 Task: Measure the displacement between Philadelphia and Valley Forge National Historical Park.
Action: Mouse moved to (200, 73)
Screenshot: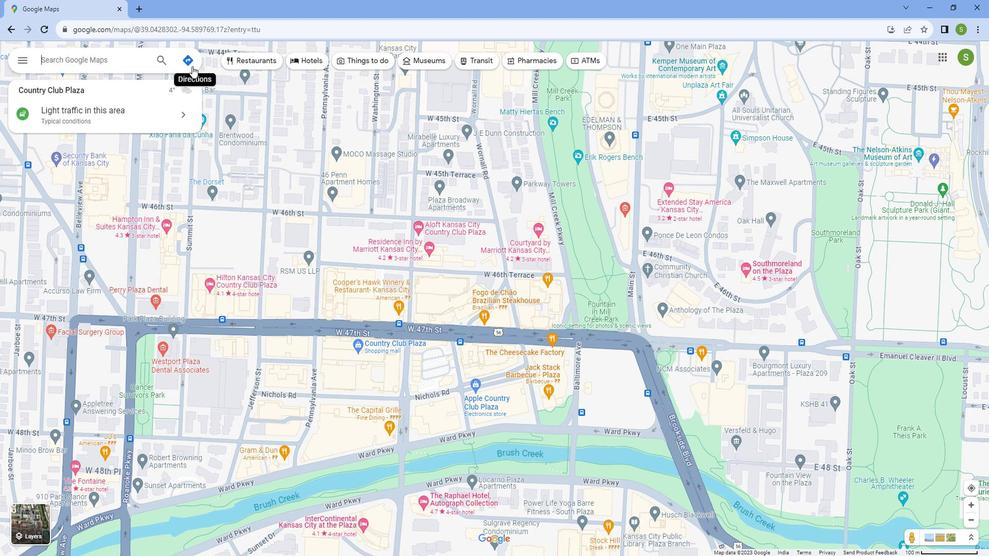 
Action: Mouse pressed left at (200, 73)
Screenshot: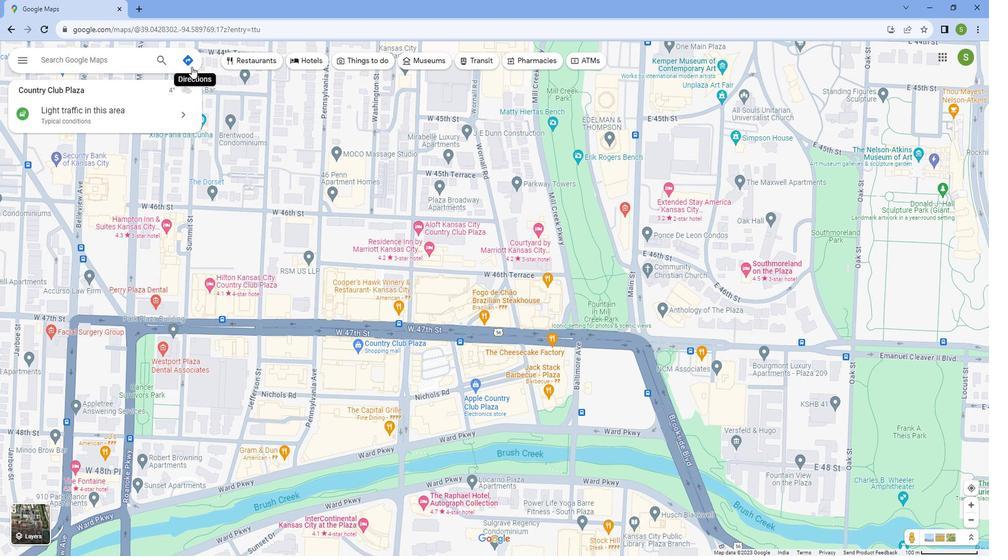 
Action: Mouse moved to (107, 97)
Screenshot: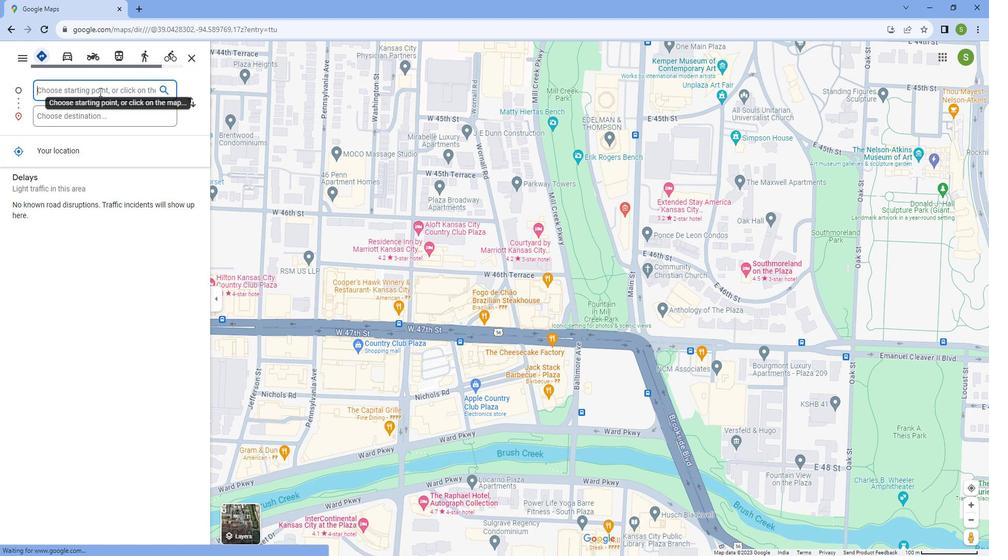 
Action: Mouse pressed left at (107, 97)
Screenshot: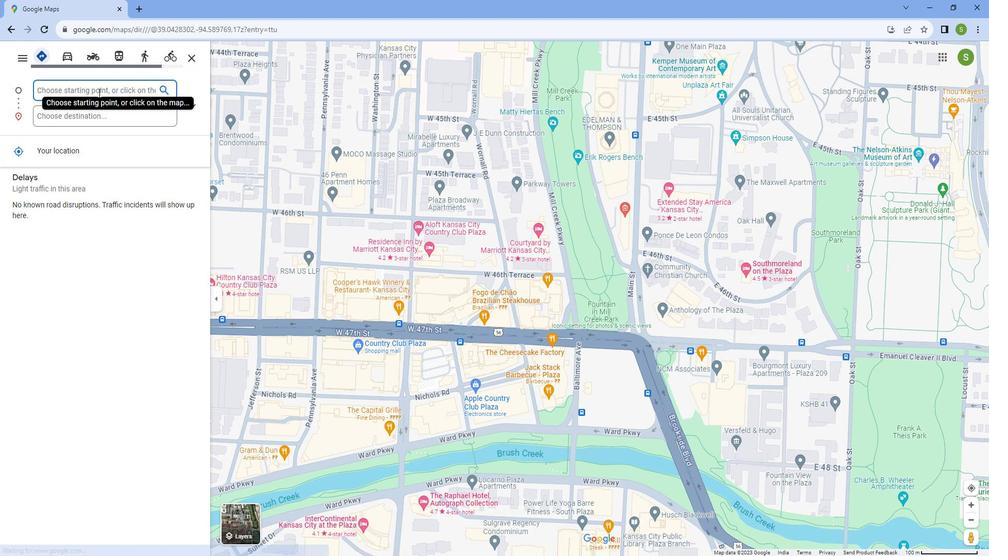 
Action: Key pressed <Key.caps_lock>P<Key.caps_lock>hiladelphuia<Key.backspace><Key.backspace><Key.backspace>ia
Screenshot: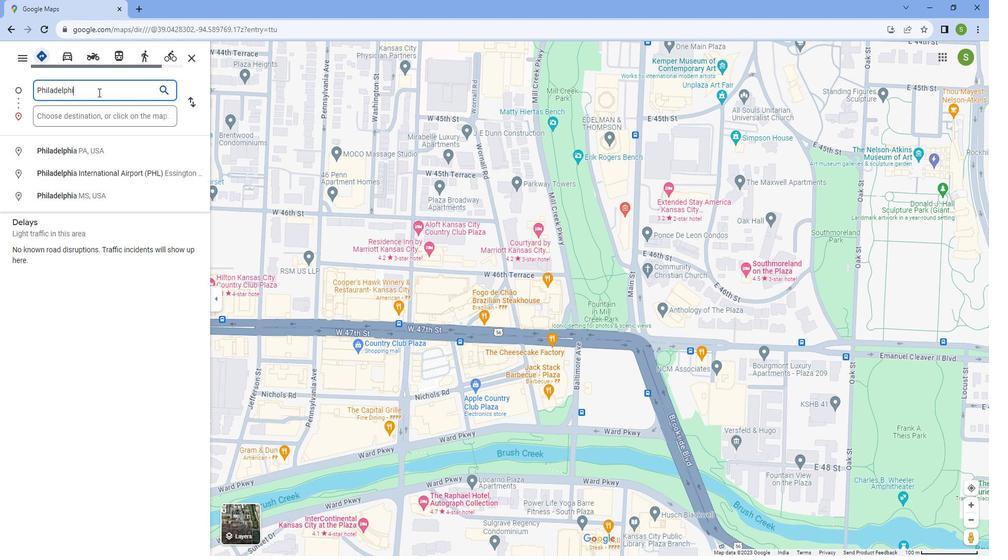 
Action: Mouse moved to (95, 159)
Screenshot: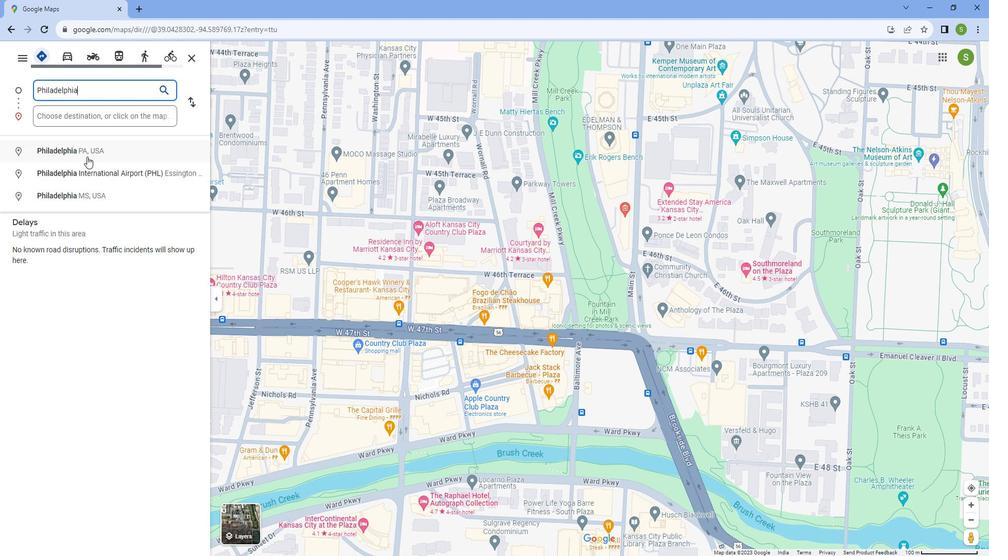 
Action: Mouse pressed left at (95, 159)
Screenshot: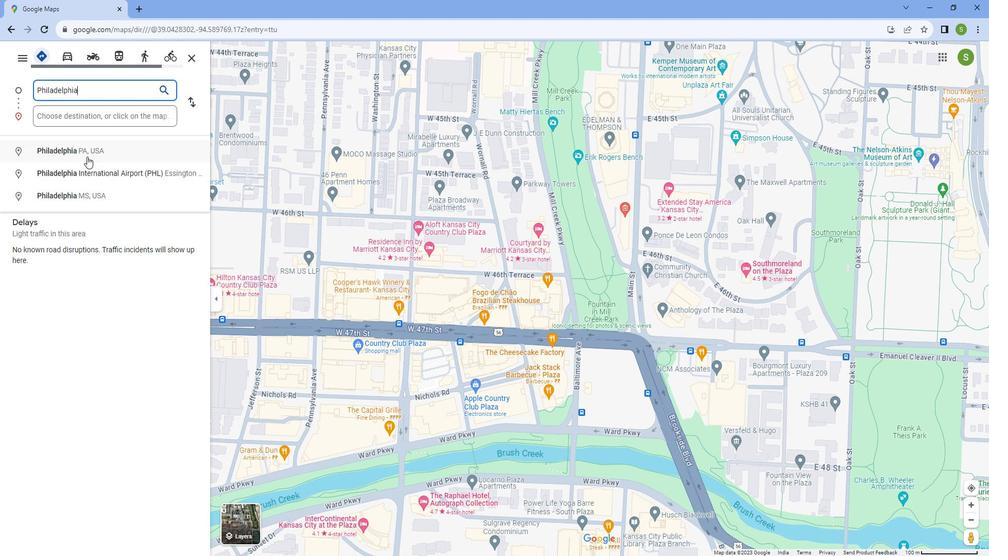 
Action: Mouse moved to (109, 111)
Screenshot: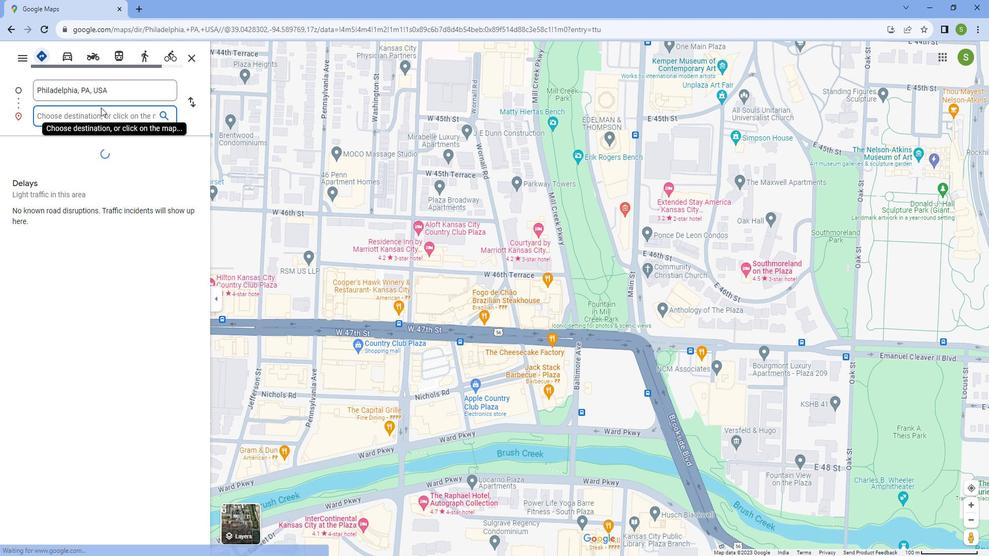 
Action: Mouse pressed left at (109, 111)
Screenshot: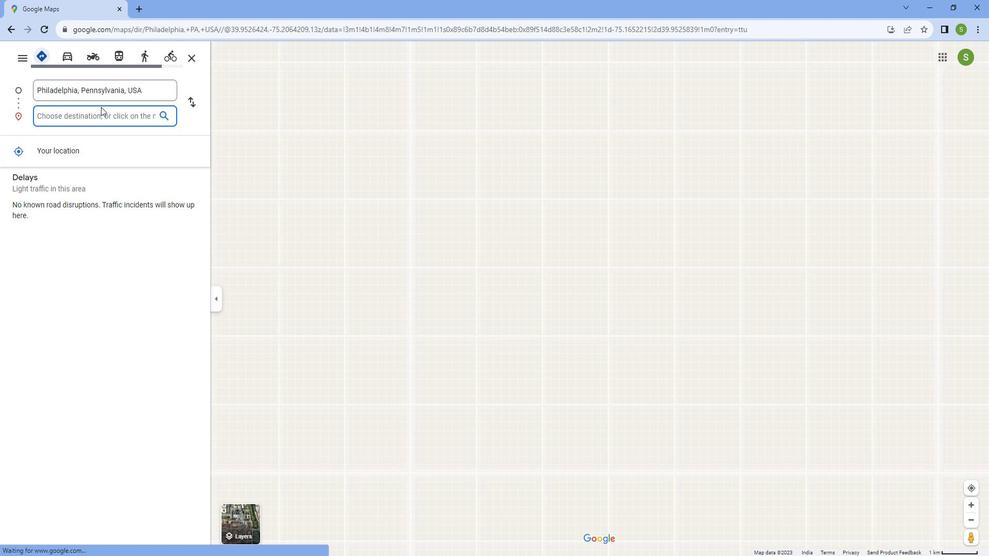 
Action: Key pressed <Key.caps_lock>V<Key.caps_lock>alley<Key.space><Key.caps_lock>F<Key.caps_lock>orge<Key.space><Key.caps_lock>N<Key.caps_lock>ational<Key.space><Key.caps_lock>H<Key.caps_lock>istorical<Key.space><Key.caps_lock>P<Key.caps_lock>ark
Screenshot: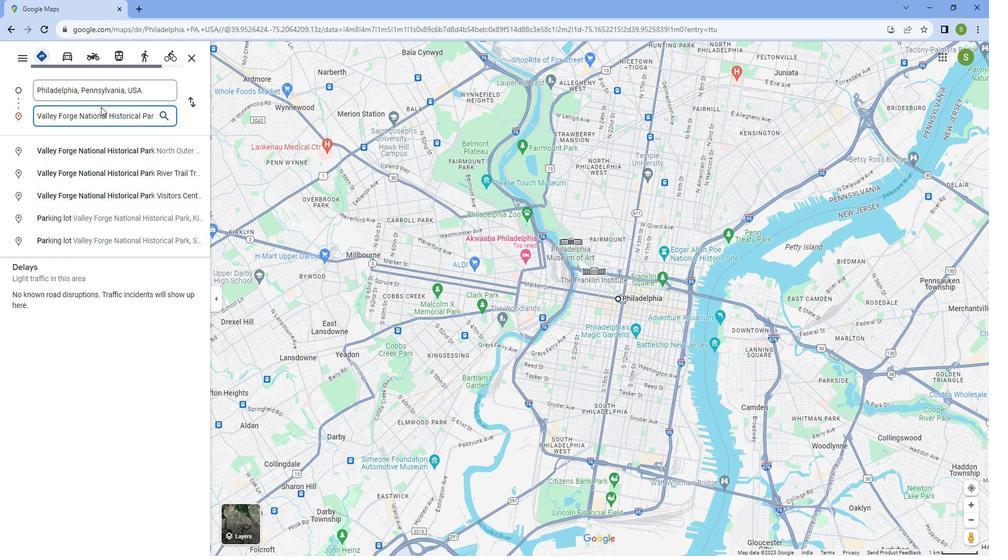 
Action: Mouse moved to (102, 161)
Screenshot: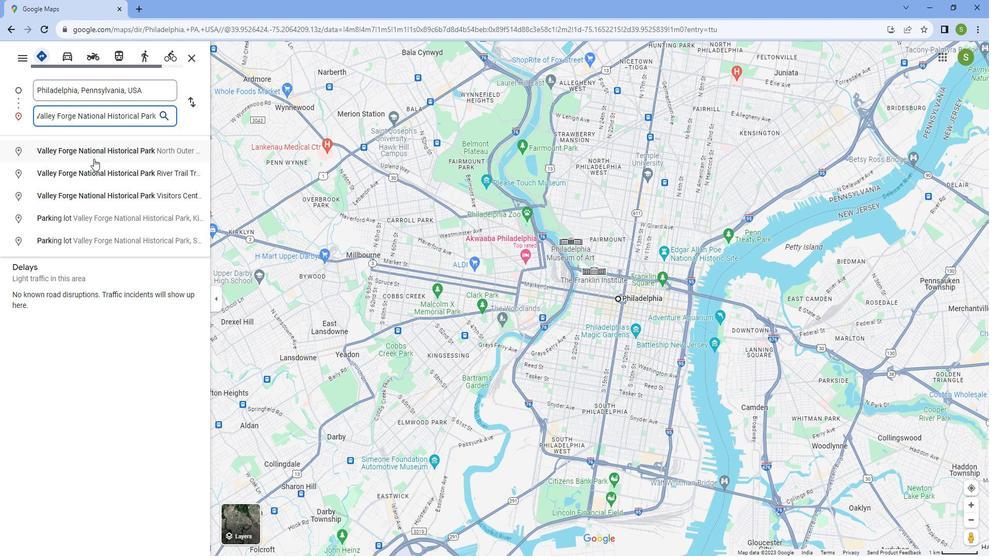 
Action: Mouse pressed left at (102, 161)
Screenshot: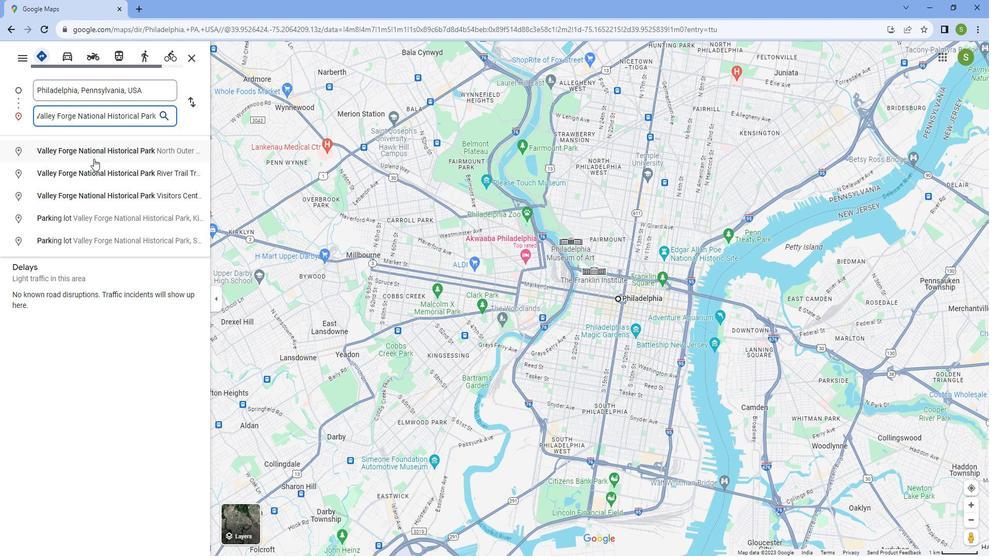 
Action: Mouse moved to (888, 275)
Screenshot: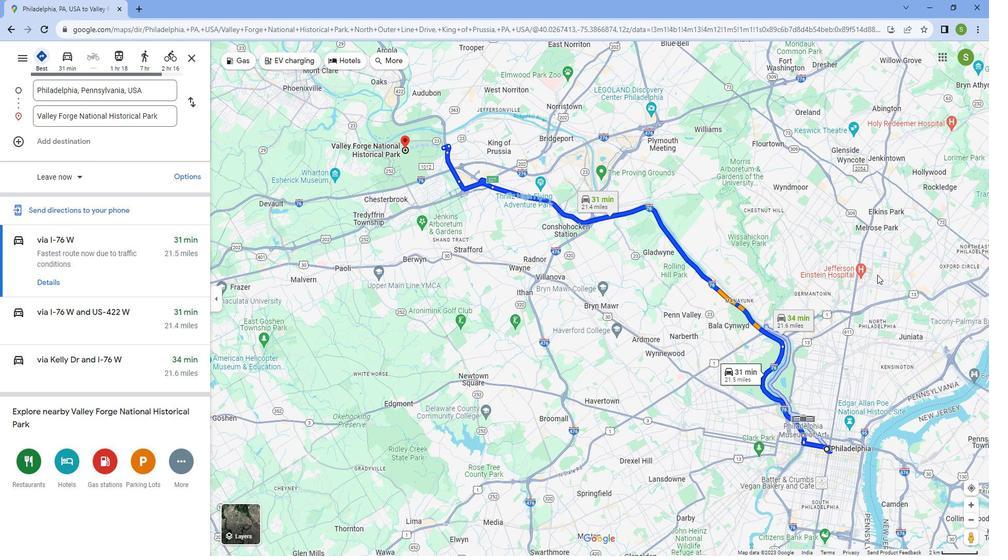 
Action: Mouse scrolled (888, 275) with delta (0, 0)
Screenshot: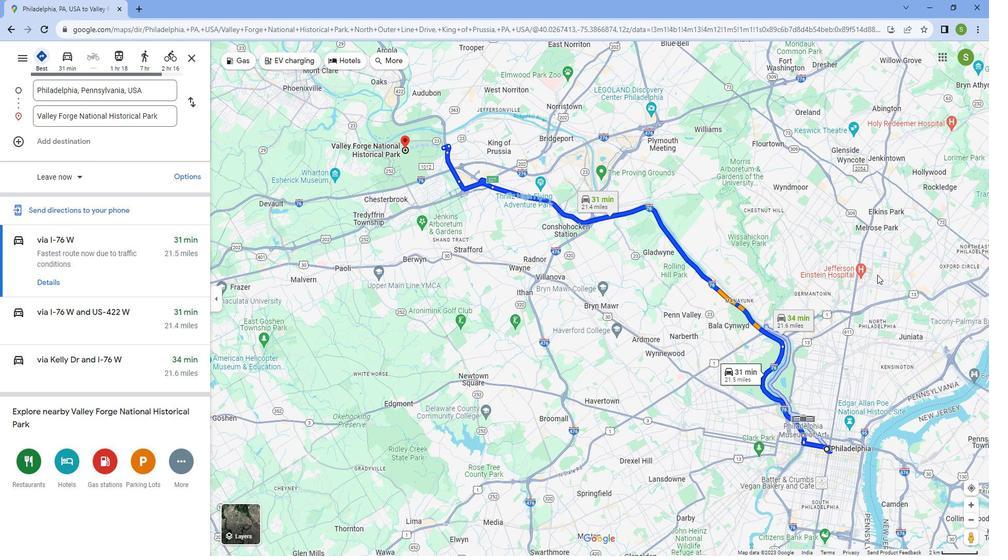 
Action: Mouse moved to (903, 298)
Screenshot: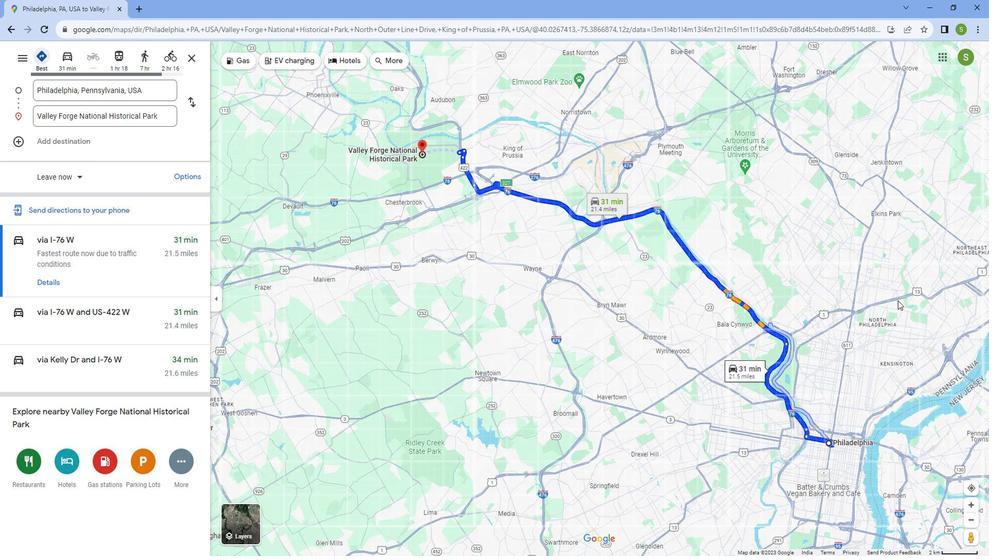
Action: Mouse scrolled (903, 299) with delta (0, 0)
Screenshot: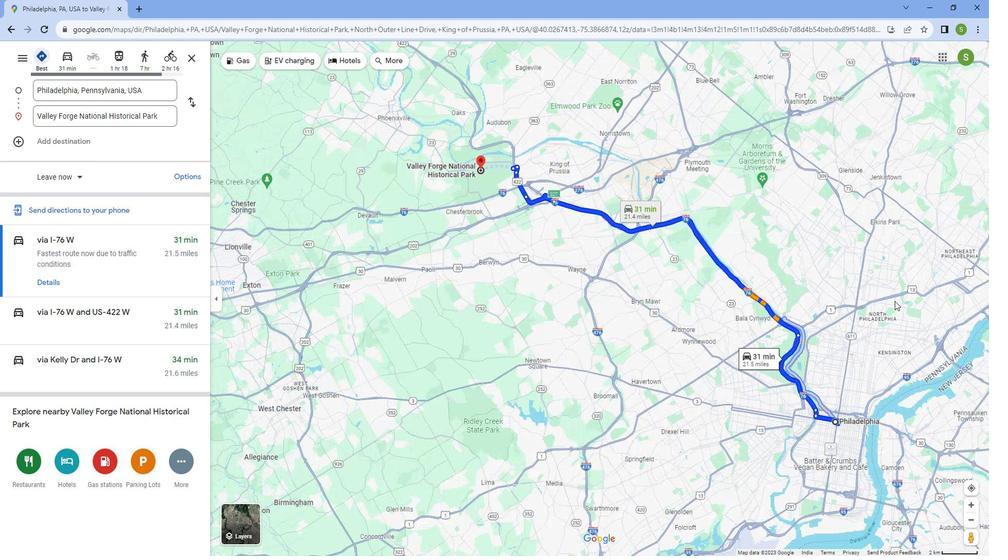 
Action: Mouse scrolled (903, 299) with delta (0, 0)
Screenshot: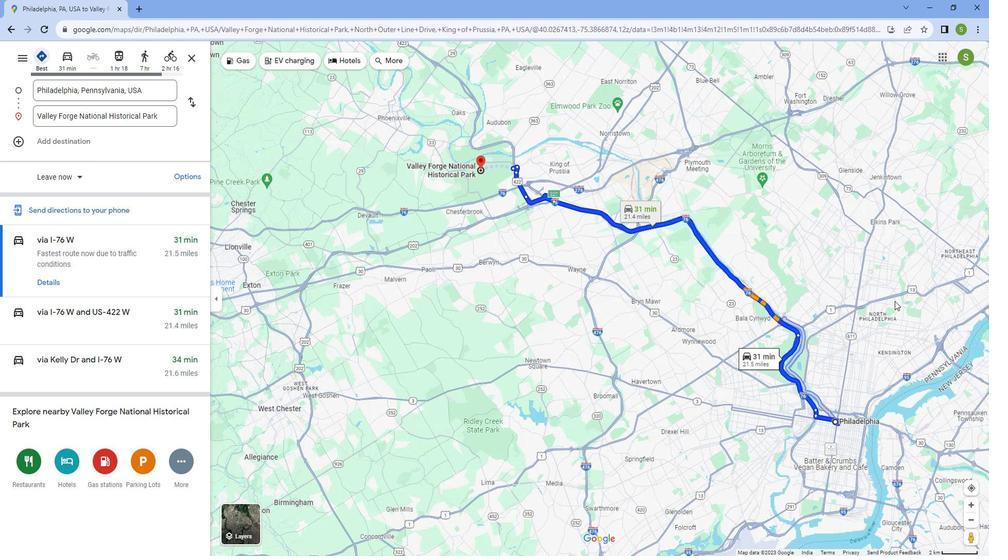 
Action: Mouse scrolled (903, 299) with delta (0, 0)
Screenshot: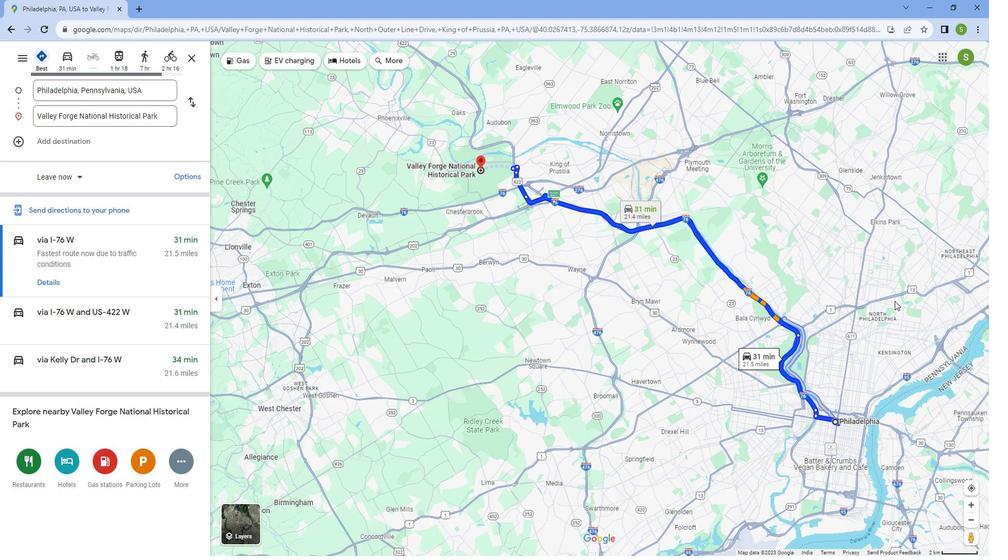 
Action: Mouse scrolled (903, 299) with delta (0, 0)
Screenshot: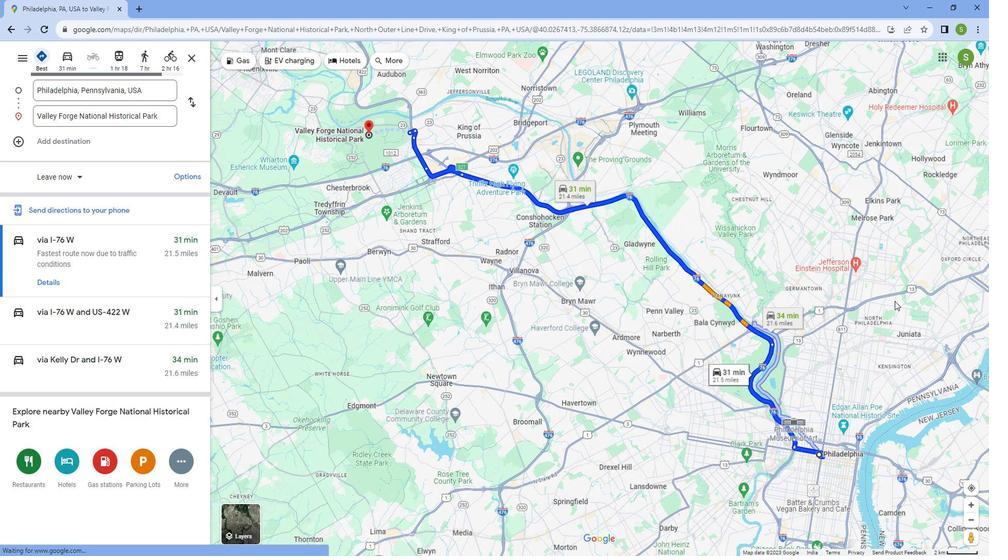 
Action: Mouse scrolled (903, 298) with delta (0, 0)
Screenshot: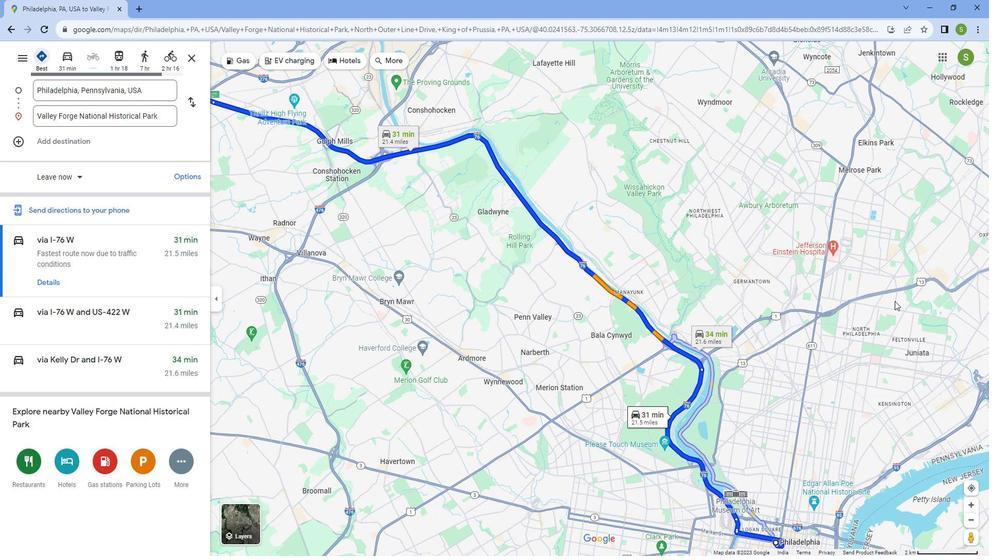 
Action: Mouse scrolled (903, 298) with delta (0, 0)
Screenshot: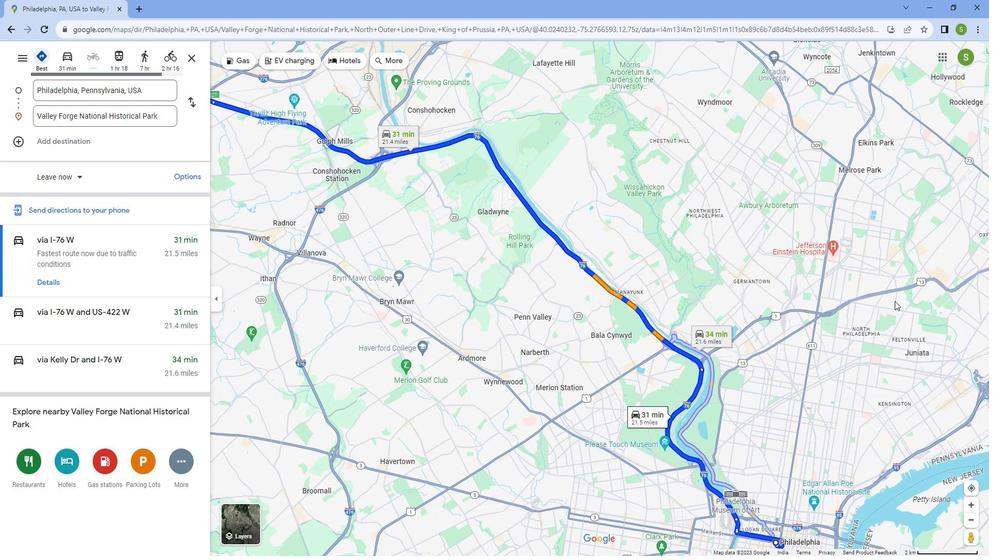 
Action: Mouse moved to (408, 512)
Screenshot: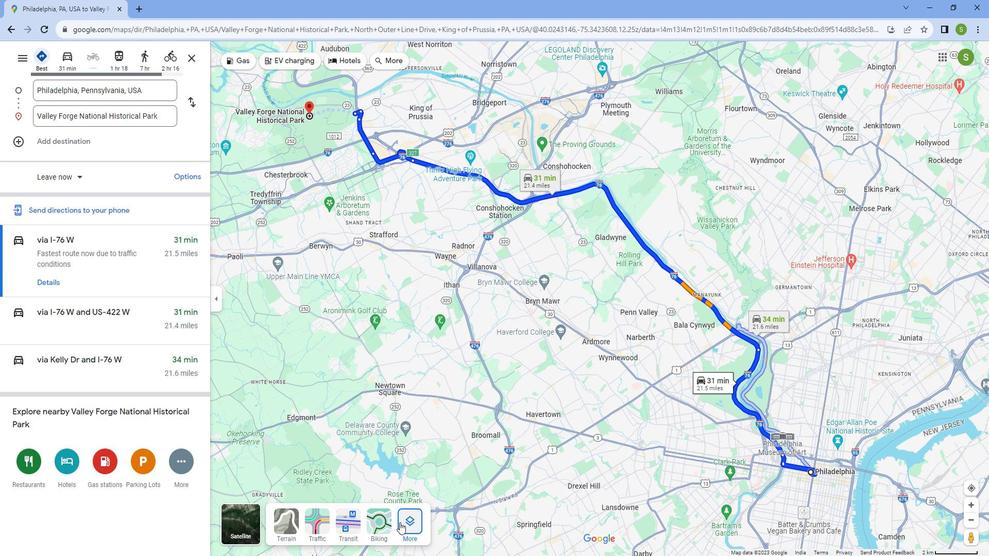 
Action: Mouse pressed left at (408, 512)
Screenshot: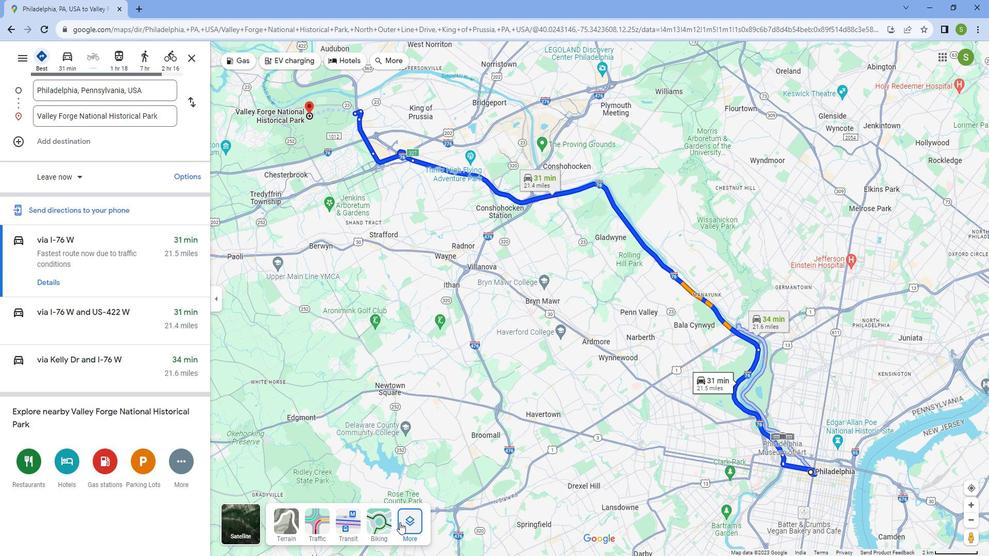 
Action: Mouse moved to (329, 420)
Screenshot: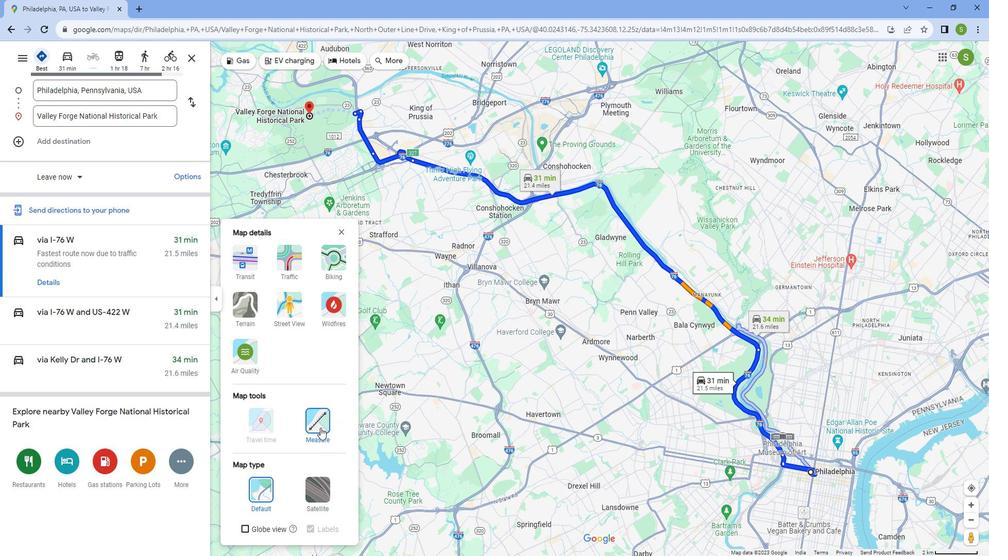 
Action: Mouse pressed left at (329, 420)
Screenshot: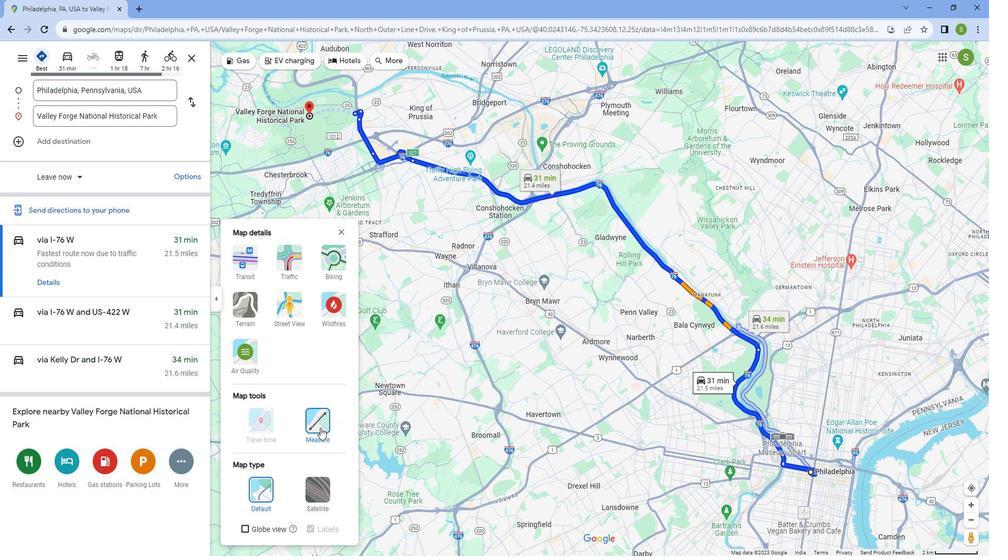 
Action: Mouse moved to (838, 444)
Screenshot: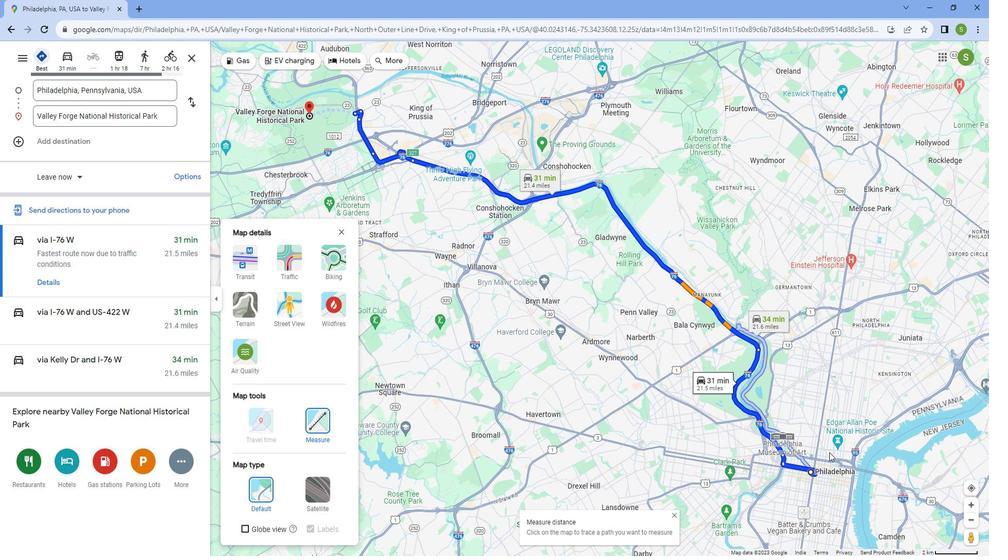 
Action: Mouse scrolled (838, 444) with delta (0, 0)
Screenshot: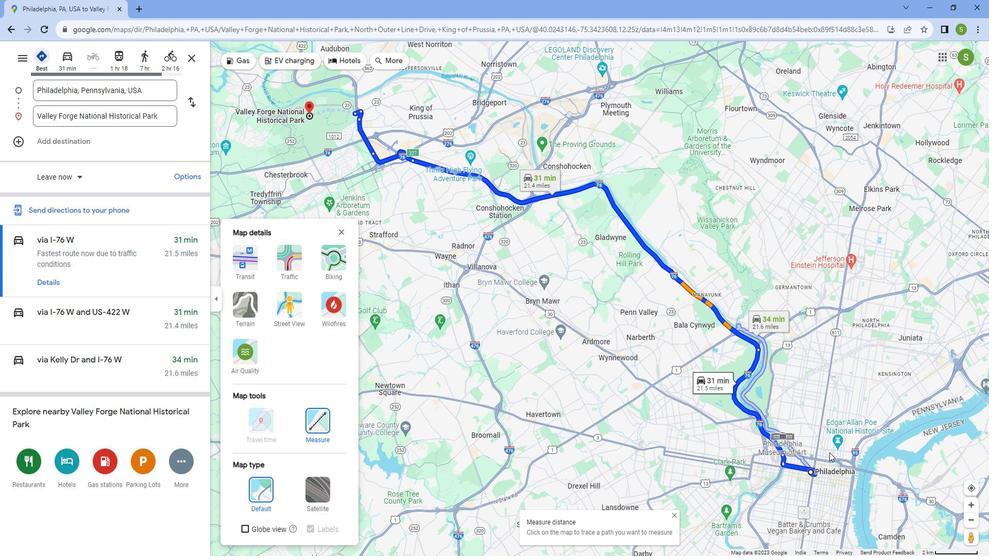 
Action: Mouse moved to (795, 467)
Screenshot: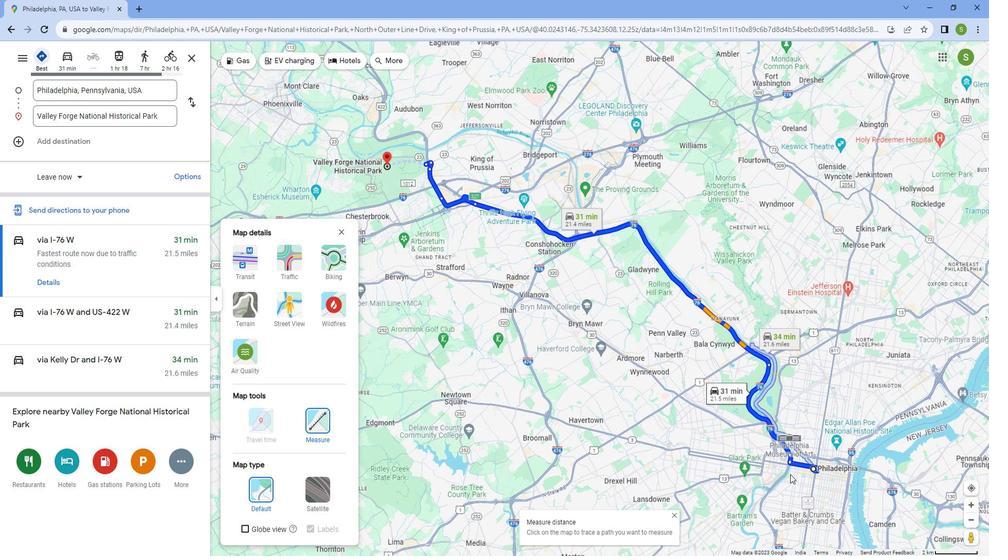 
Action: Mouse scrolled (795, 468) with delta (0, 0)
Screenshot: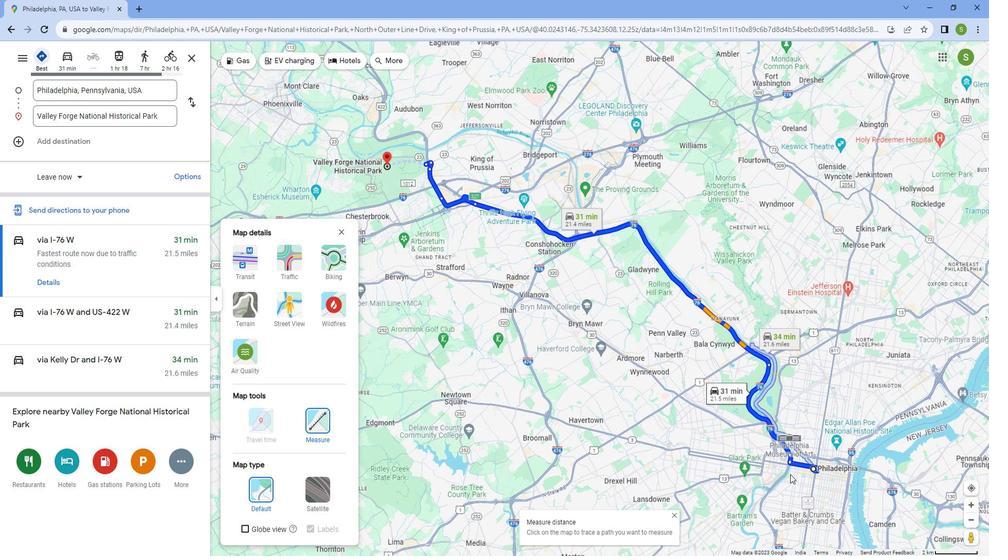 
Action: Mouse moved to (793, 469)
Screenshot: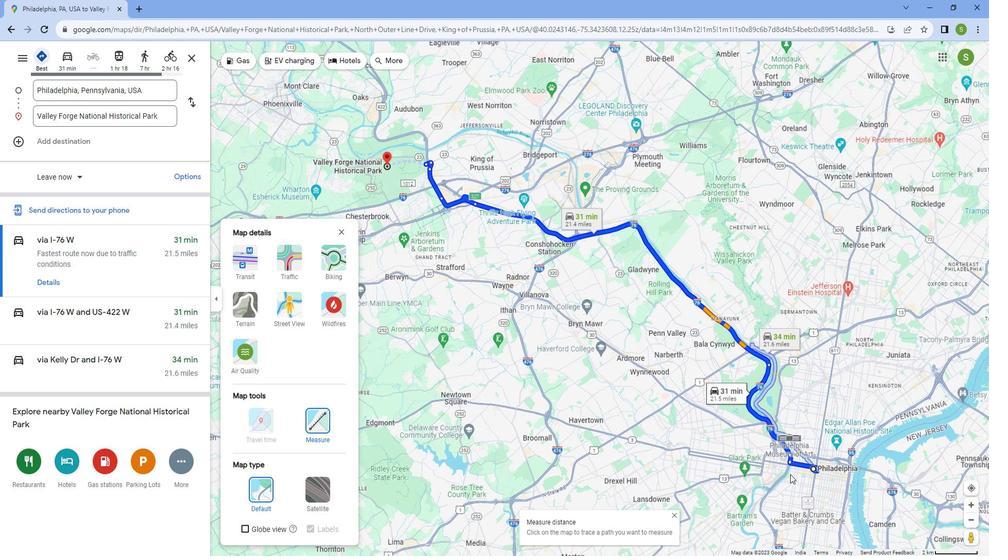 
Action: Mouse scrolled (793, 469) with delta (0, 0)
Screenshot: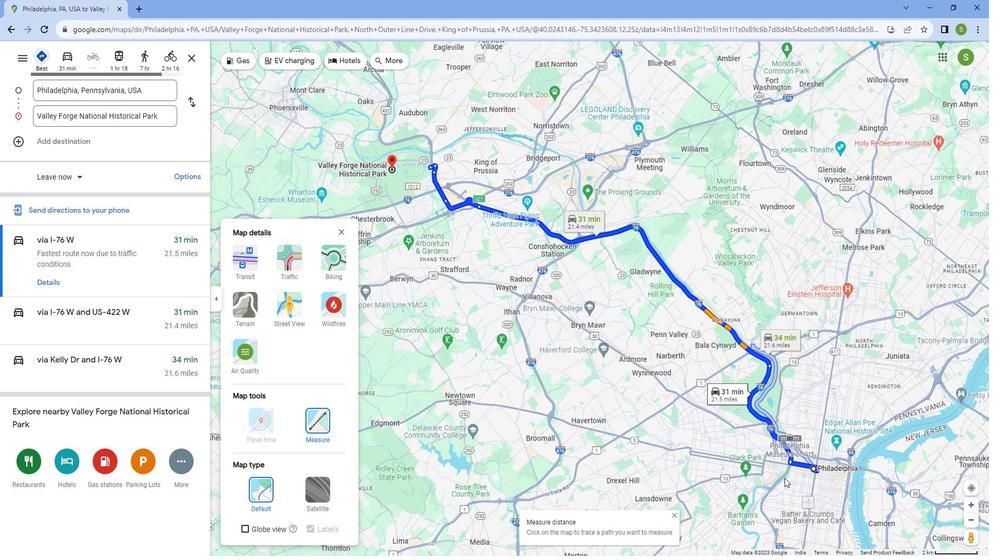 
Action: Mouse scrolled (793, 469) with delta (0, 0)
Screenshot: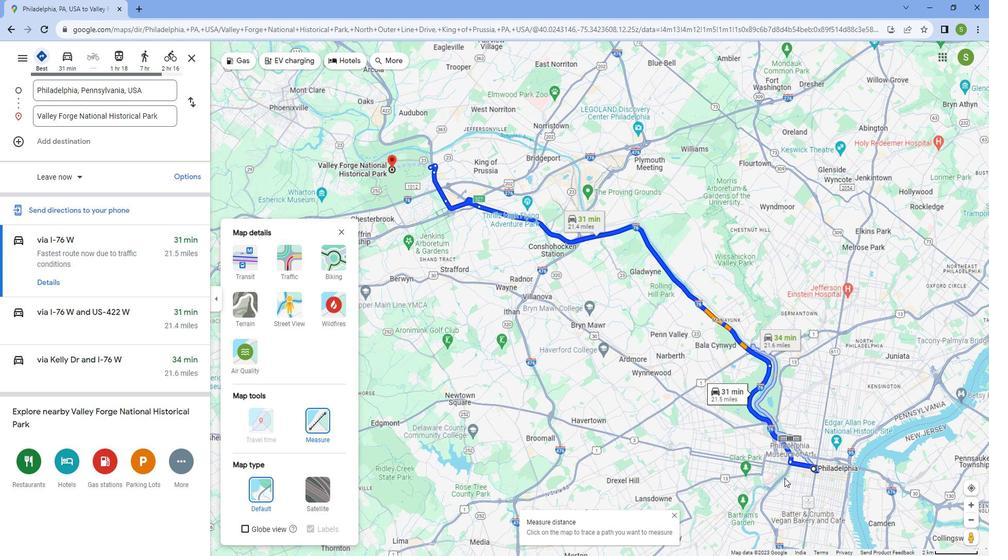 
Action: Mouse scrolled (793, 469) with delta (0, 0)
Screenshot: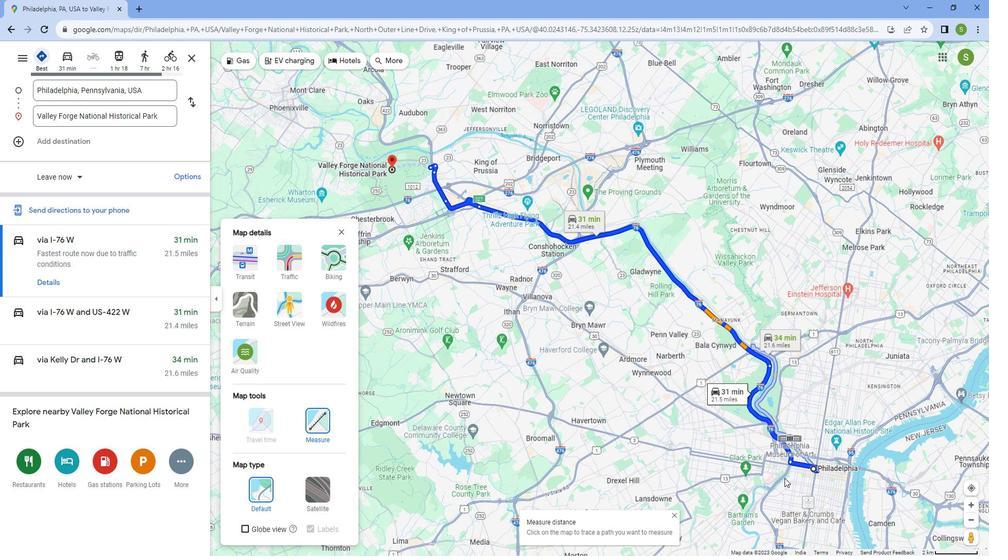 
Action: Mouse scrolled (793, 469) with delta (0, 0)
Screenshot: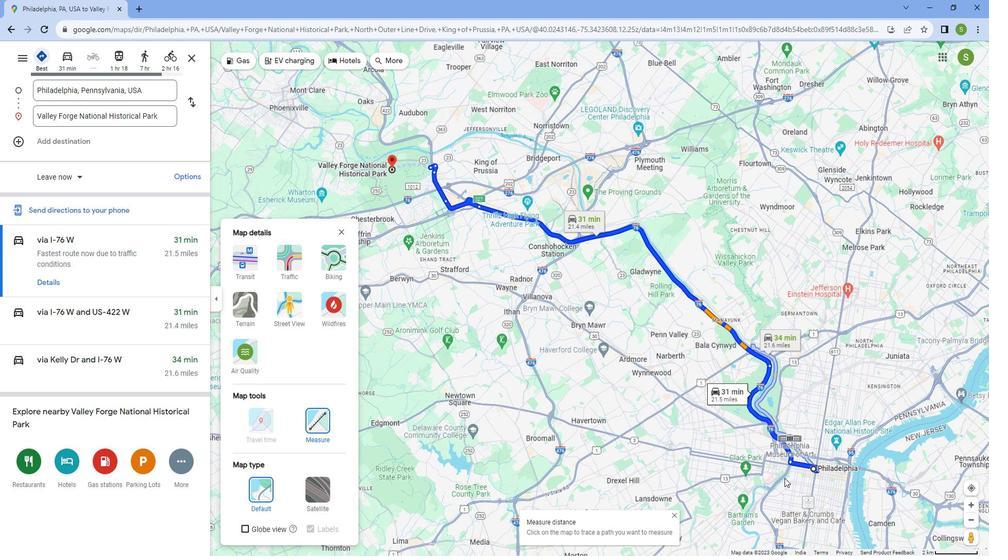 
Action: Mouse scrolled (793, 469) with delta (0, 0)
Screenshot: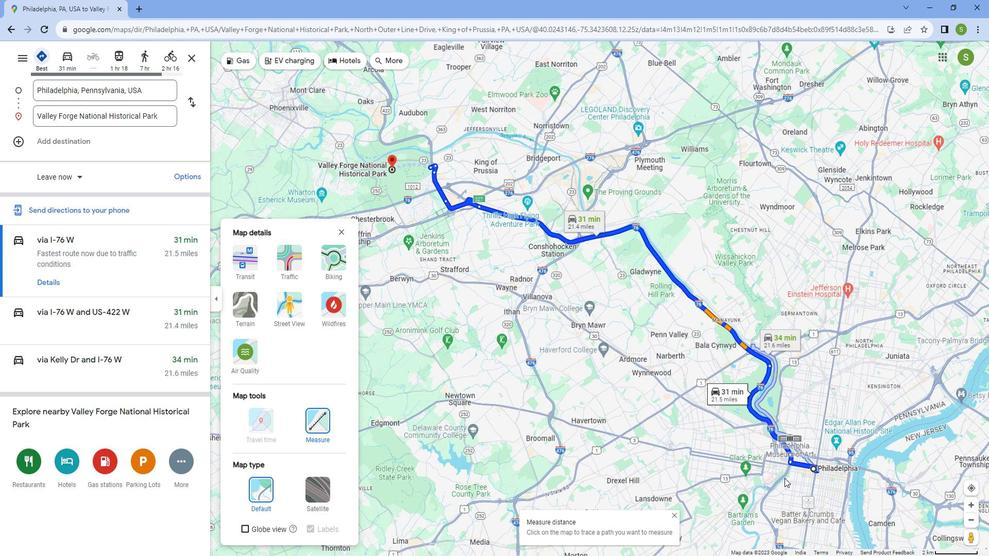 
Action: Mouse scrolled (793, 469) with delta (0, 0)
Screenshot: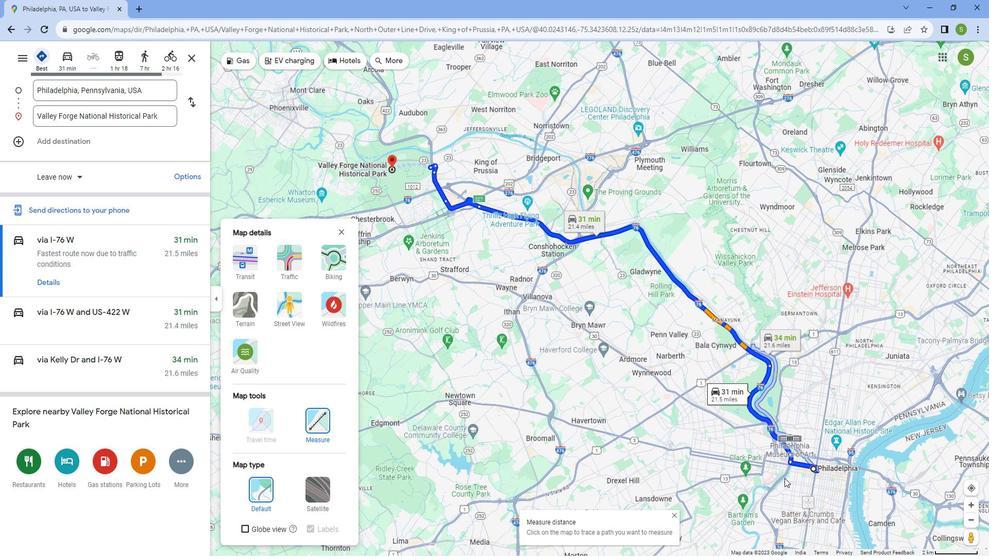 
Action: Mouse scrolled (793, 469) with delta (0, 0)
Screenshot: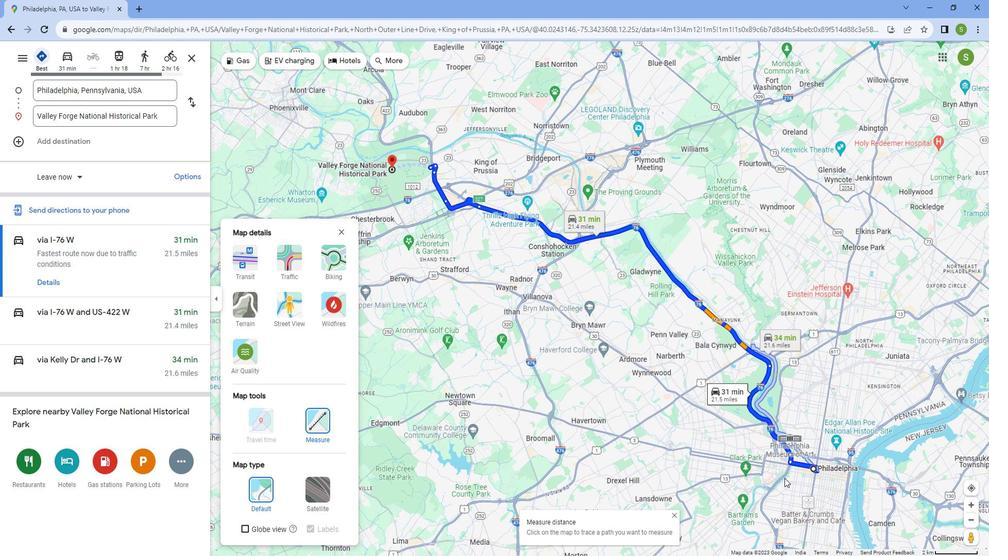 
Action: Mouse moved to (889, 447)
Screenshot: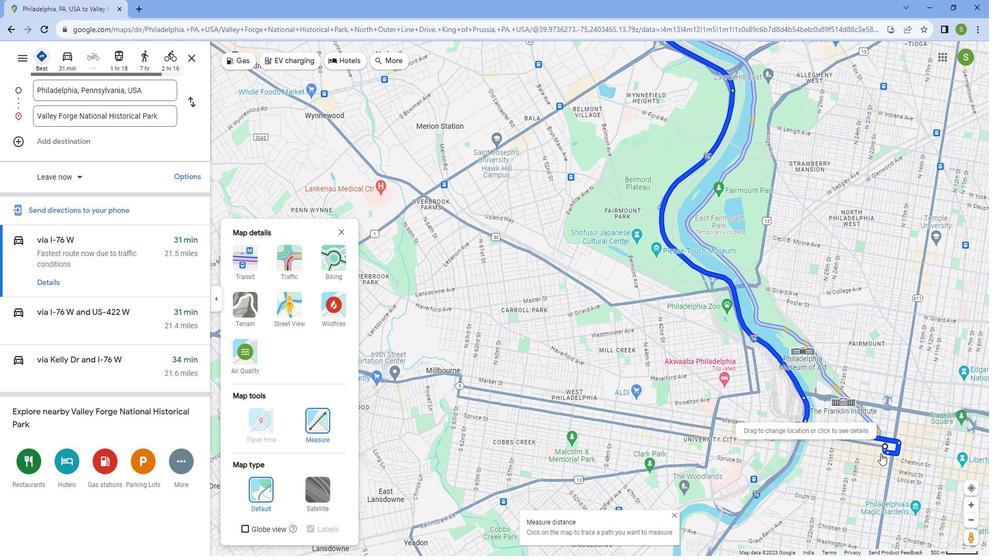 
Action: Mouse scrolled (889, 446) with delta (0, 0)
Screenshot: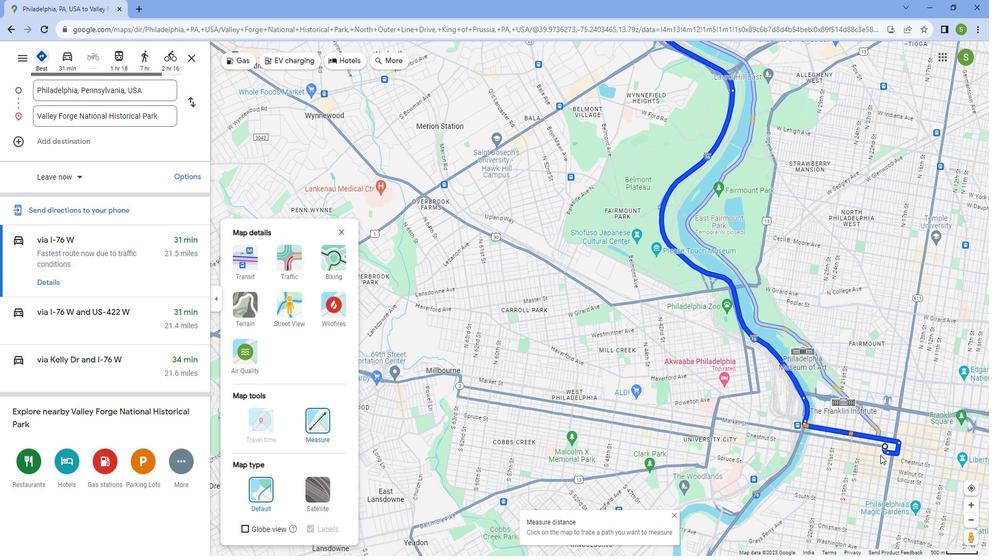 
Action: Mouse moved to (904, 451)
Screenshot: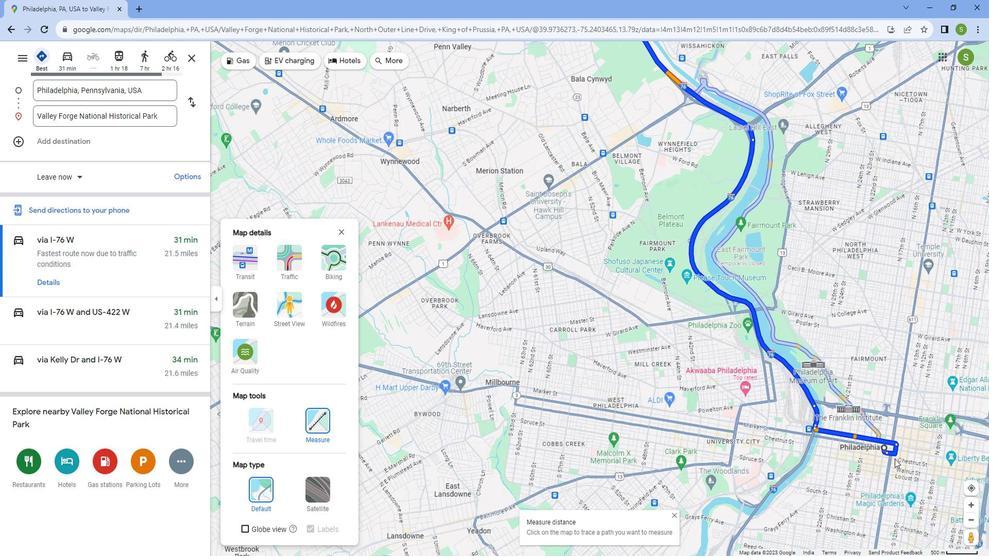 
Action: Mouse scrolled (904, 451) with delta (0, 0)
Screenshot: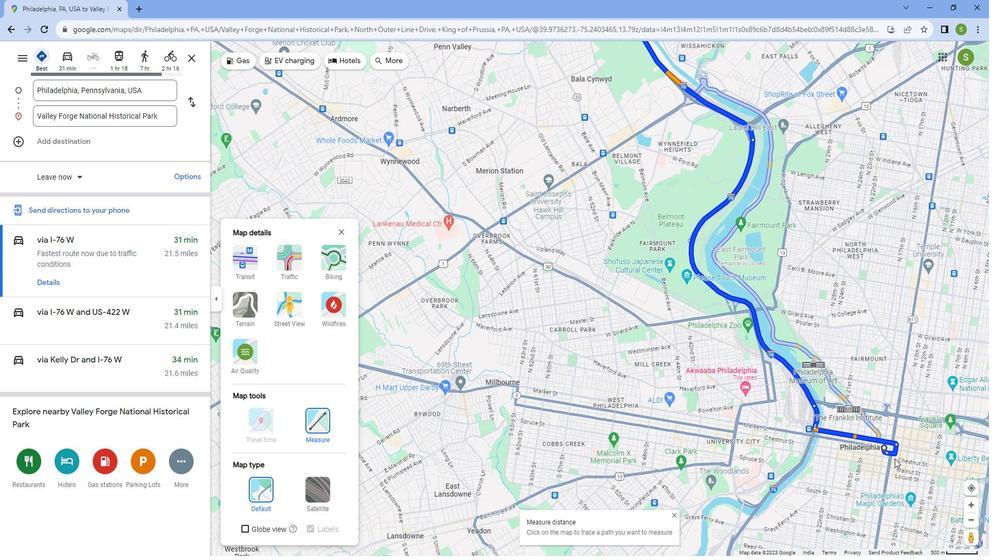 
Action: Mouse scrolled (904, 451) with delta (0, 0)
Screenshot: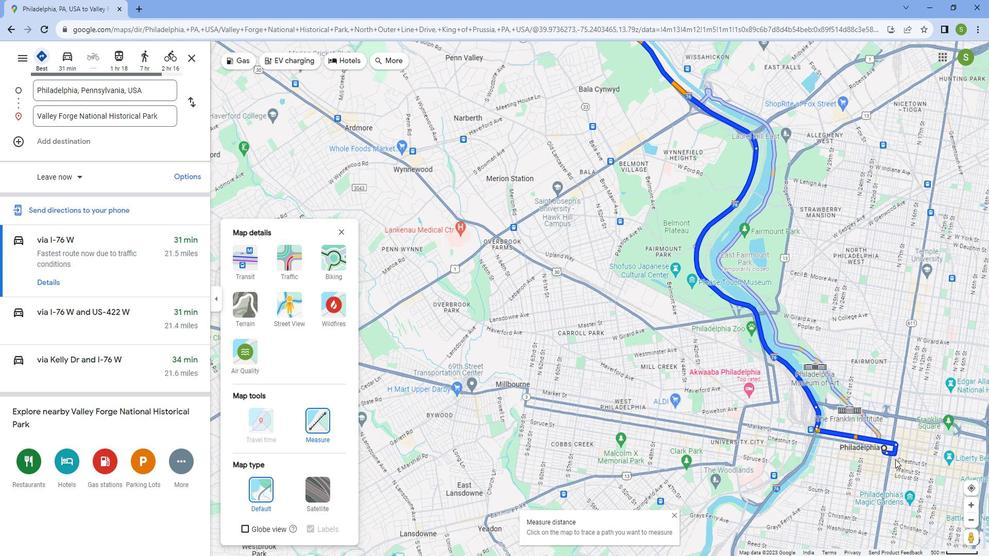 
Action: Mouse scrolled (904, 451) with delta (0, 0)
Screenshot: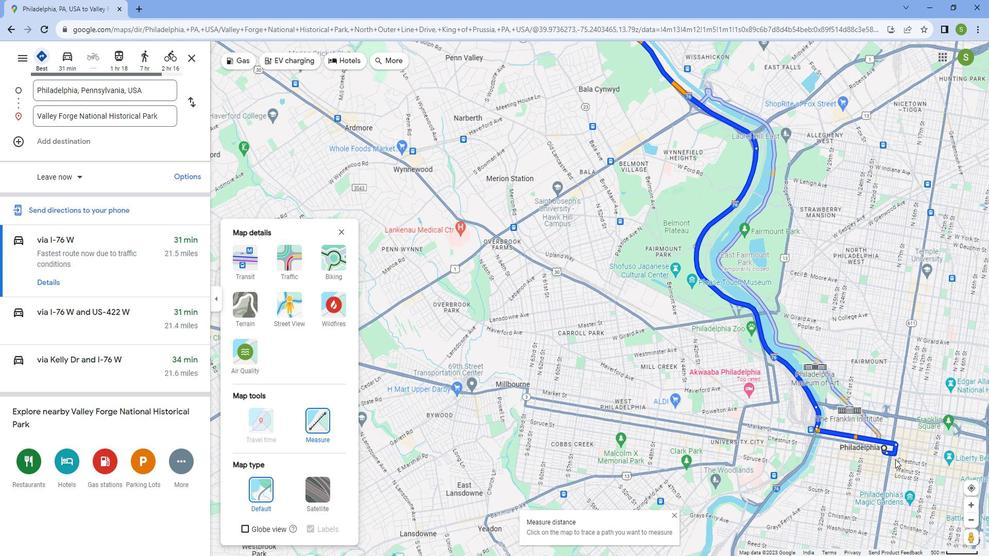
Action: Mouse scrolled (904, 451) with delta (0, 0)
Screenshot: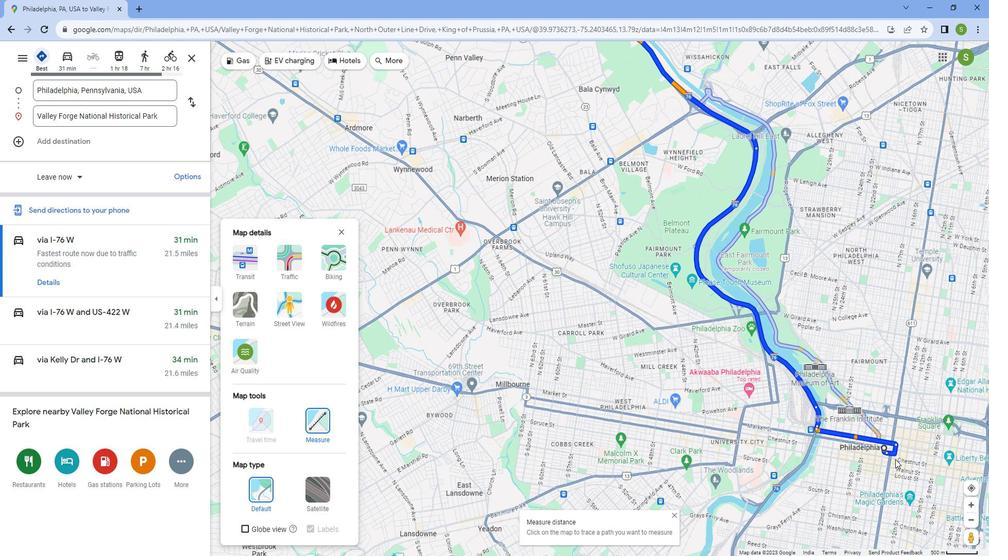 
Action: Mouse scrolled (904, 451) with delta (0, 0)
Screenshot: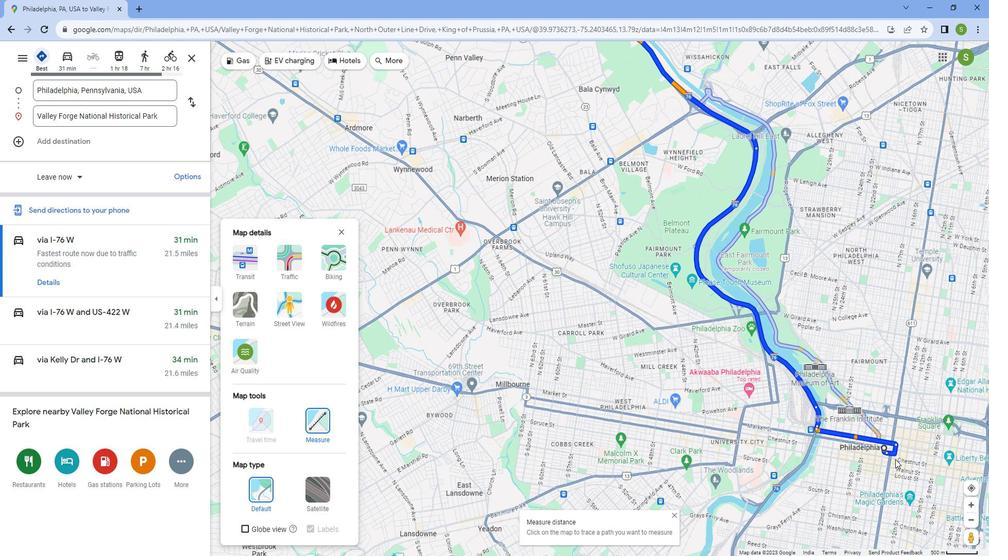 
Action: Mouse scrolled (904, 451) with delta (0, 0)
Screenshot: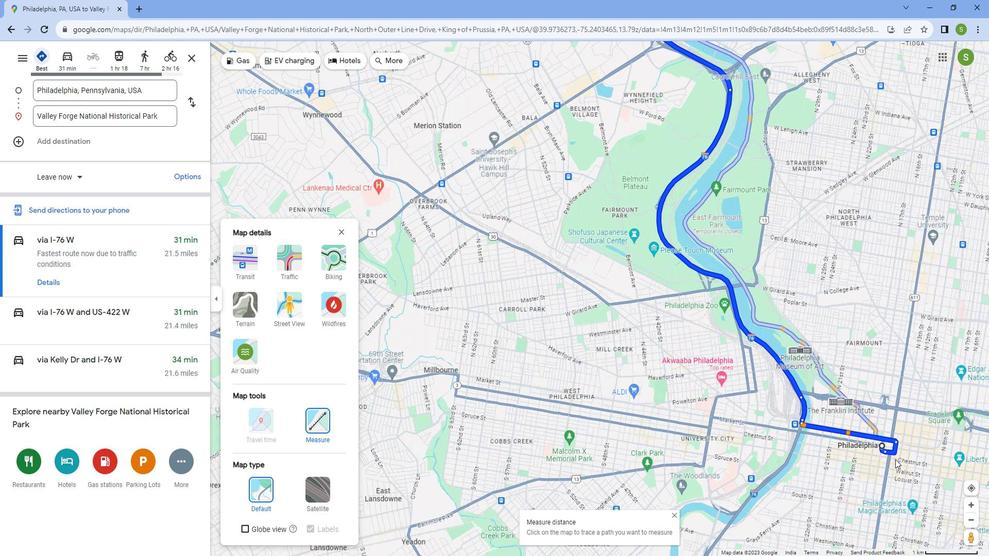 
Action: Mouse scrolled (904, 451) with delta (0, 0)
Screenshot: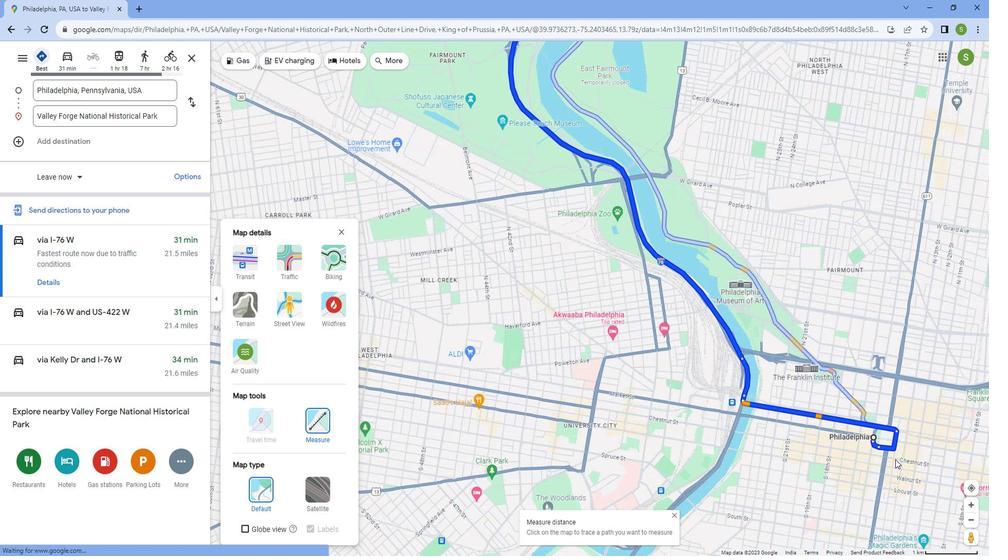 
Action: Mouse moved to (866, 413)
Screenshot: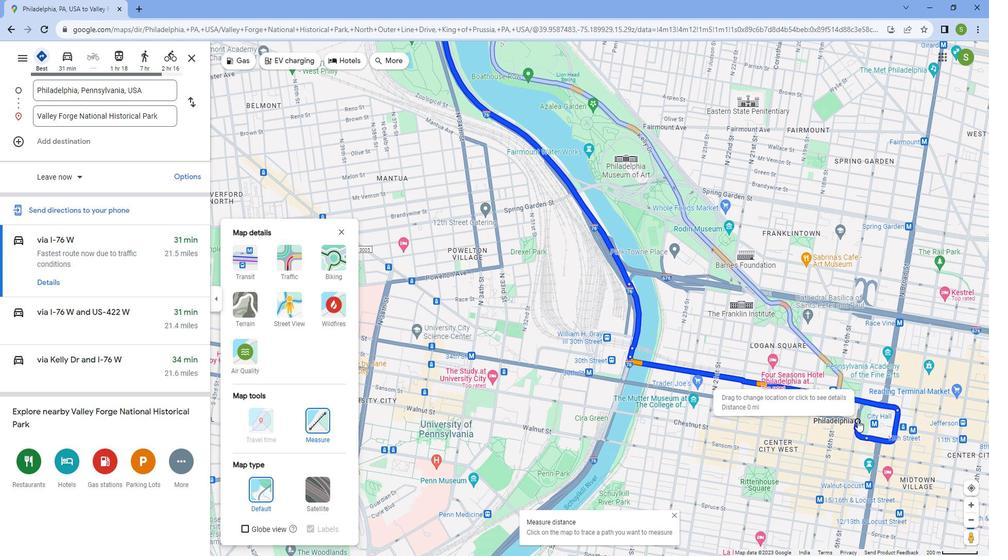 
Action: Mouse pressed left at (866, 413)
Screenshot: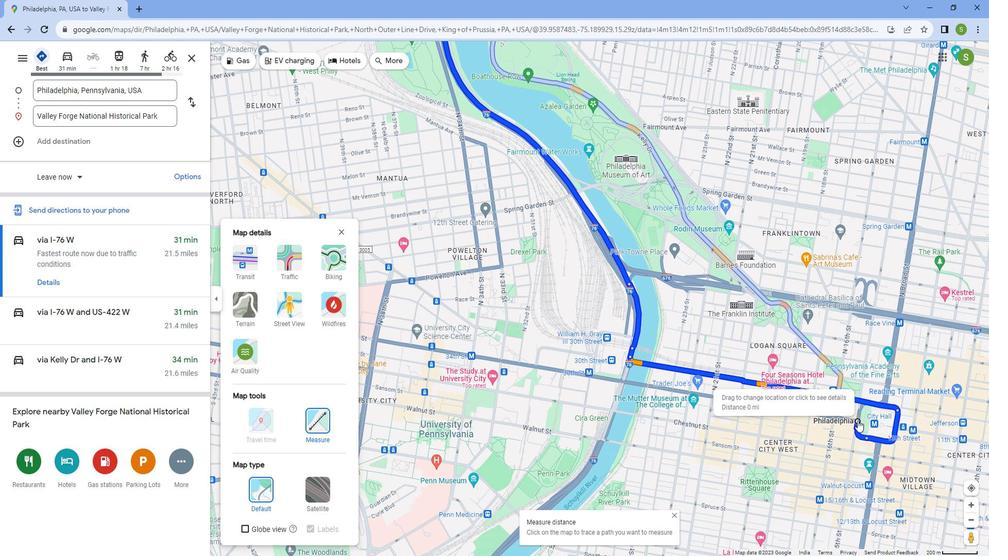 
Action: Mouse moved to (696, 361)
Screenshot: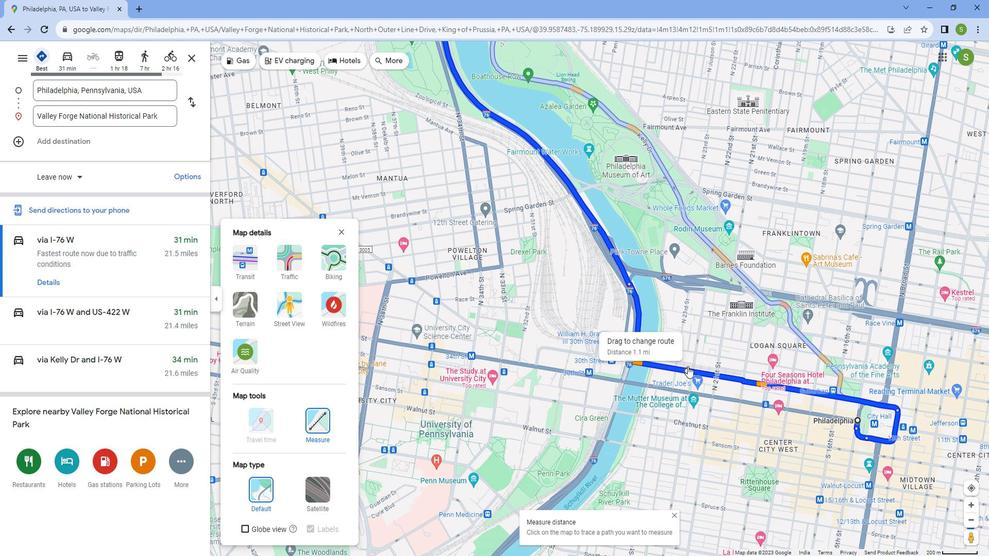 
Action: Mouse scrolled (696, 360) with delta (0, 0)
Screenshot: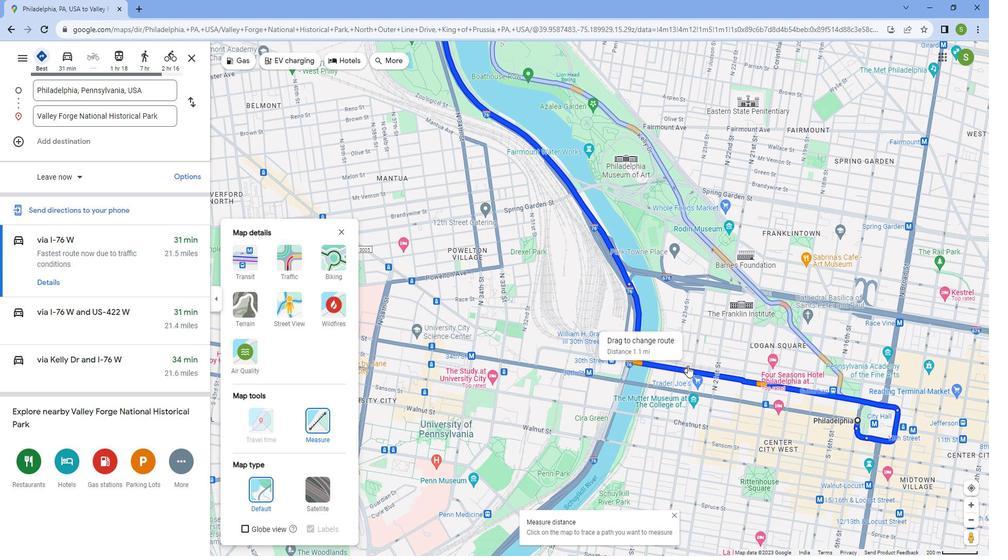 
Action: Mouse scrolled (696, 360) with delta (0, 0)
Screenshot: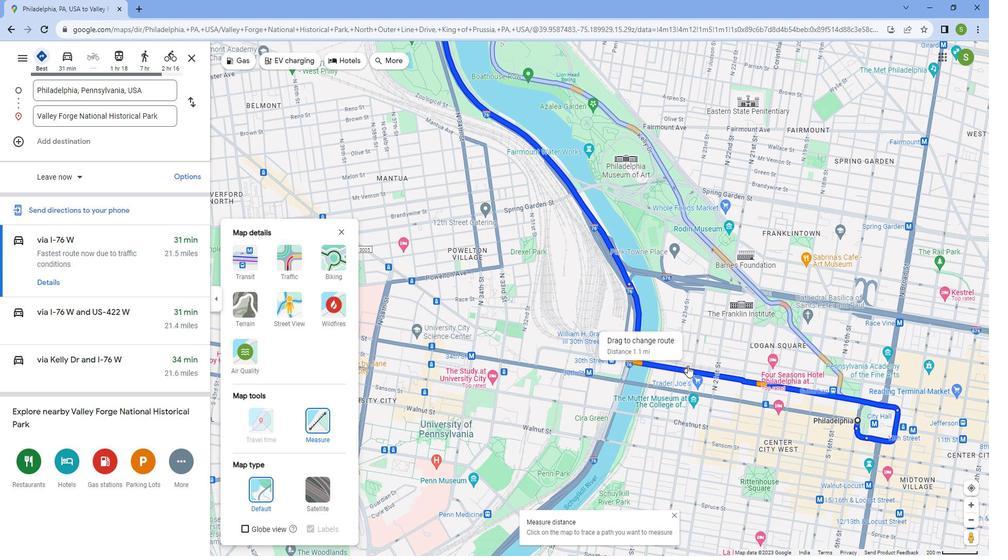 
Action: Mouse scrolled (696, 360) with delta (0, 0)
Screenshot: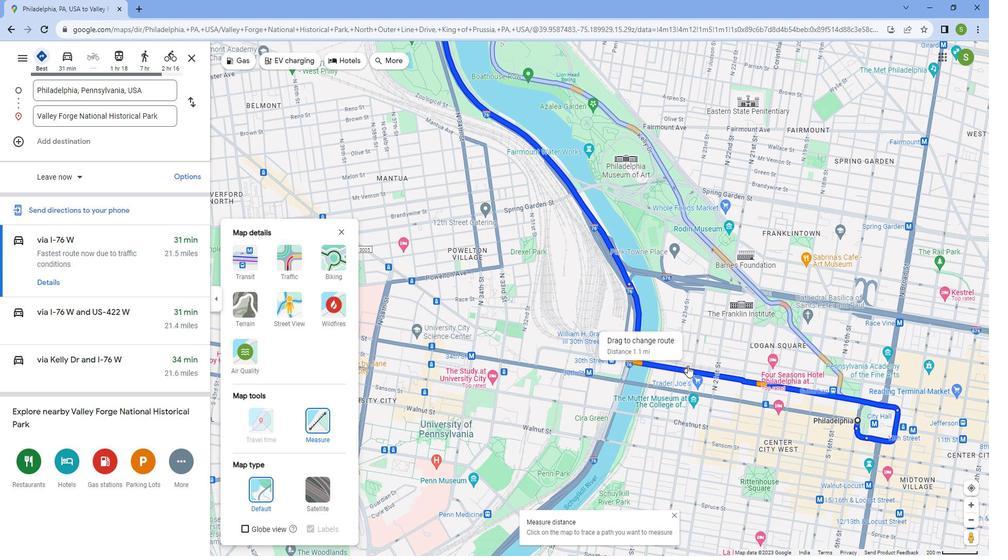 
Action: Mouse scrolled (696, 360) with delta (0, 0)
Screenshot: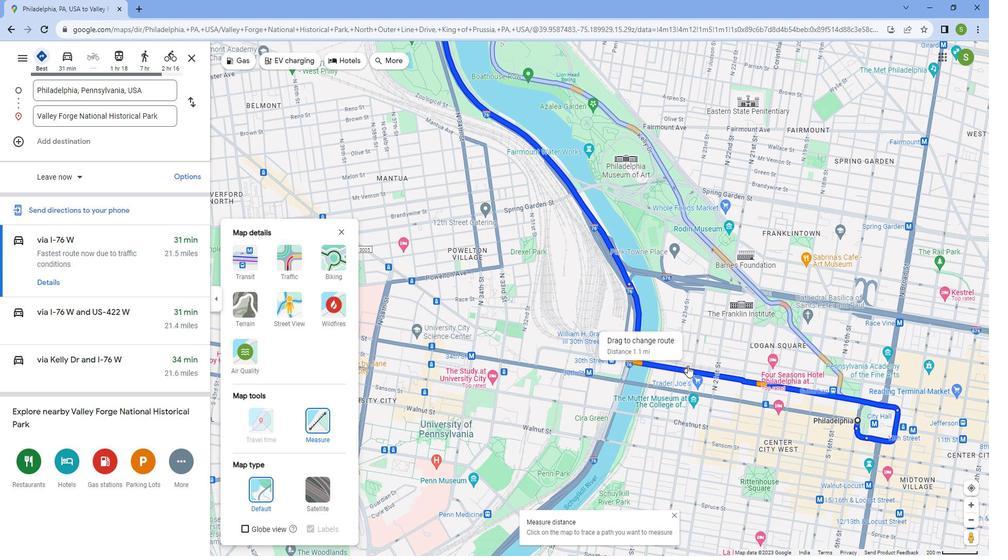 
Action: Mouse scrolled (696, 360) with delta (0, 0)
Screenshot: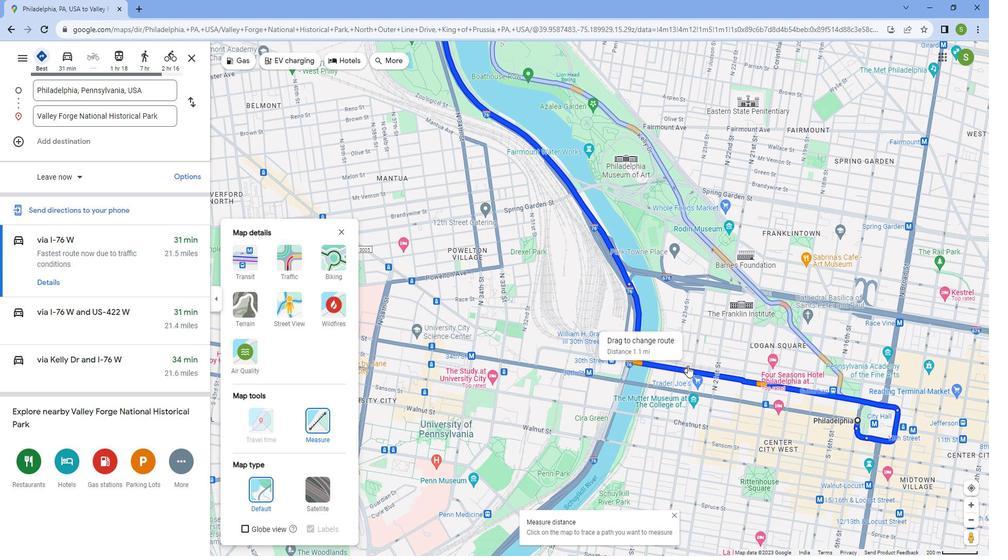 
Action: Mouse scrolled (696, 360) with delta (0, 0)
Screenshot: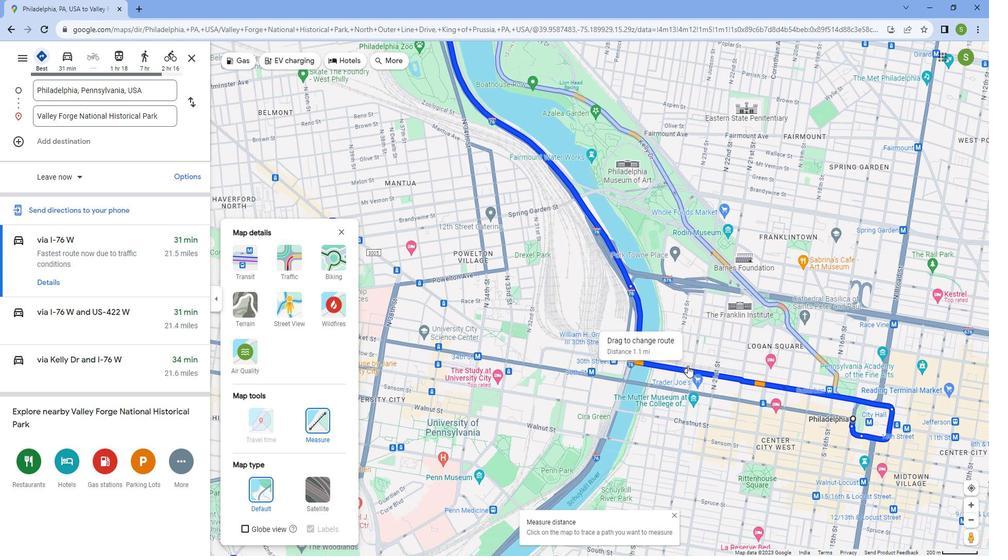 
Action: Mouse scrolled (696, 360) with delta (0, 0)
Screenshot: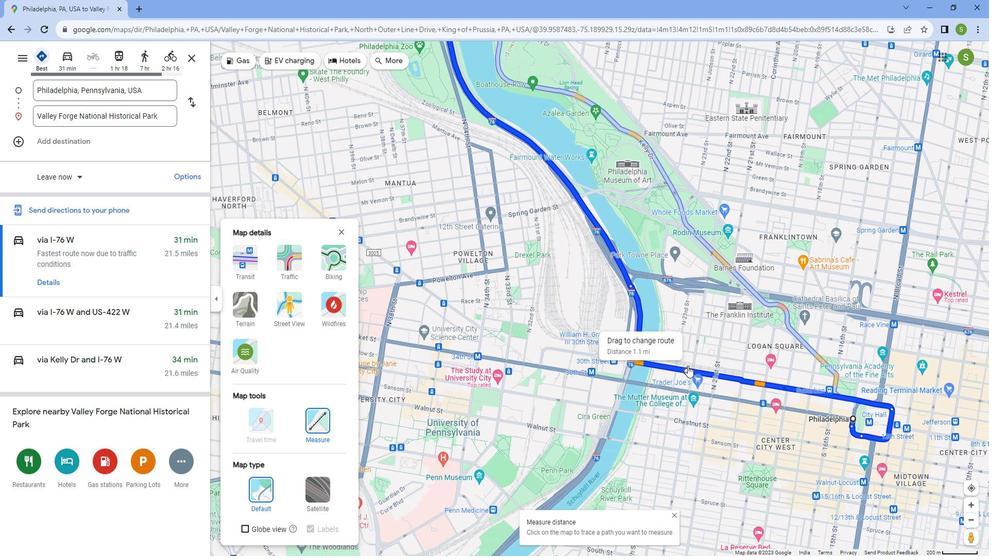 
Action: Mouse scrolled (696, 360) with delta (0, 0)
Screenshot: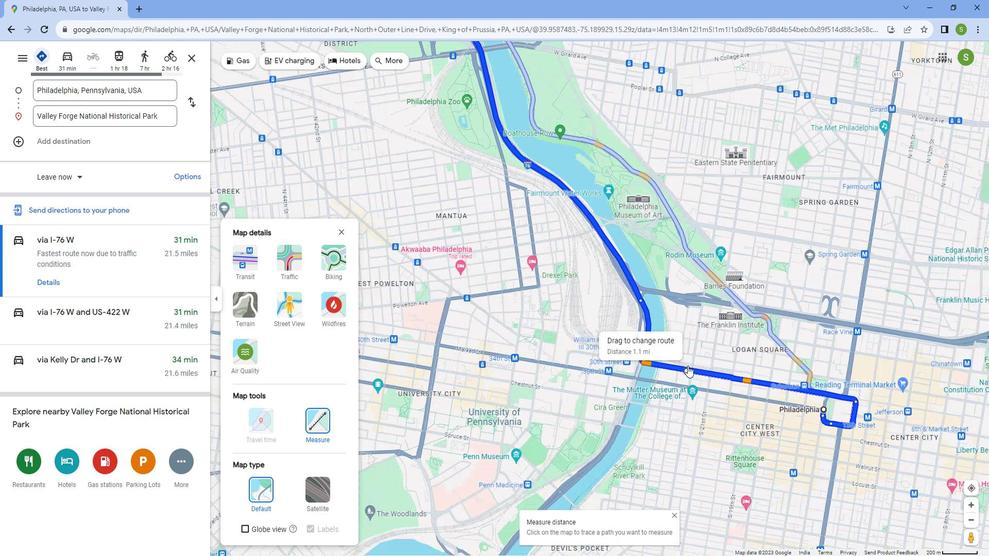 
Action: Mouse moved to (671, 326)
Screenshot: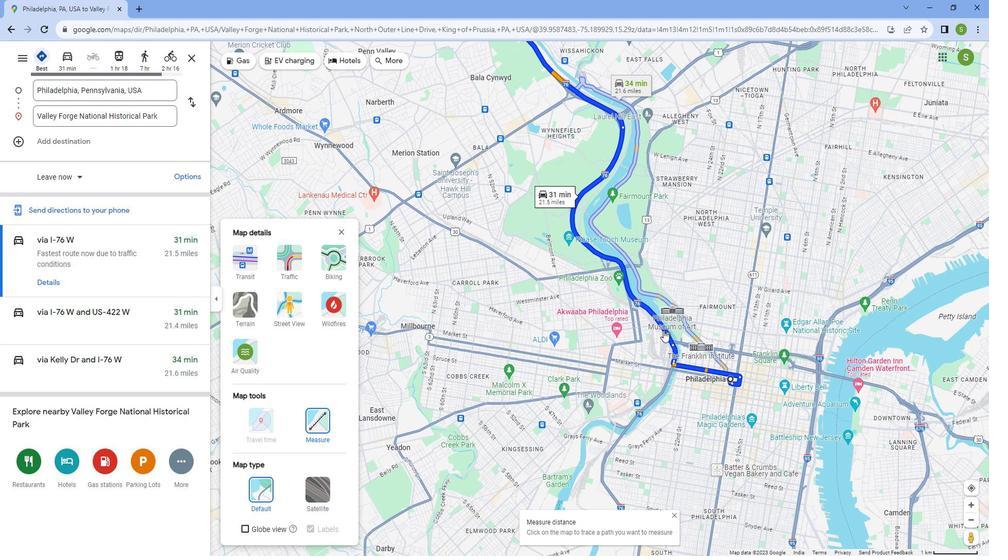 
Action: Mouse scrolled (671, 325) with delta (0, 0)
Screenshot: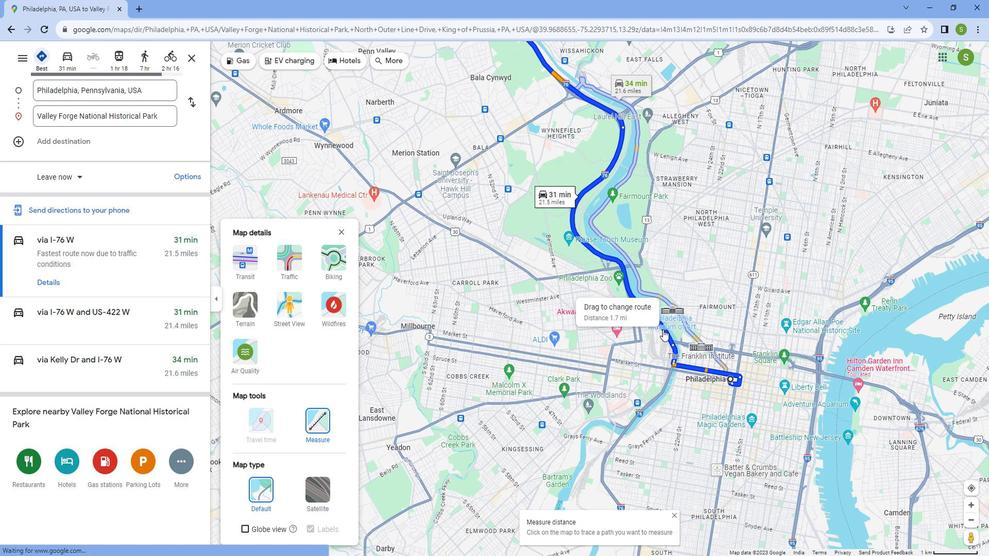 
Action: Mouse scrolled (671, 325) with delta (0, 0)
Screenshot: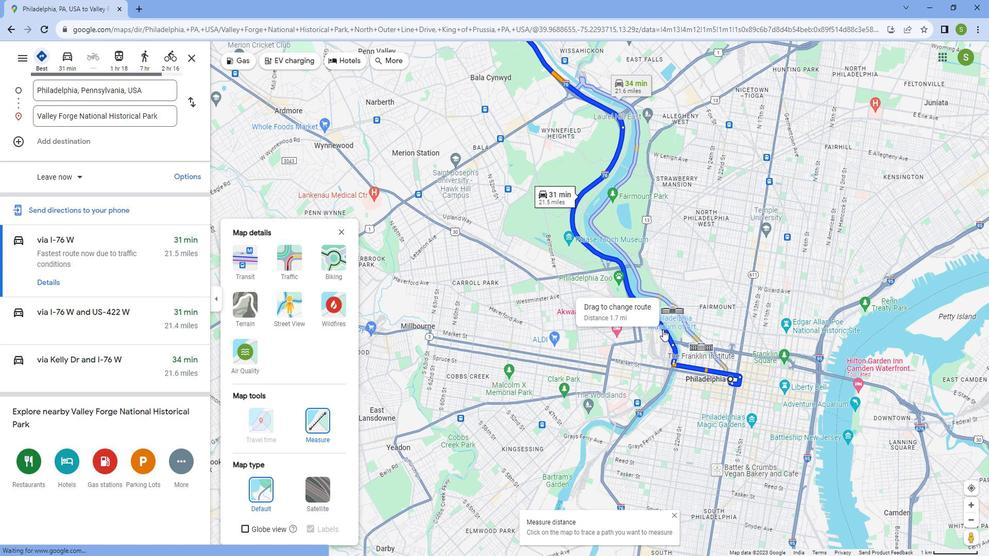 
Action: Mouse scrolled (671, 325) with delta (0, 0)
Screenshot: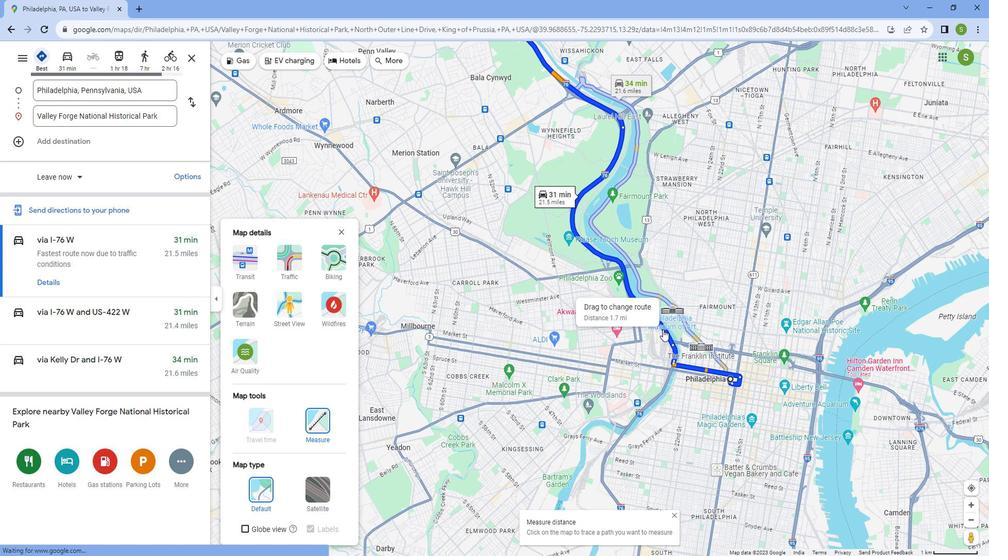 
Action: Mouse scrolled (671, 325) with delta (0, 0)
Screenshot: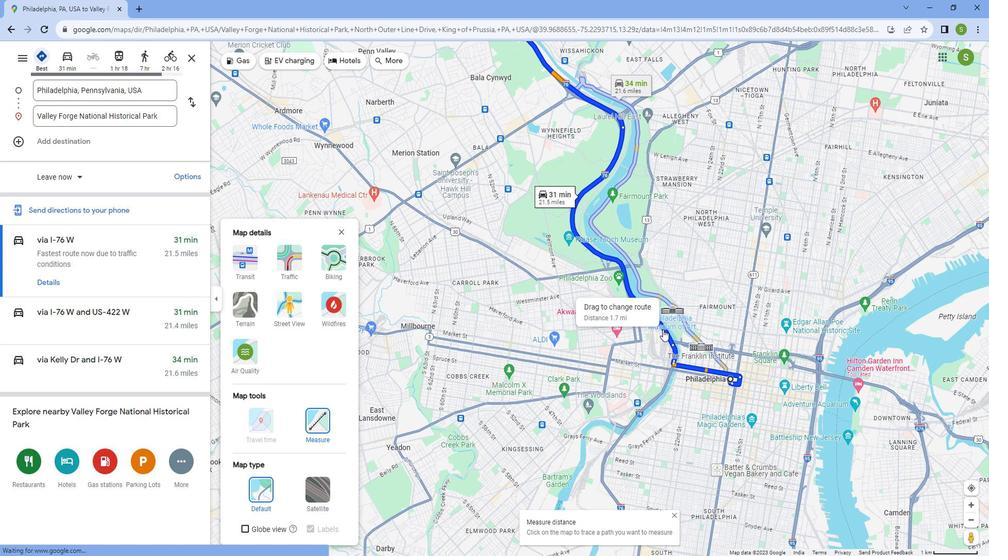 
Action: Mouse scrolled (671, 325) with delta (0, 0)
Screenshot: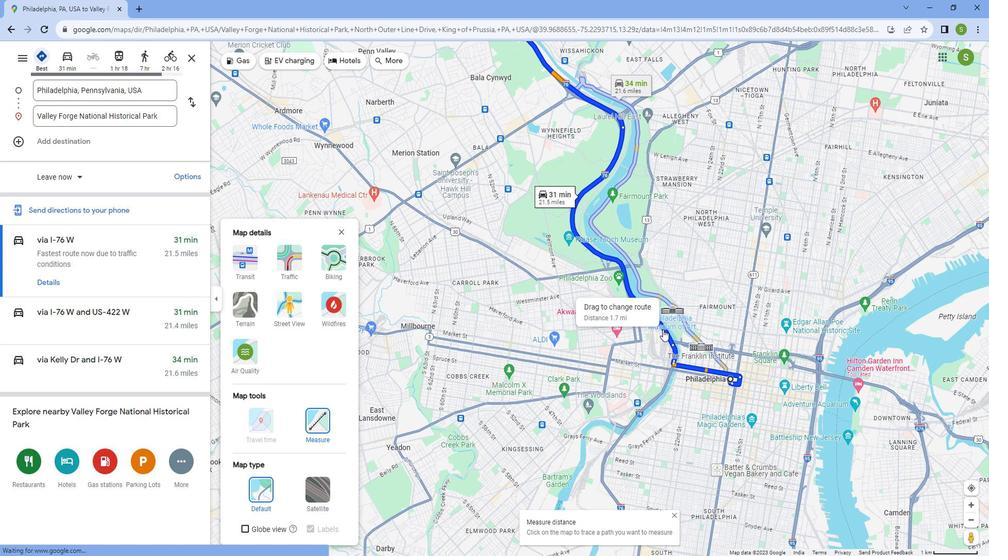 
Action: Mouse moved to (467, 63)
Screenshot: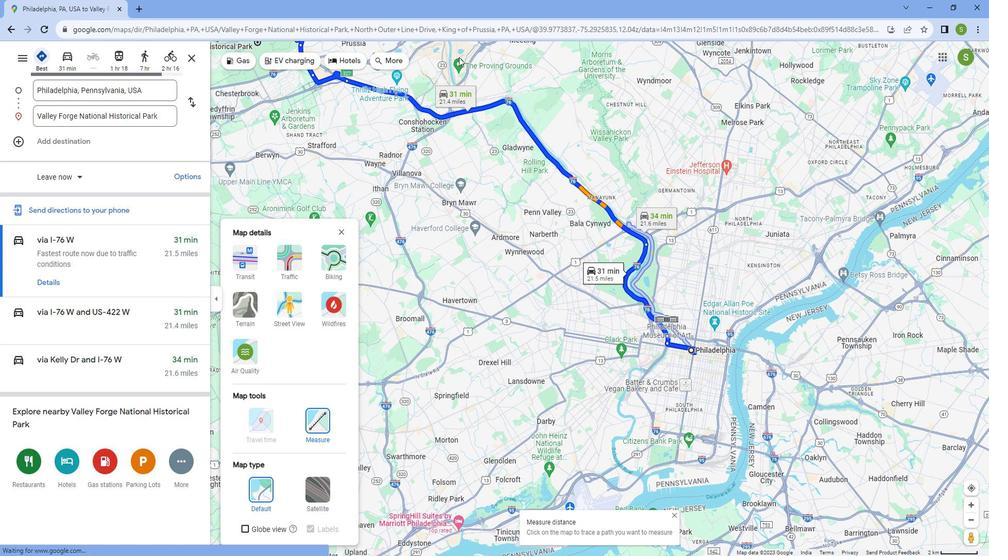 
Action: Mouse scrolled (467, 64) with delta (0, 0)
Screenshot: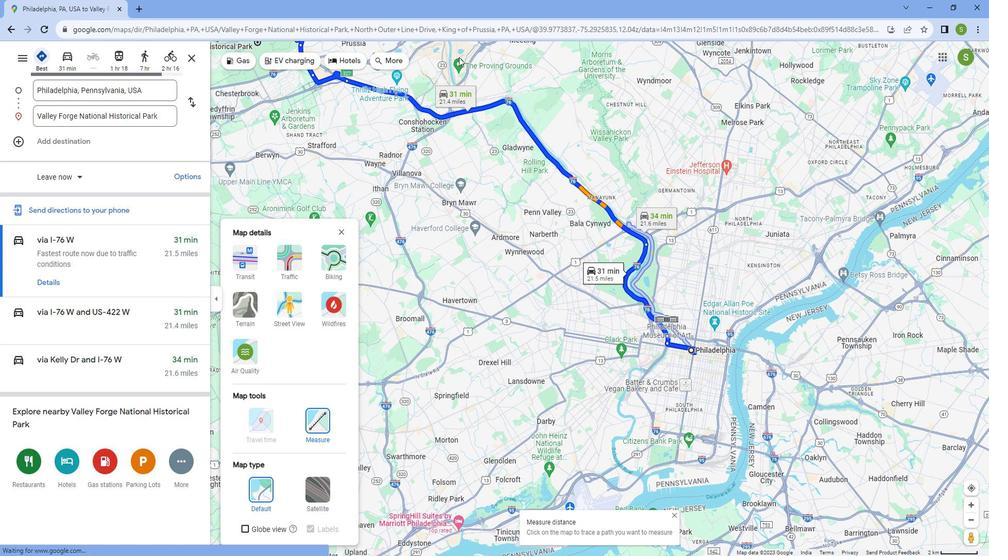 
Action: Mouse moved to (501, 160)
Screenshot: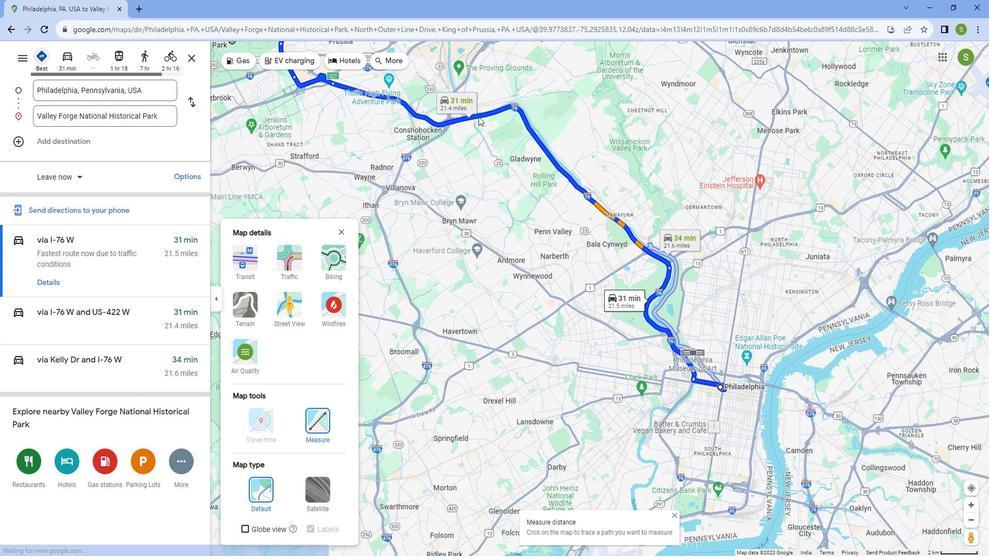 
Action: Mouse scrolled (501, 159) with delta (0, 0)
Screenshot: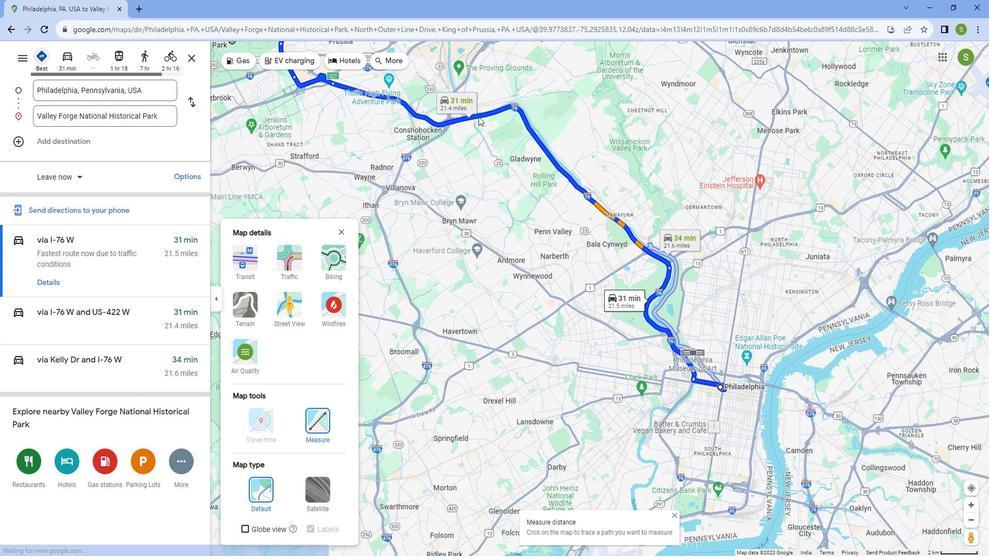
Action: Mouse moved to (507, 178)
Screenshot: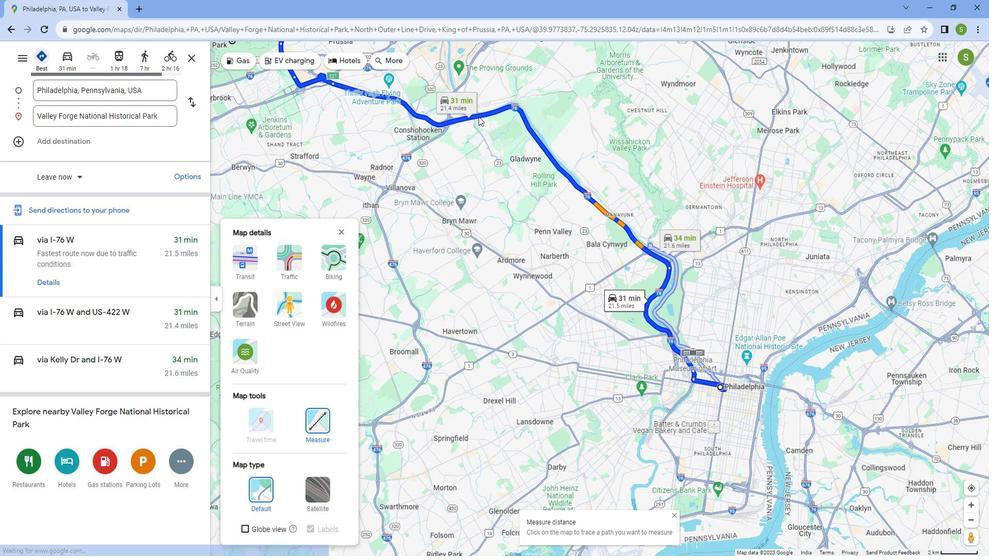 
Action: Mouse scrolled (507, 178) with delta (0, 0)
Screenshot: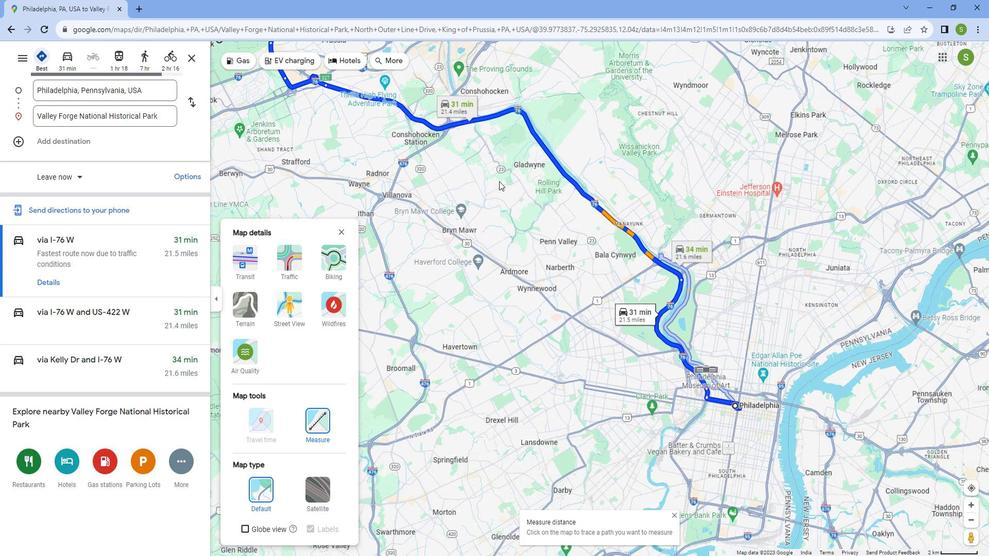 
Action: Mouse moved to (508, 183)
Screenshot: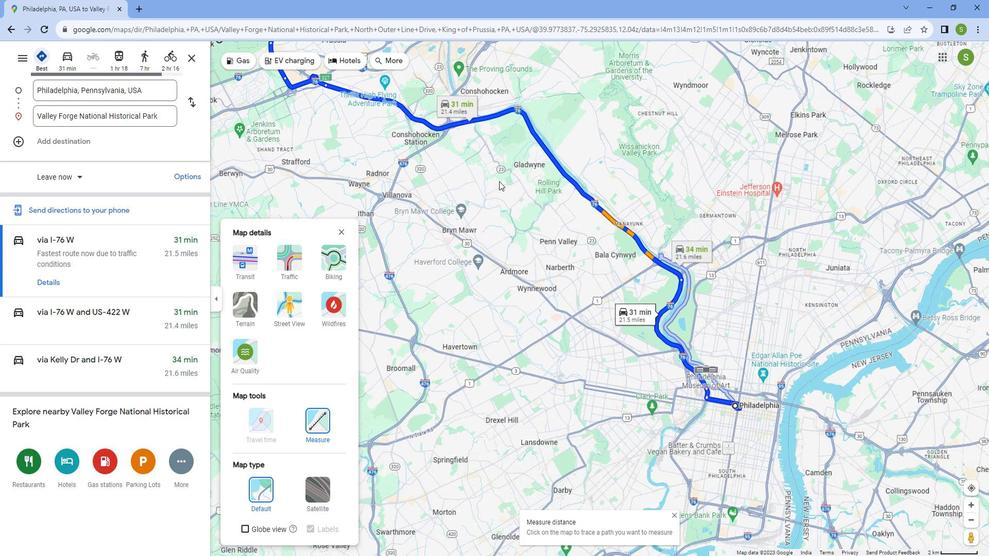 
Action: Mouse scrolled (508, 182) with delta (0, 0)
Screenshot: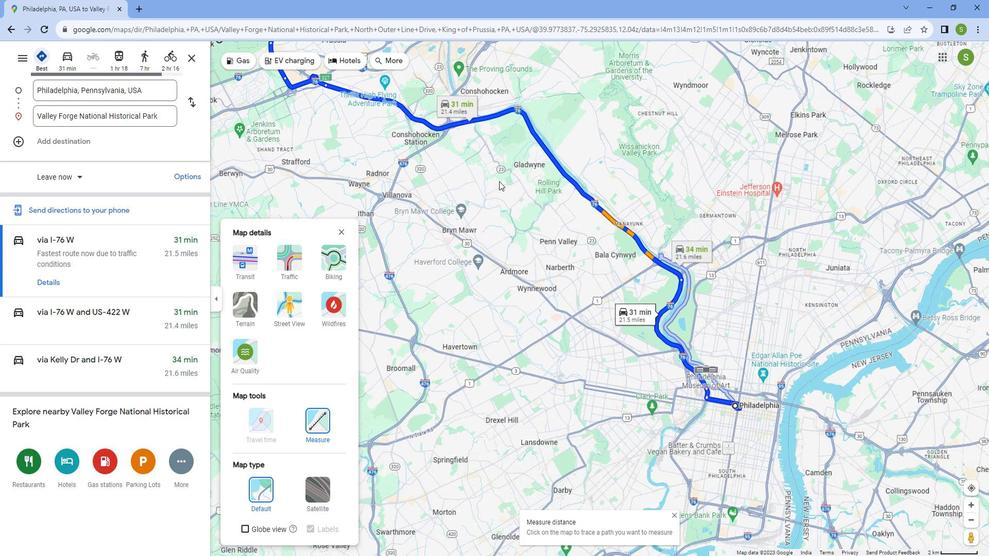 
Action: Mouse moved to (508, 183)
Screenshot: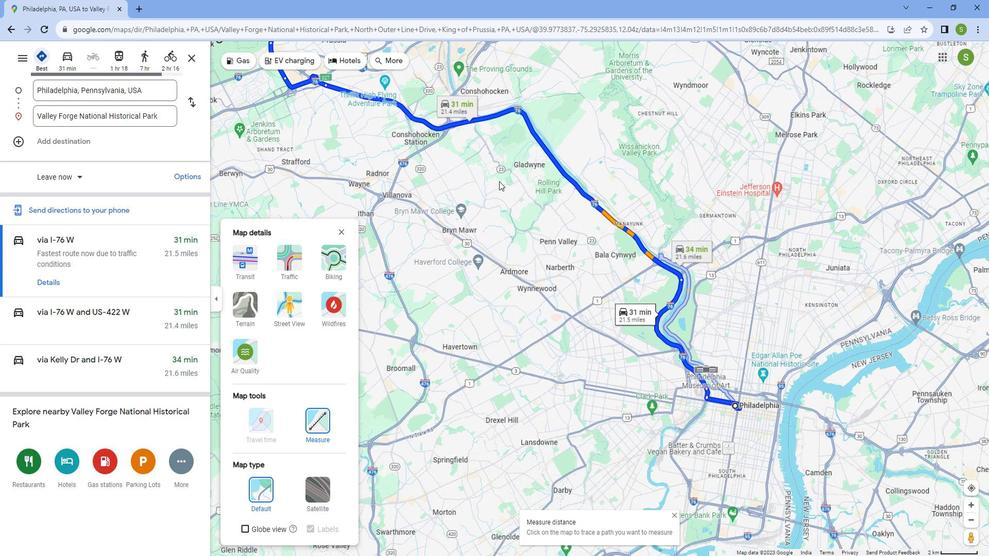 
Action: Mouse scrolled (508, 183) with delta (0, 0)
Screenshot: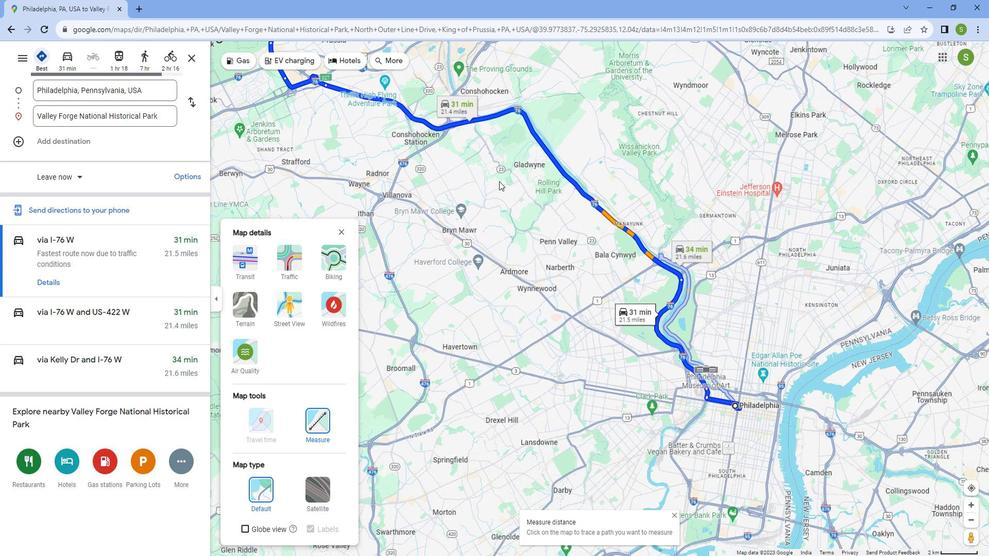 
Action: Mouse scrolled (508, 183) with delta (0, 0)
Screenshot: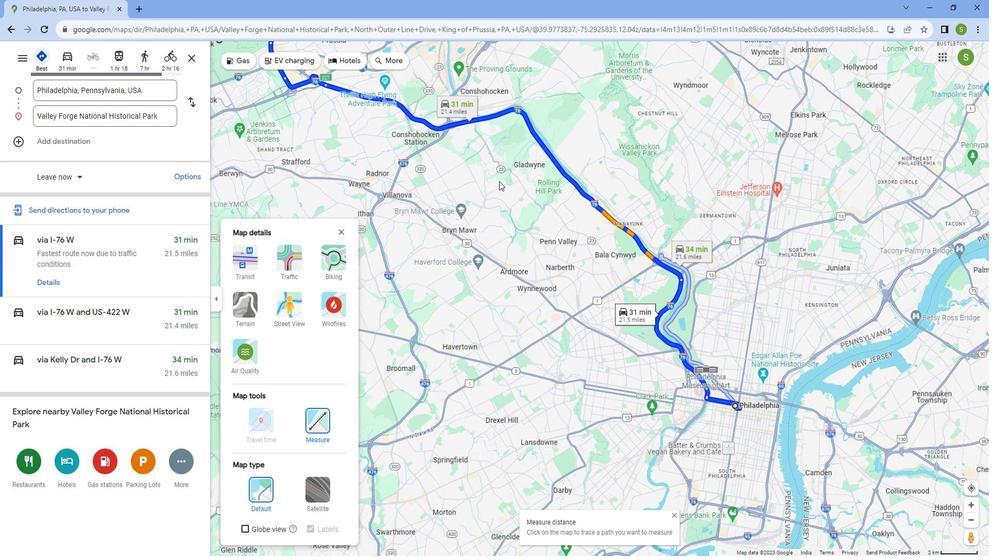 
Action: Mouse scrolled (508, 183) with delta (0, 0)
Screenshot: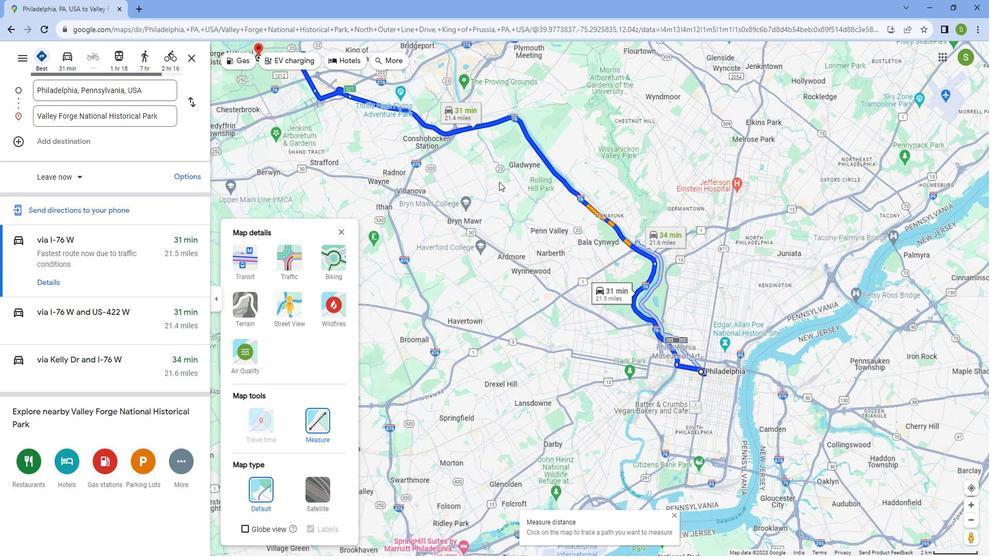 
Action: Mouse moved to (406, 105)
Screenshot: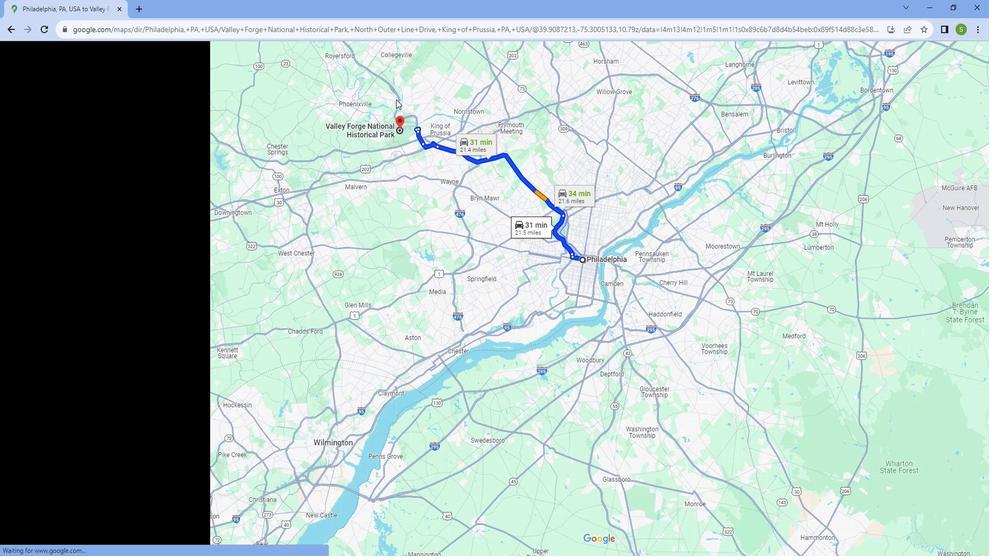 
Action: Mouse scrolled (406, 105) with delta (0, 0)
Screenshot: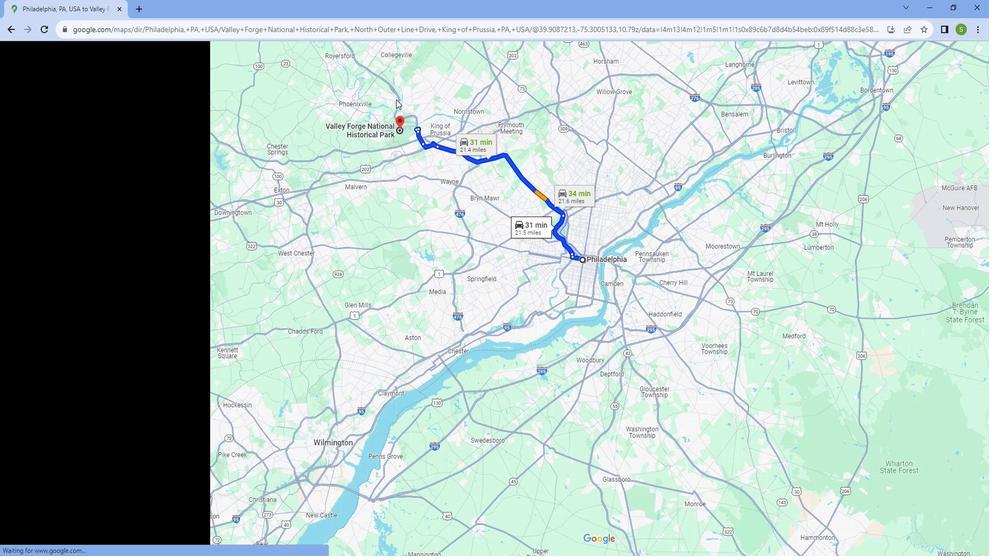 
Action: Mouse moved to (397, 103)
Screenshot: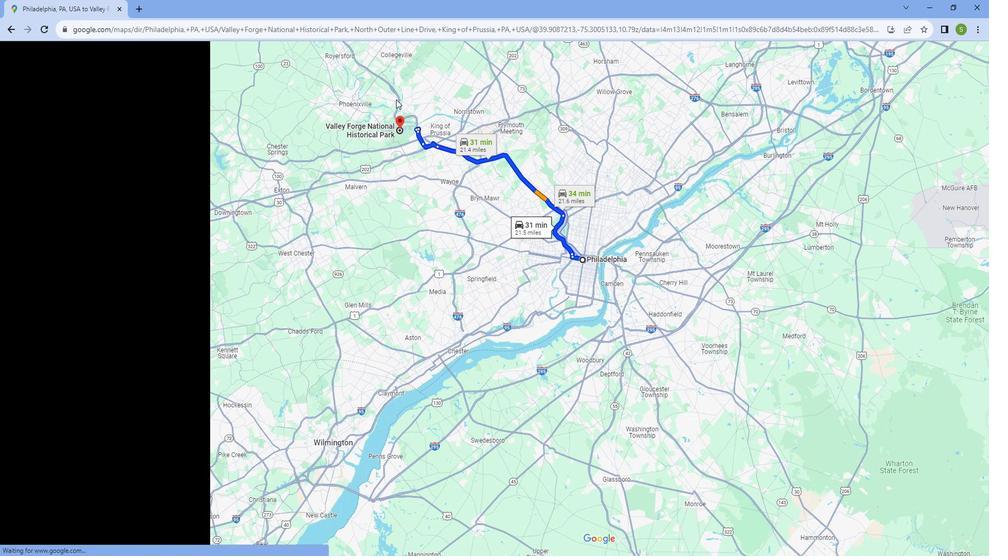 
Action: Mouse scrolled (397, 103) with delta (0, 0)
Screenshot: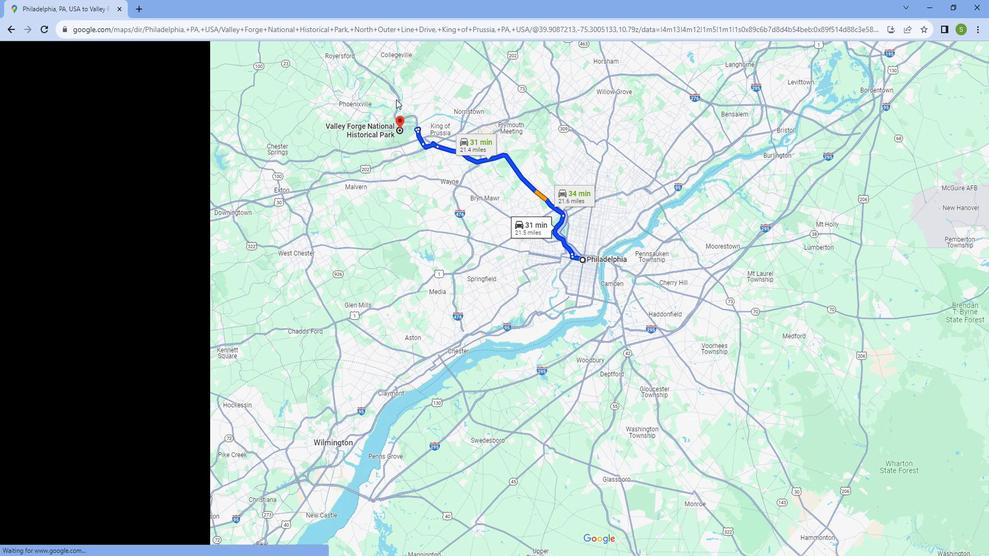 
Action: Mouse moved to (396, 103)
Screenshot: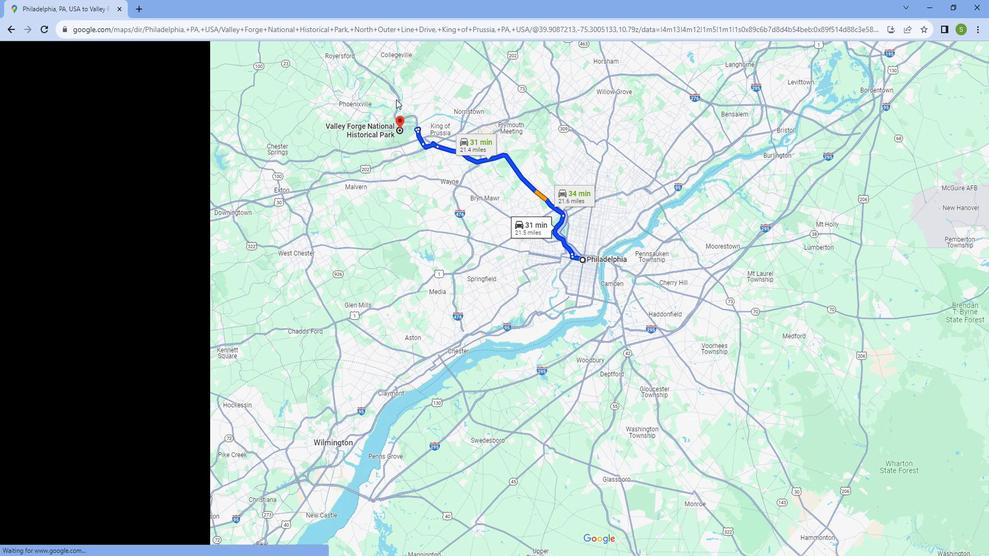 
Action: Mouse scrolled (396, 103) with delta (0, 0)
Screenshot: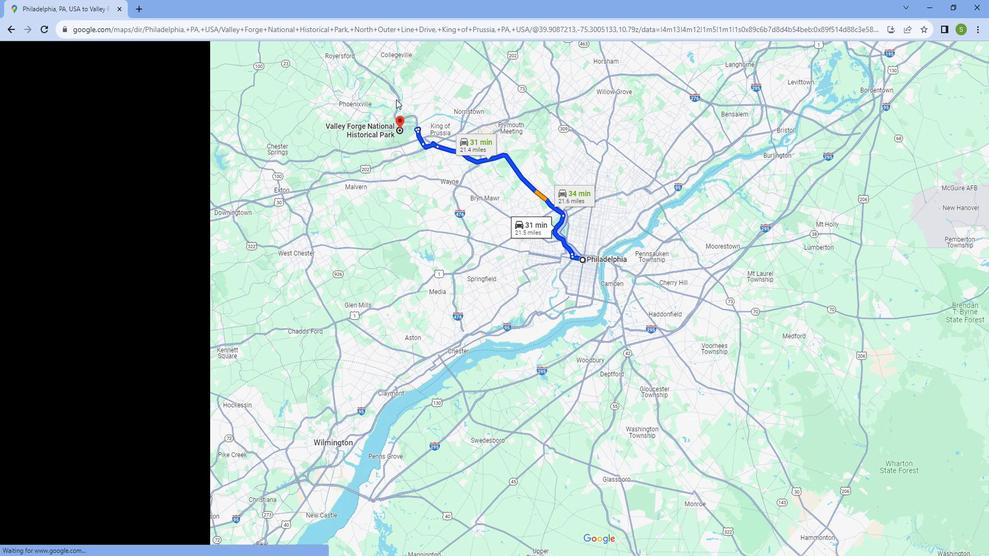 
Action: Mouse moved to (395, 103)
Screenshot: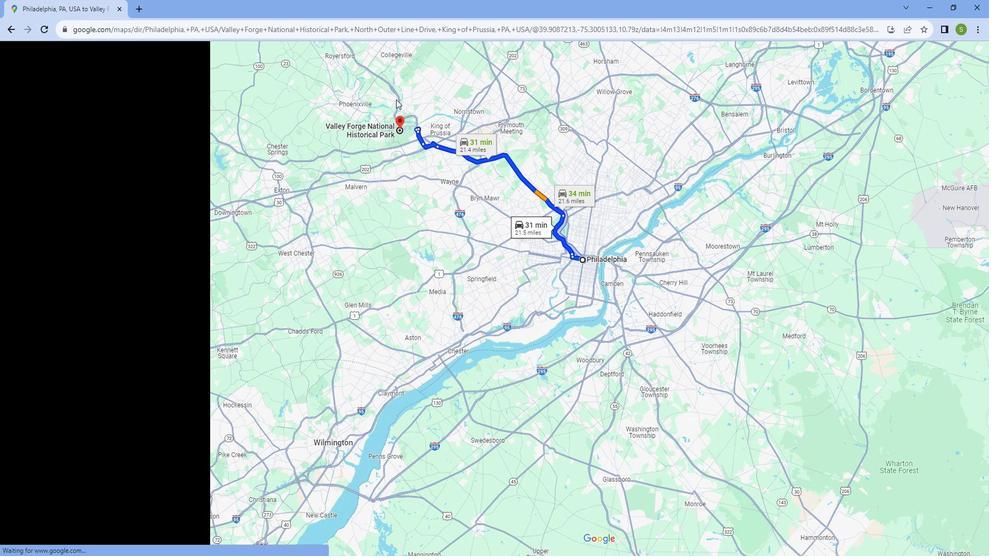 
Action: Mouse scrolled (395, 103) with delta (0, 0)
Screenshot: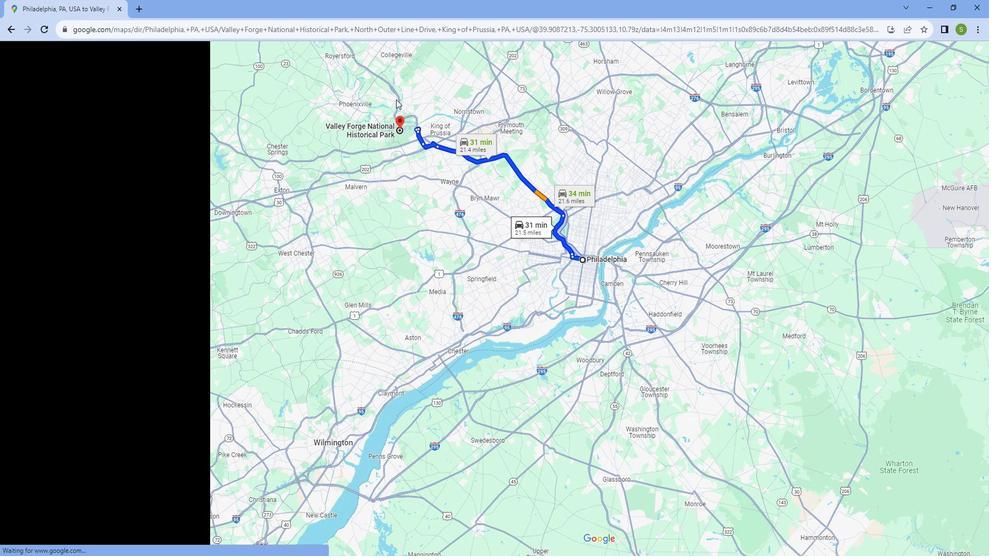
Action: Mouse moved to (393, 103)
Screenshot: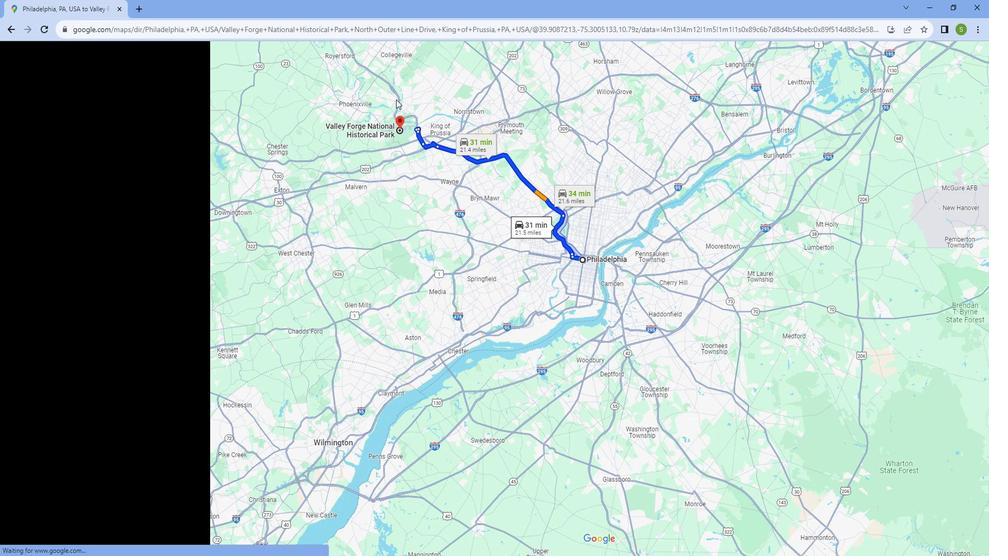
Action: Mouse scrolled (393, 104) with delta (0, 0)
Screenshot: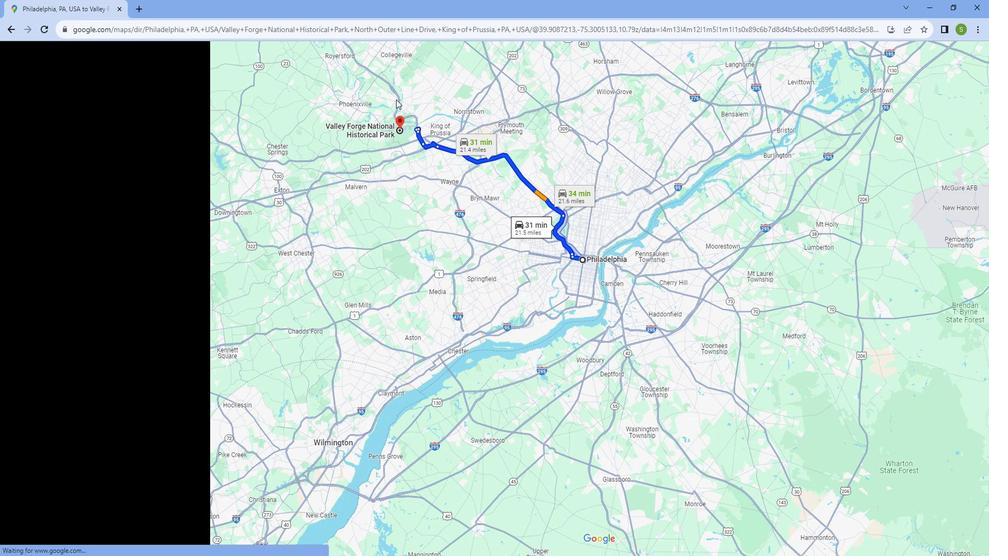 
Action: Mouse moved to (390, 104)
Screenshot: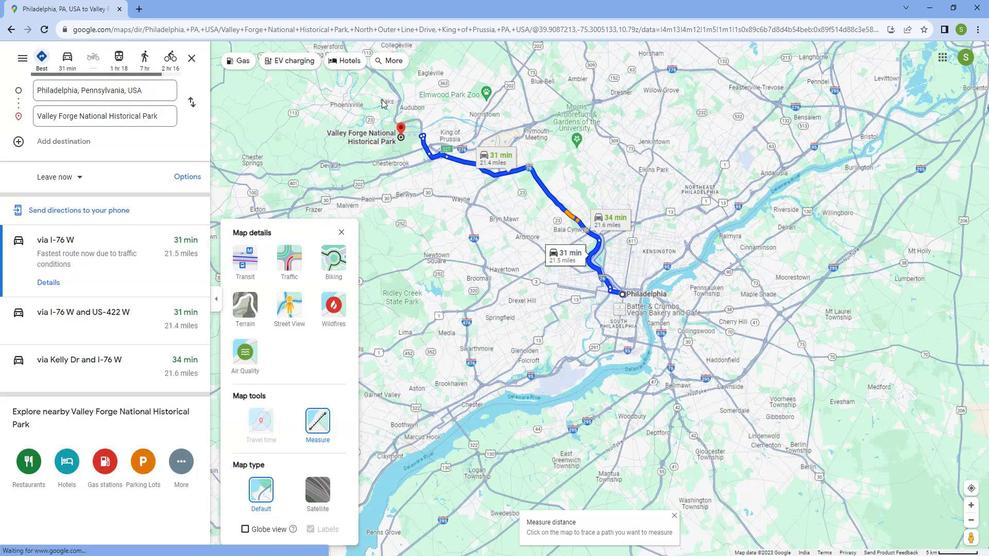 
Action: Mouse scrolled (390, 105) with delta (0, 0)
Screenshot: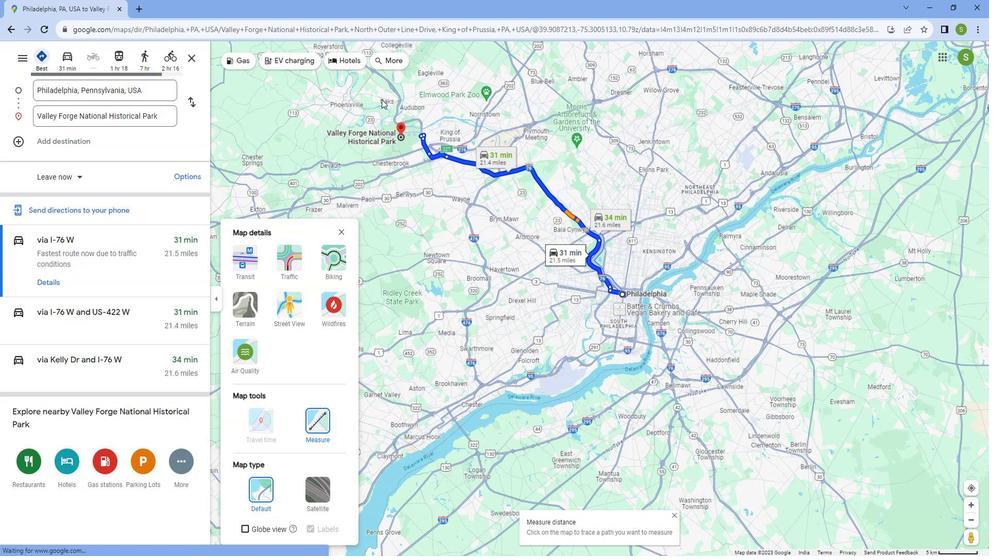 
Action: Mouse scrolled (390, 104) with delta (0, 0)
Screenshot: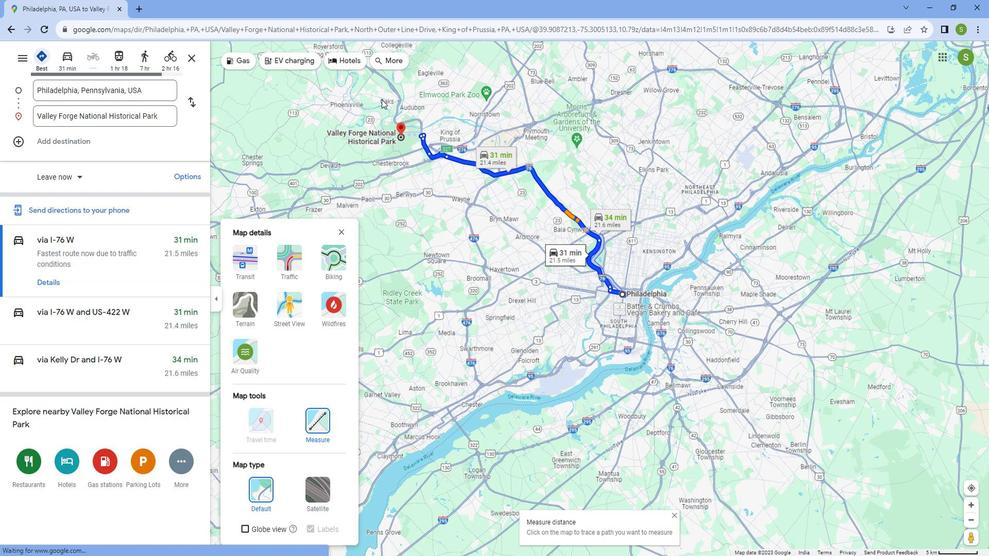 
Action: Mouse scrolled (390, 105) with delta (0, 0)
Screenshot: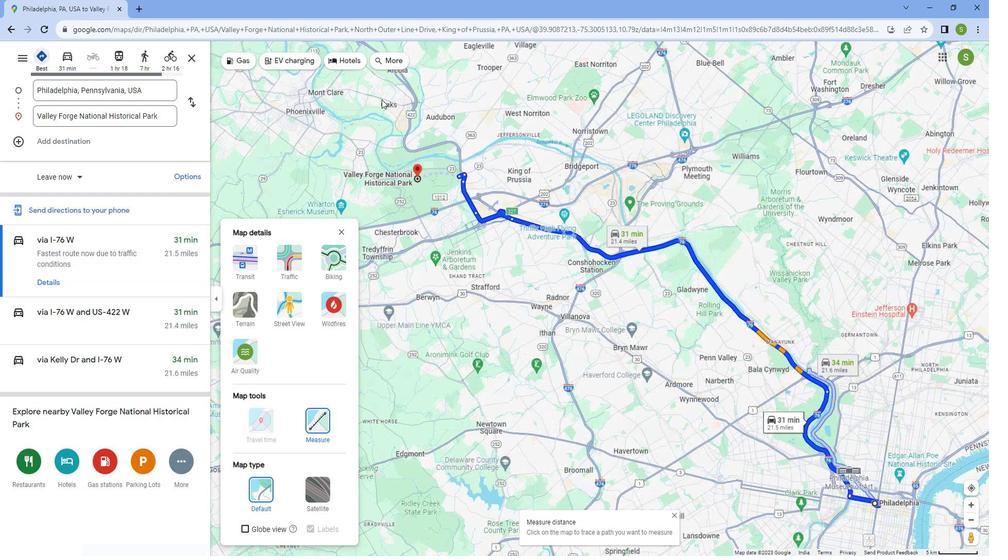 
Action: Mouse scrolled (390, 105) with delta (0, 0)
Screenshot: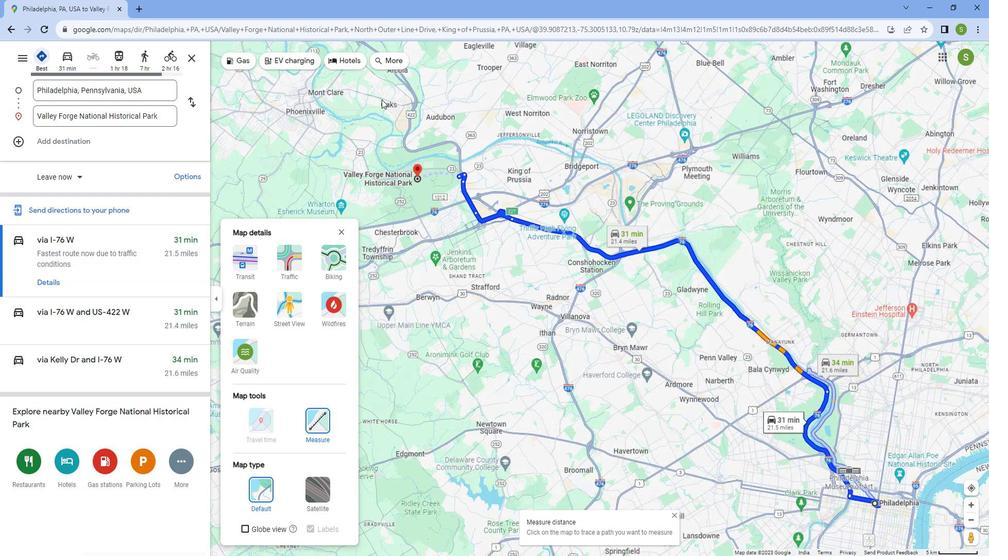 
Action: Mouse scrolled (390, 105) with delta (0, 0)
Screenshot: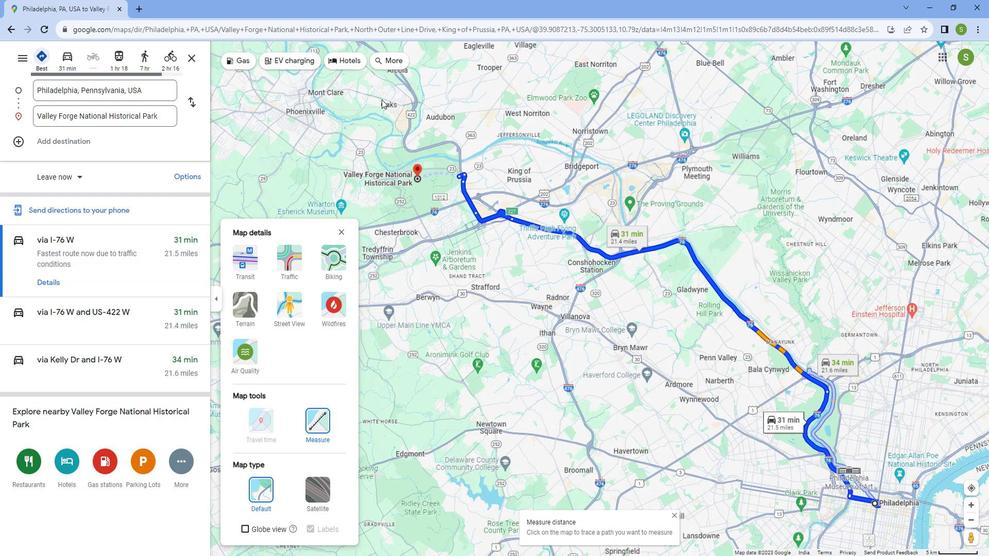 
Action: Mouse scrolled (390, 105) with delta (0, 0)
Screenshot: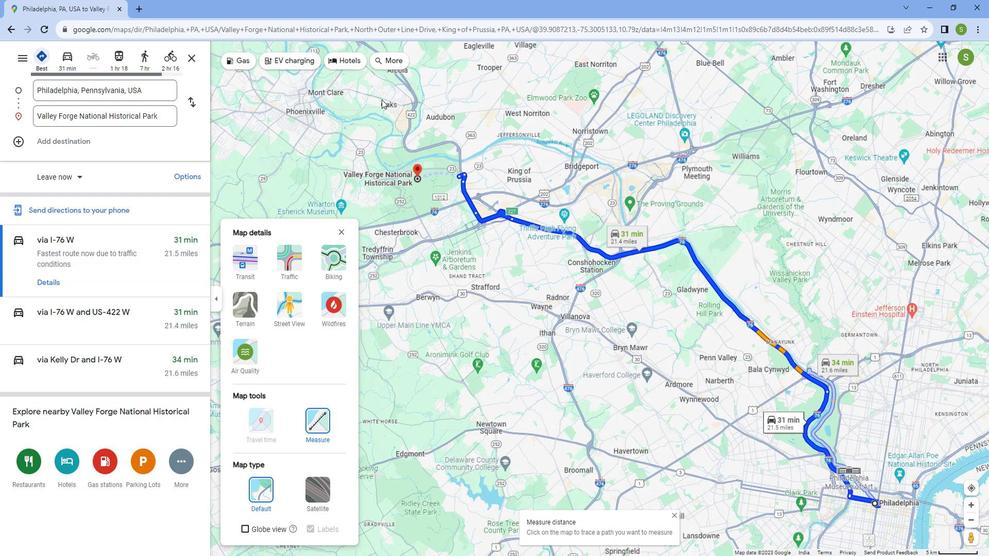 
Action: Mouse scrolled (390, 105) with delta (0, 0)
Screenshot: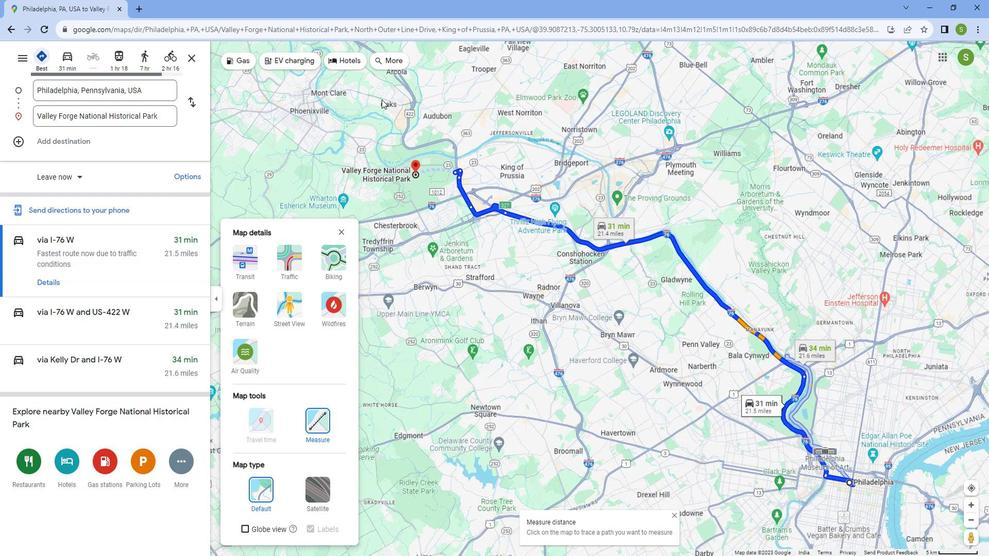 
Action: Mouse scrolled (390, 105) with delta (0, 0)
Screenshot: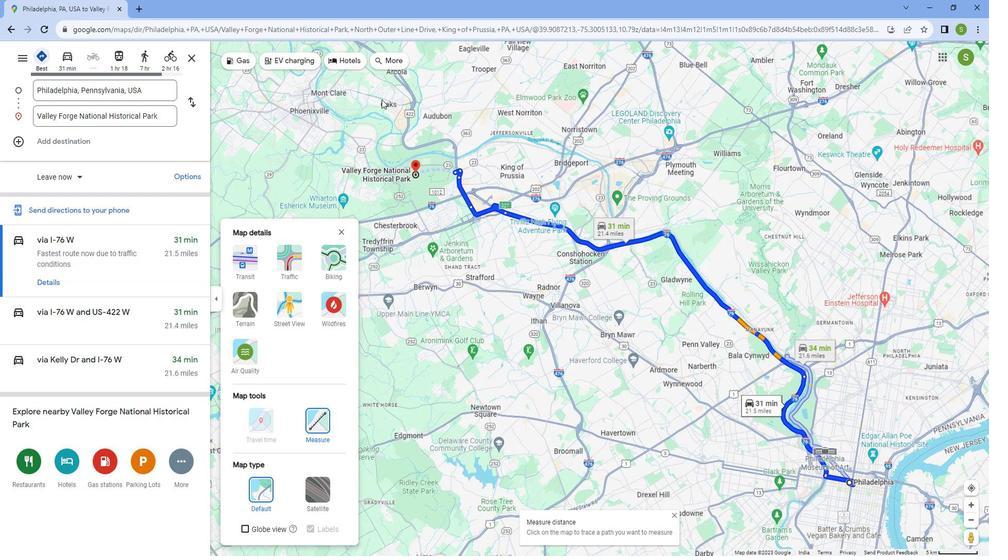 
Action: Mouse moved to (462, 257)
Screenshot: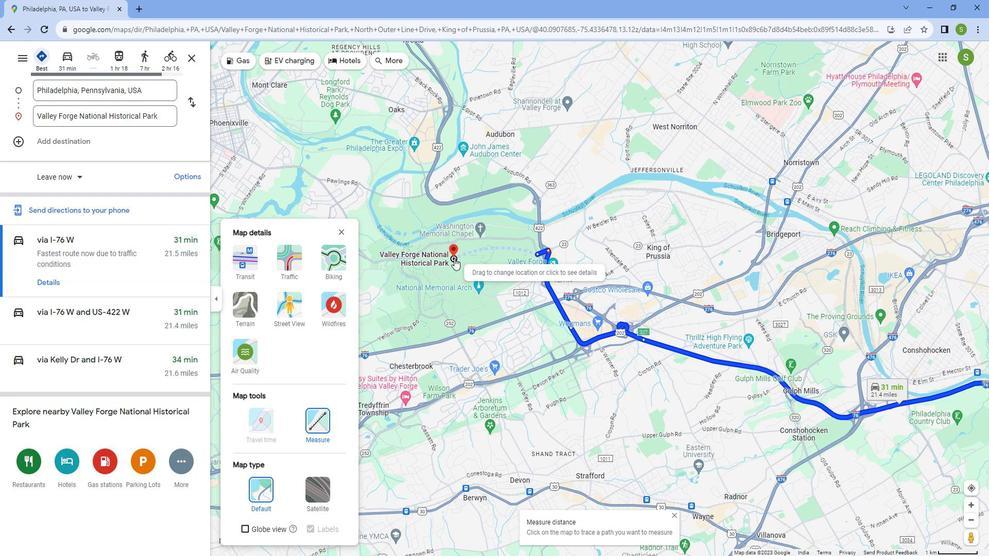 
Action: Mouse pressed left at (462, 257)
Screenshot: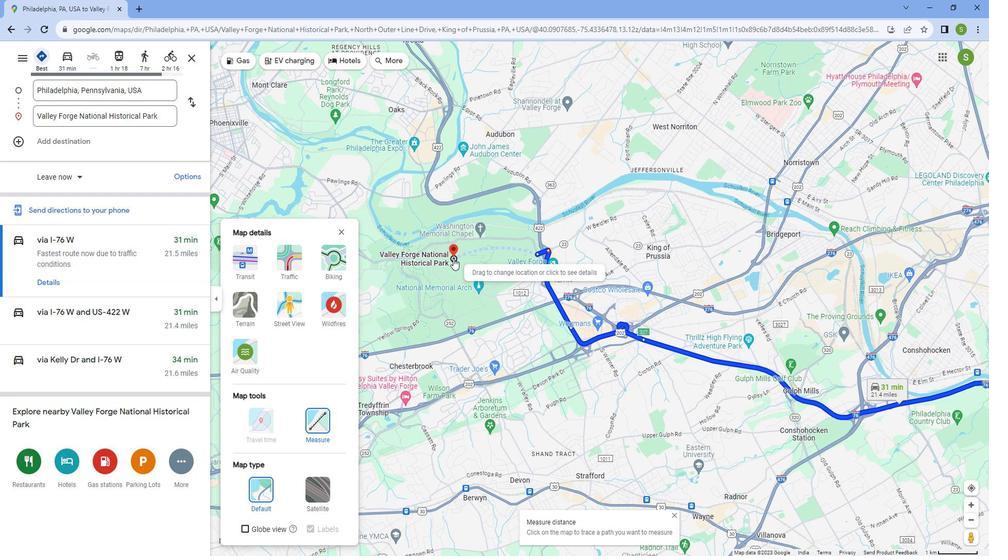 
Action: Mouse moved to (474, 234)
Screenshot: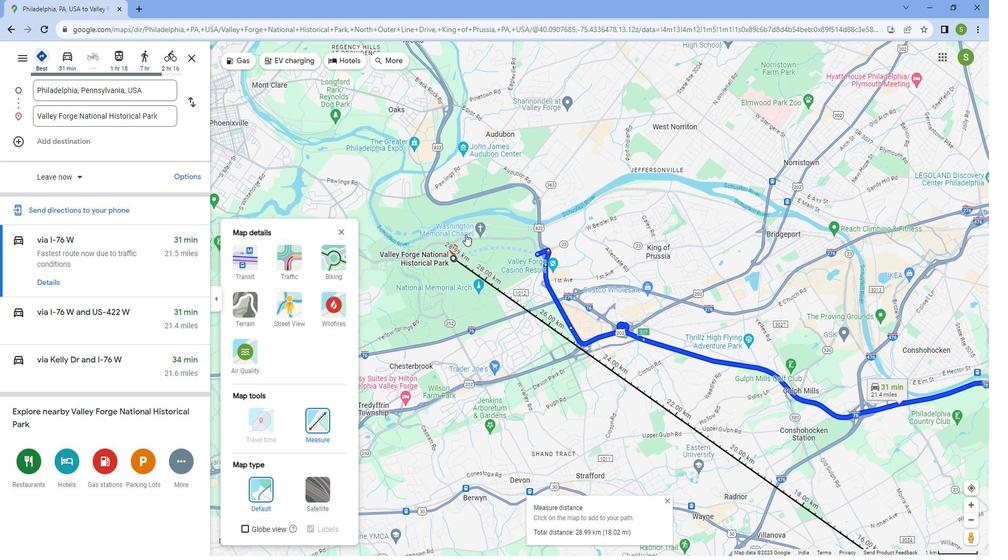 
Action: Mouse scrolled (474, 233) with delta (0, 0)
Screenshot: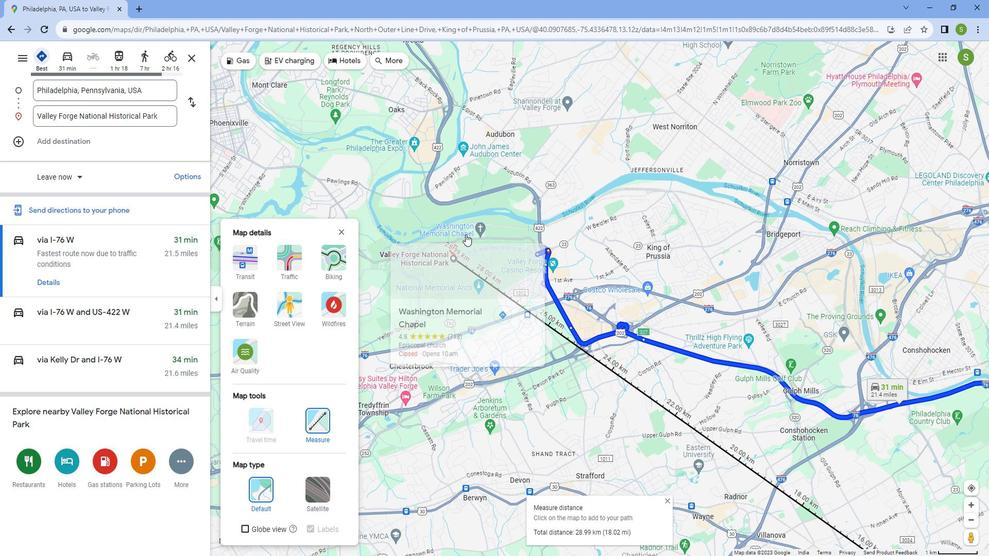 
Action: Mouse moved to (473, 234)
Screenshot: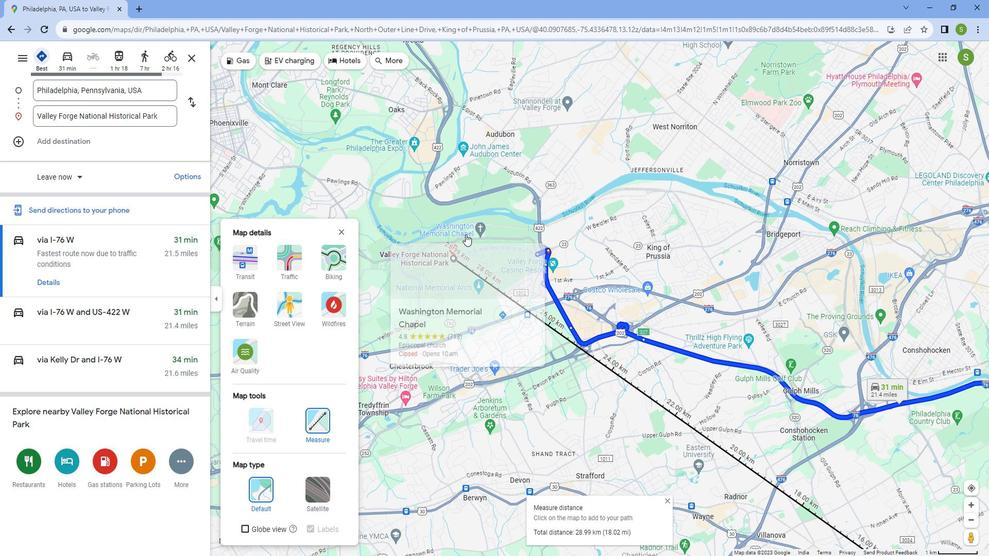 
Action: Mouse scrolled (473, 233) with delta (0, 0)
Screenshot: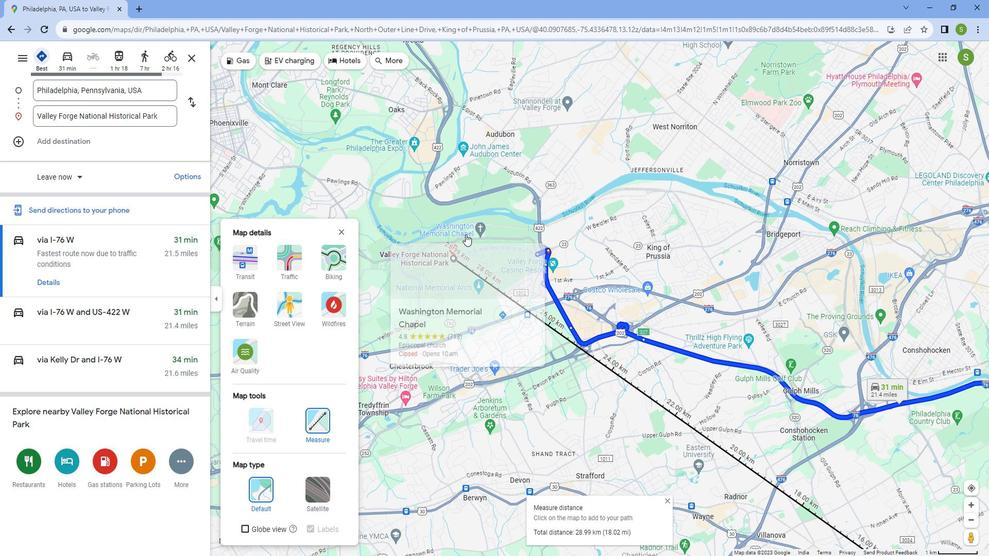 
Action: Mouse scrolled (473, 233) with delta (0, 0)
Screenshot: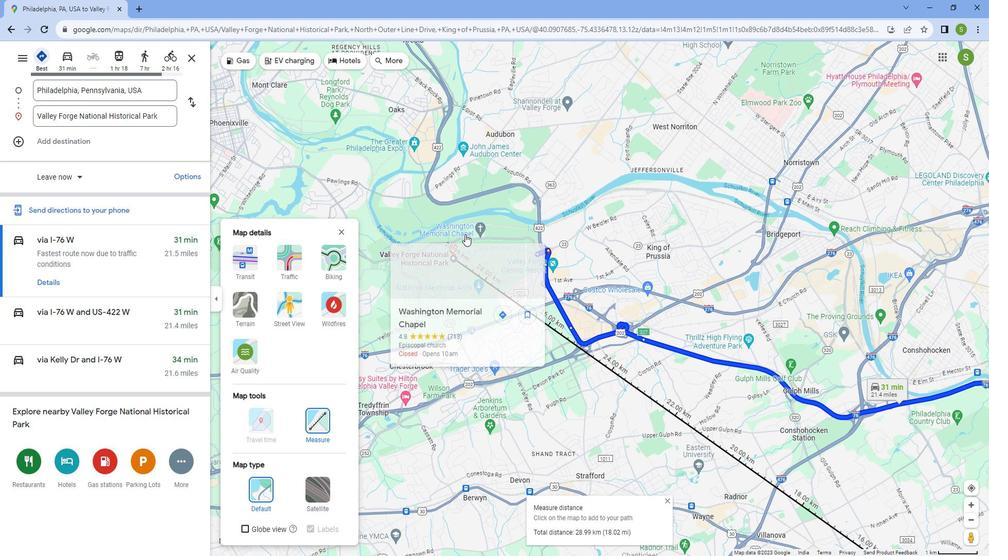 
Action: Mouse scrolled (473, 233) with delta (0, 0)
Screenshot: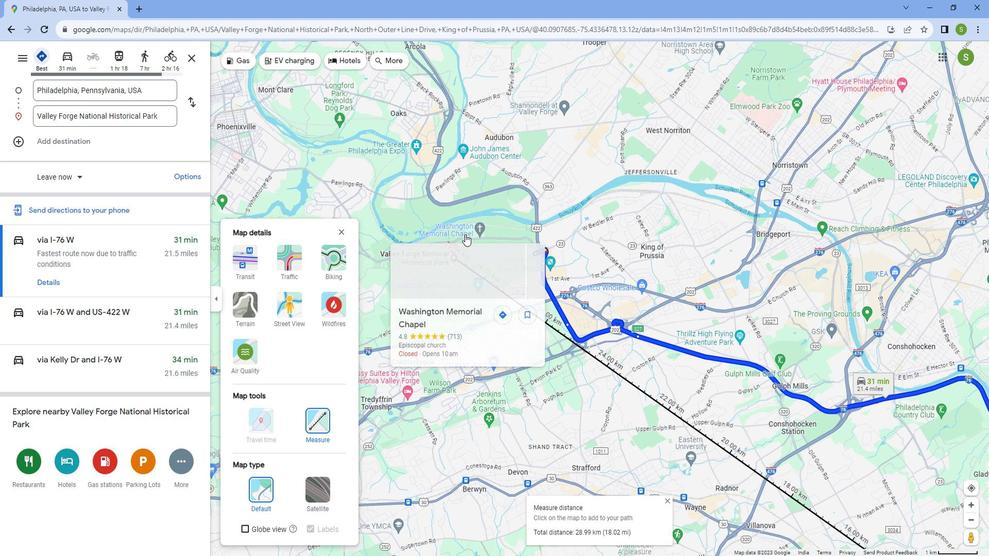 
Action: Mouse moved to (437, 194)
Screenshot: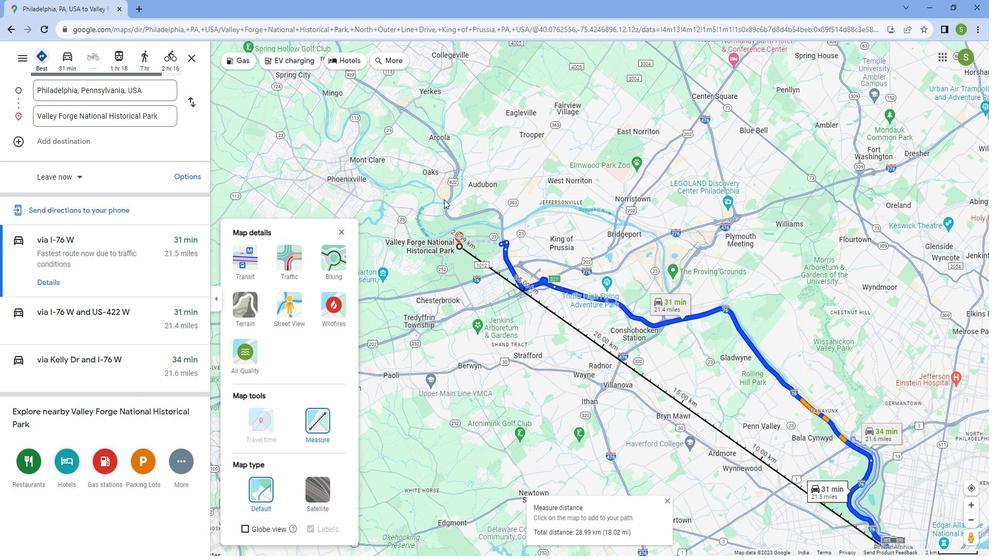 
Action: Mouse scrolled (437, 195) with delta (0, 0)
Screenshot: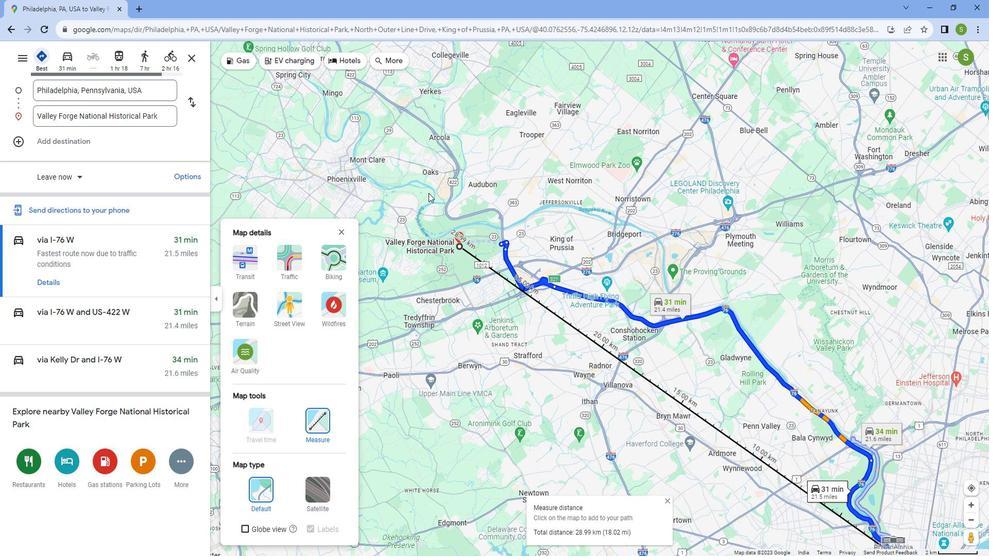 
Action: Mouse scrolled (437, 195) with delta (0, 0)
Screenshot: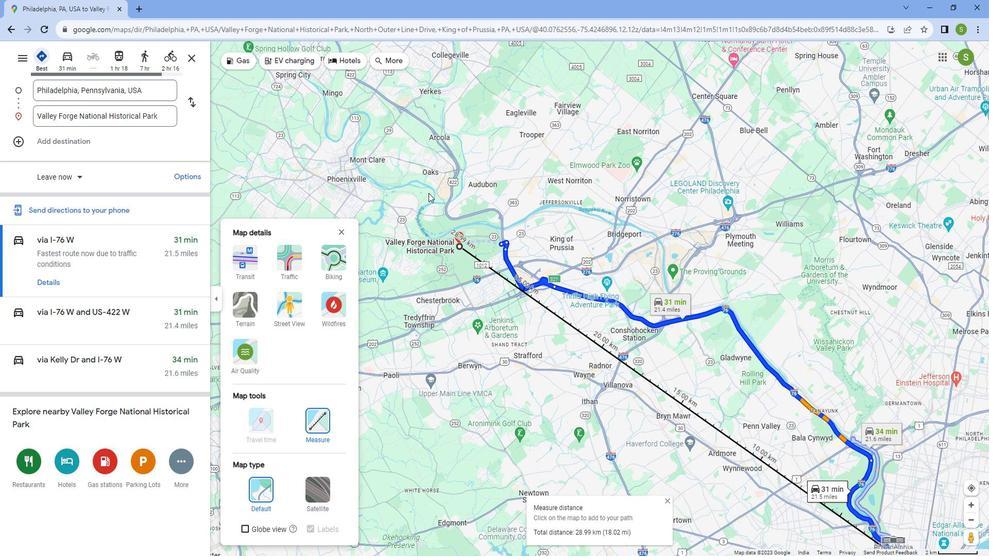 
Action: Mouse scrolled (437, 195) with delta (0, 0)
Screenshot: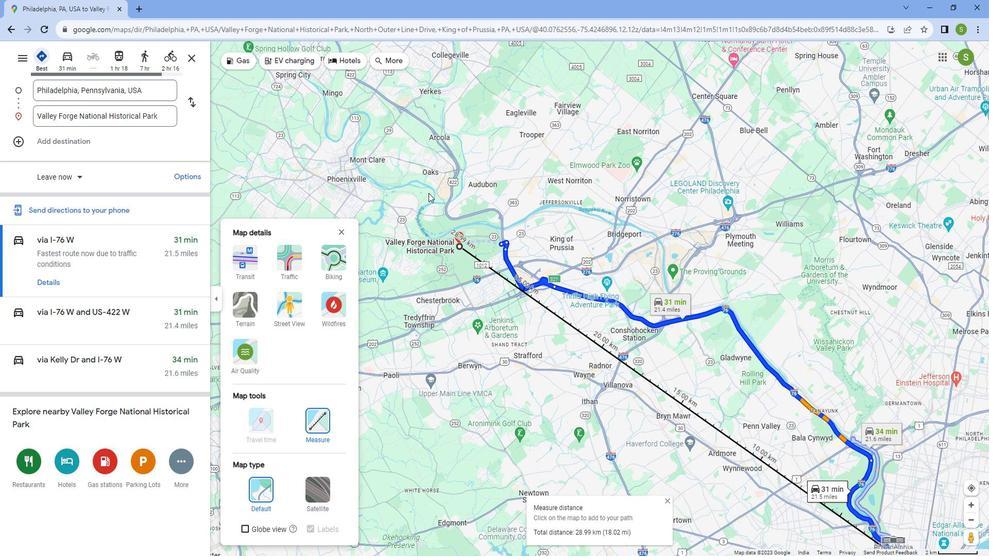 
Action: Mouse scrolled (437, 195) with delta (0, 0)
Screenshot: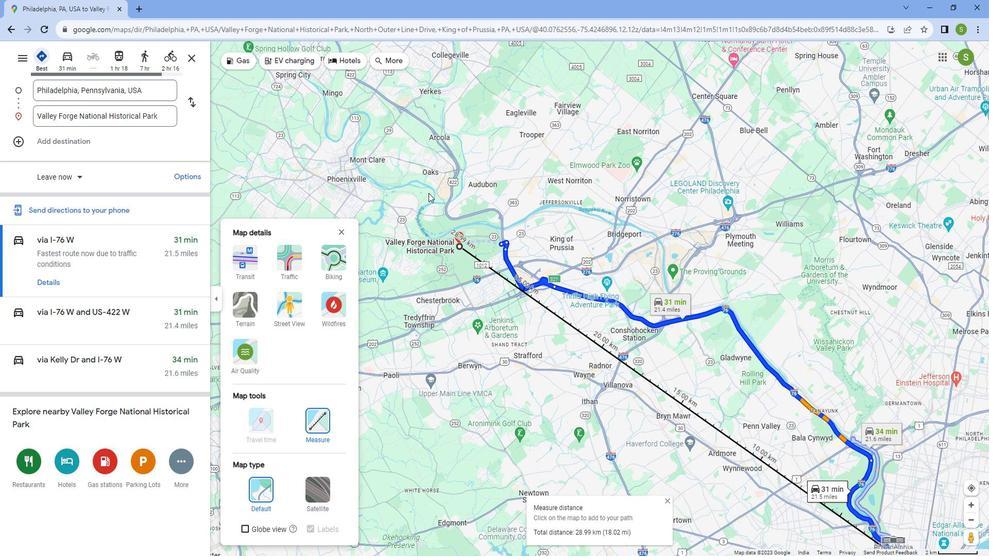 
Action: Mouse scrolled (437, 195) with delta (0, 0)
Screenshot: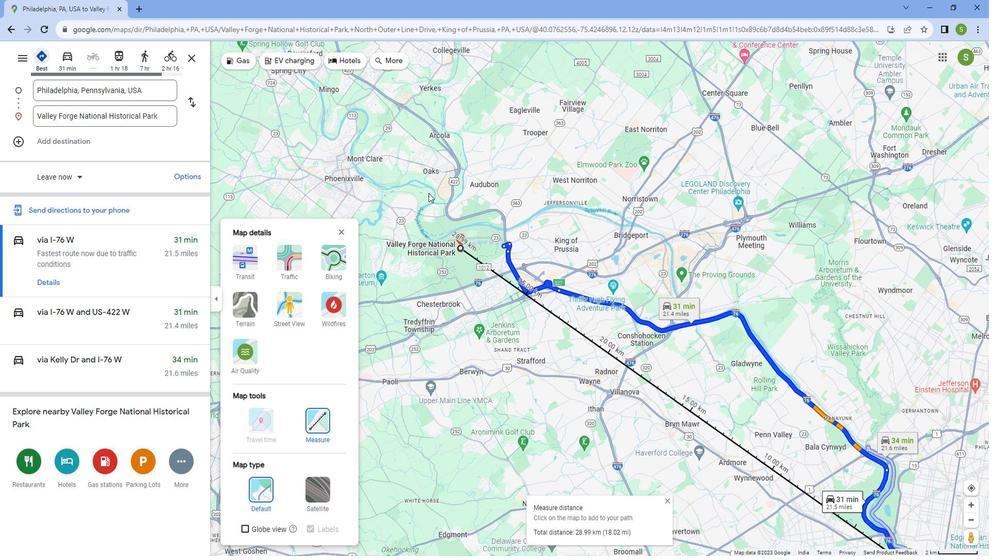 
Action: Mouse scrolled (437, 195) with delta (0, 0)
Screenshot: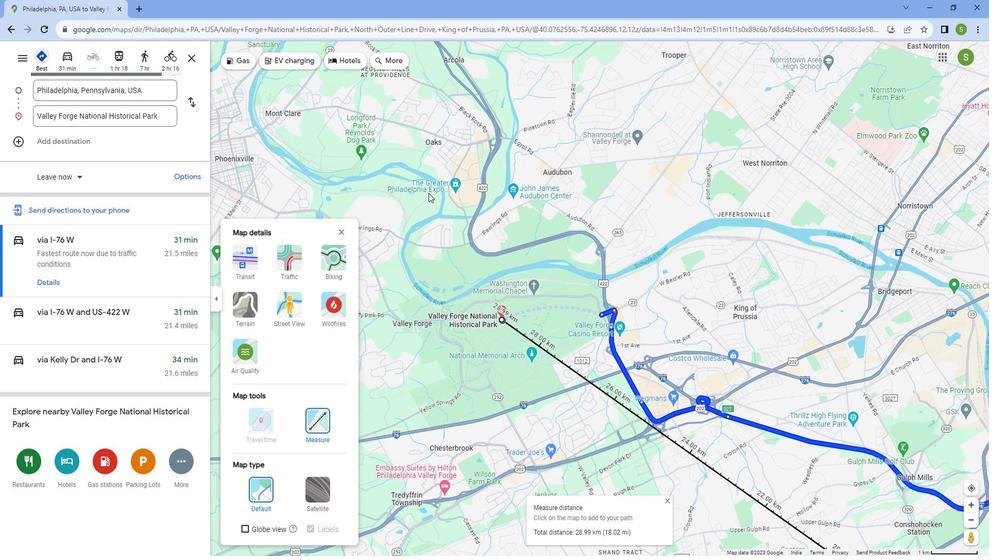 
Action: Mouse scrolled (437, 195) with delta (0, 0)
Screenshot: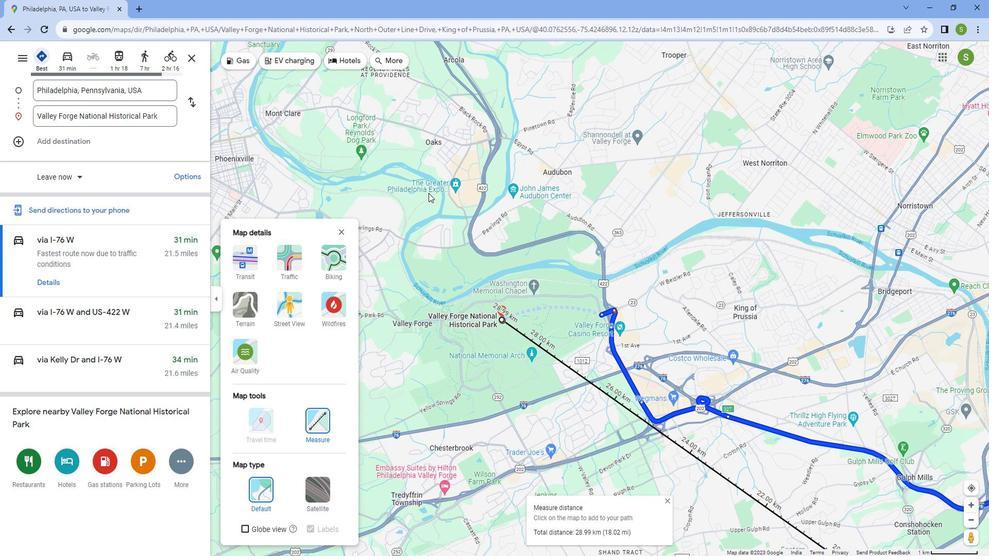 
Action: Mouse scrolled (437, 195) with delta (0, 0)
Screenshot: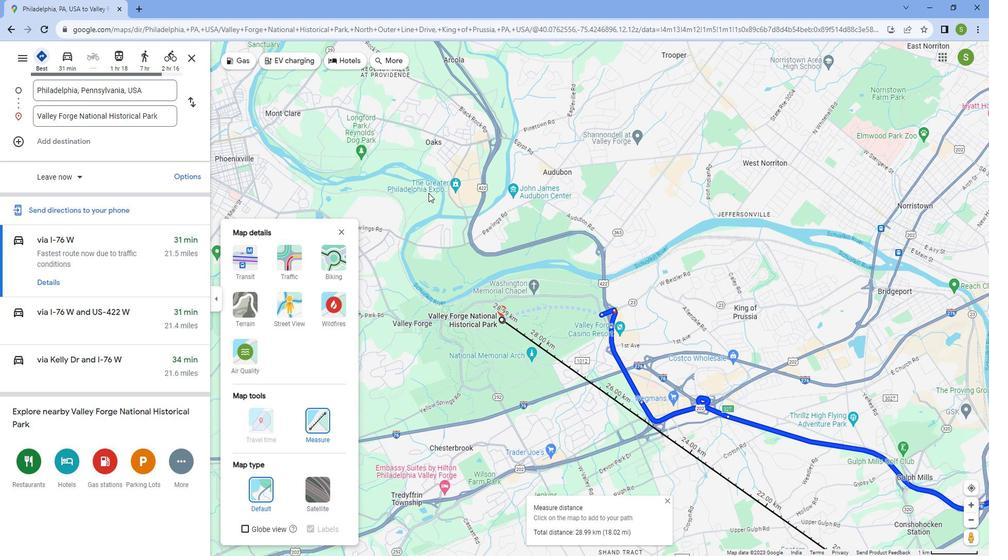 
Action: Mouse scrolled (437, 195) with delta (0, 0)
Screenshot: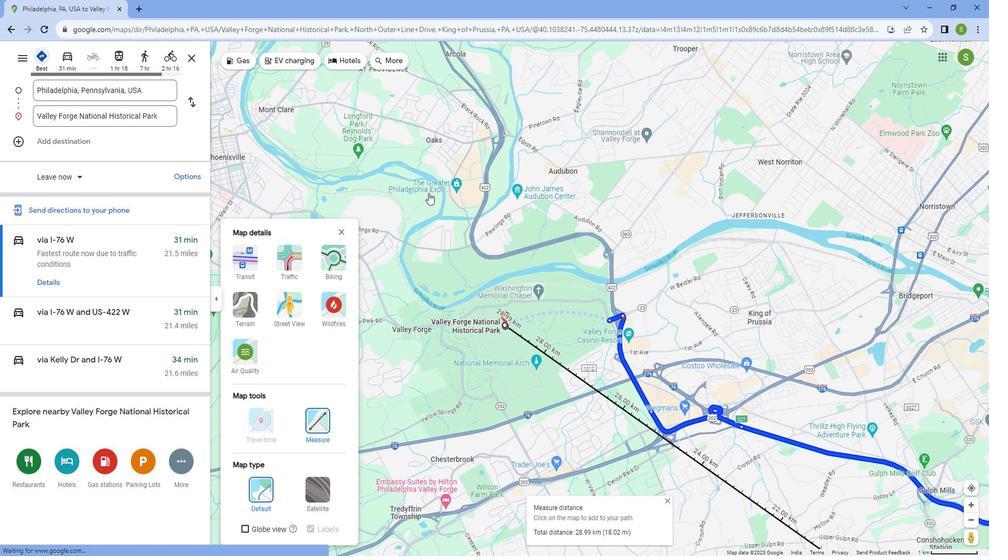 
Action: Mouse scrolled (437, 194) with delta (0, 0)
Screenshot: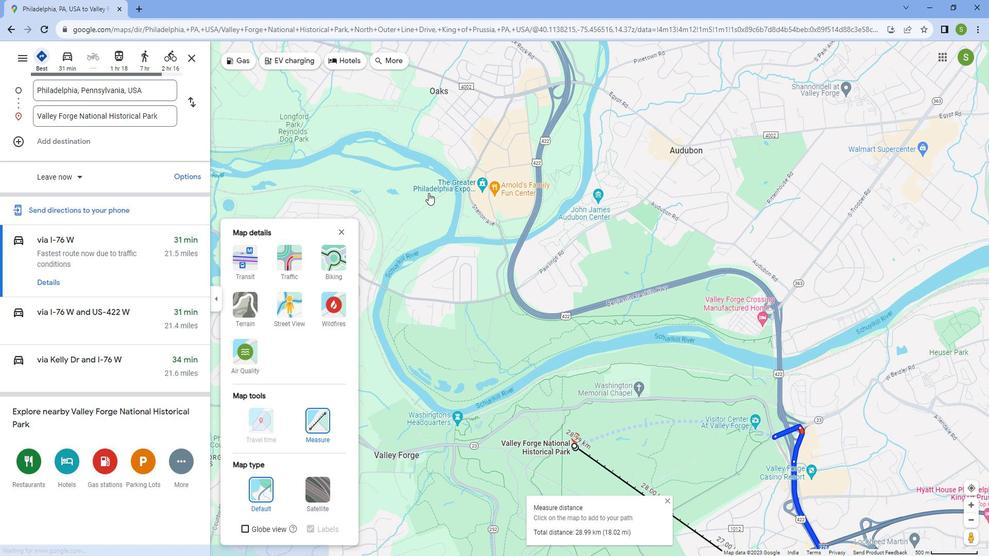 
Action: Mouse scrolled (437, 194) with delta (0, 0)
Screenshot: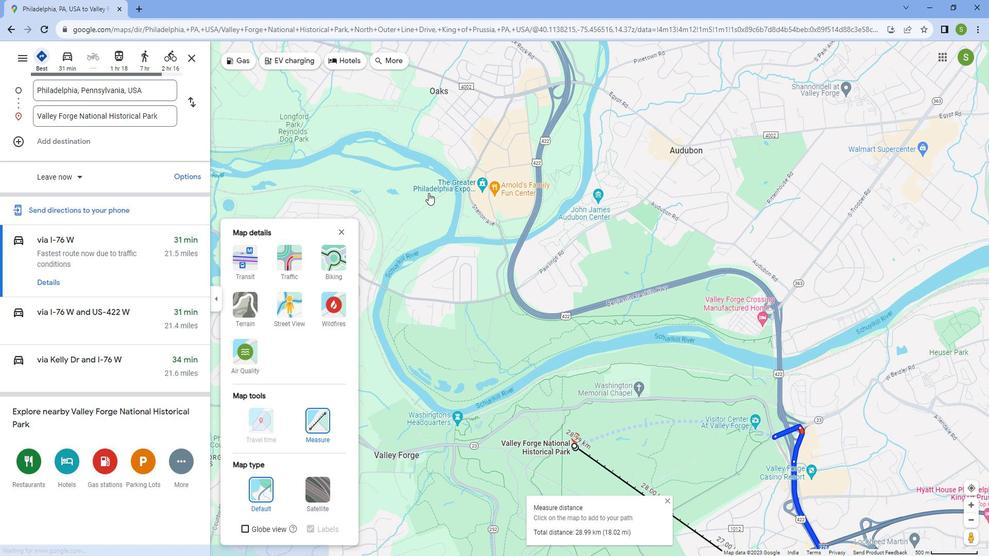 
Action: Mouse scrolled (437, 194) with delta (0, 0)
Screenshot: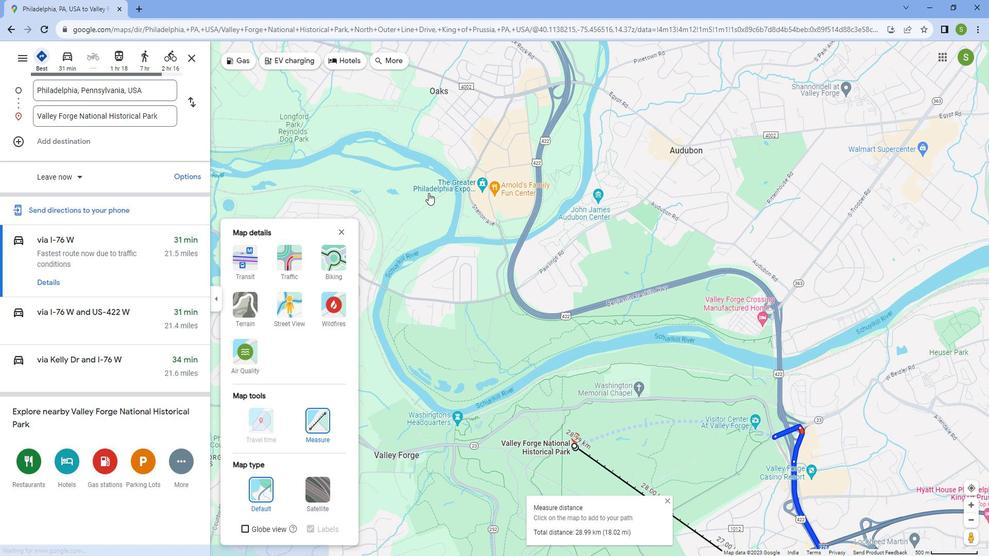 
Action: Mouse scrolled (437, 194) with delta (0, 0)
Screenshot: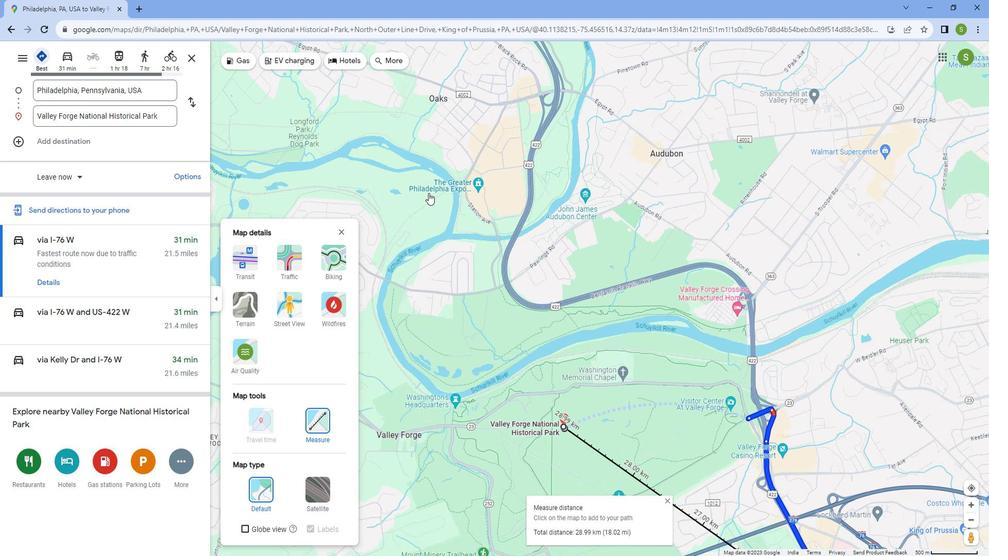 
Action: Mouse scrolled (437, 194) with delta (0, 0)
Screenshot: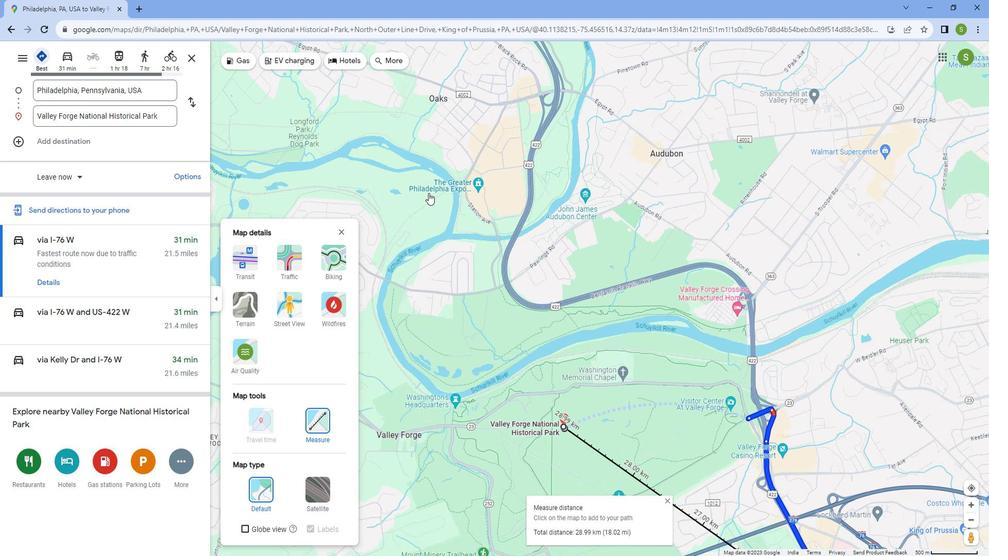
Action: Mouse scrolled (437, 194) with delta (0, 0)
Screenshot: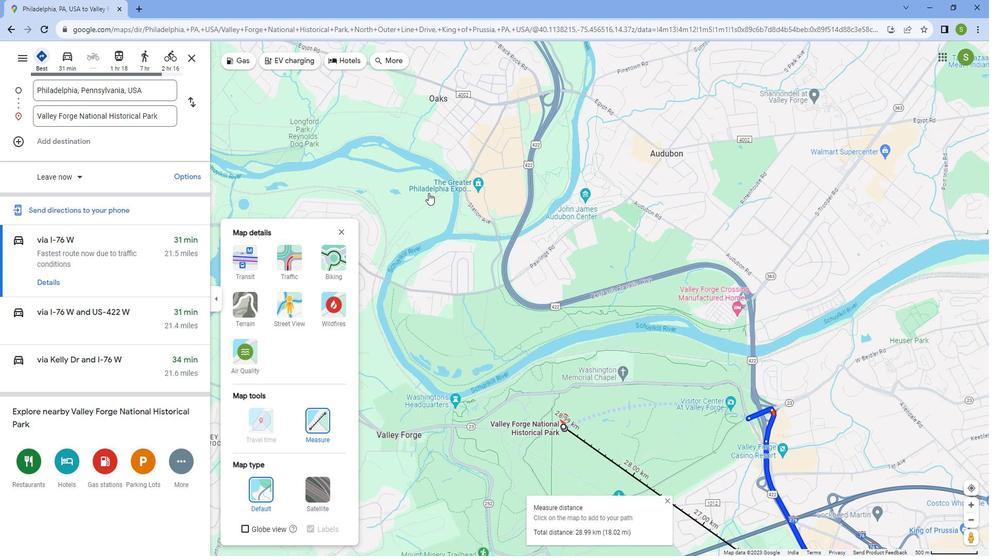 
Action: Mouse scrolled (437, 194) with delta (0, 0)
Screenshot: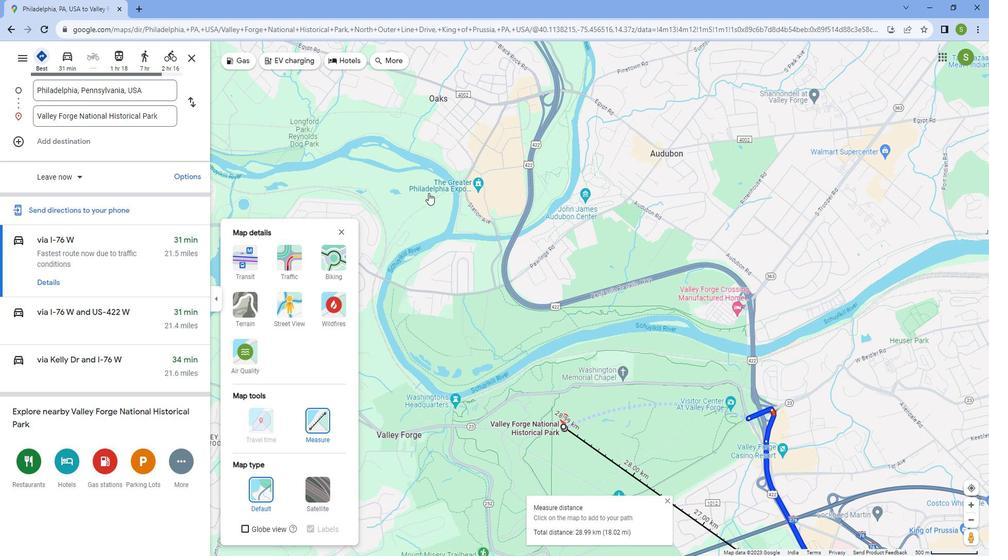 
Action: Mouse scrolled (437, 194) with delta (0, 0)
Screenshot: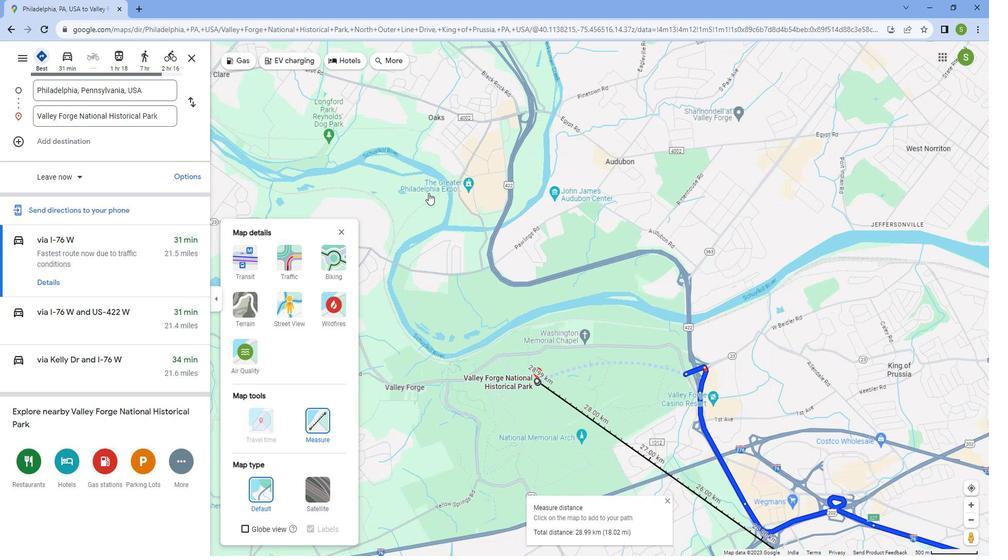
Action: Mouse scrolled (437, 194) with delta (0, 0)
Screenshot: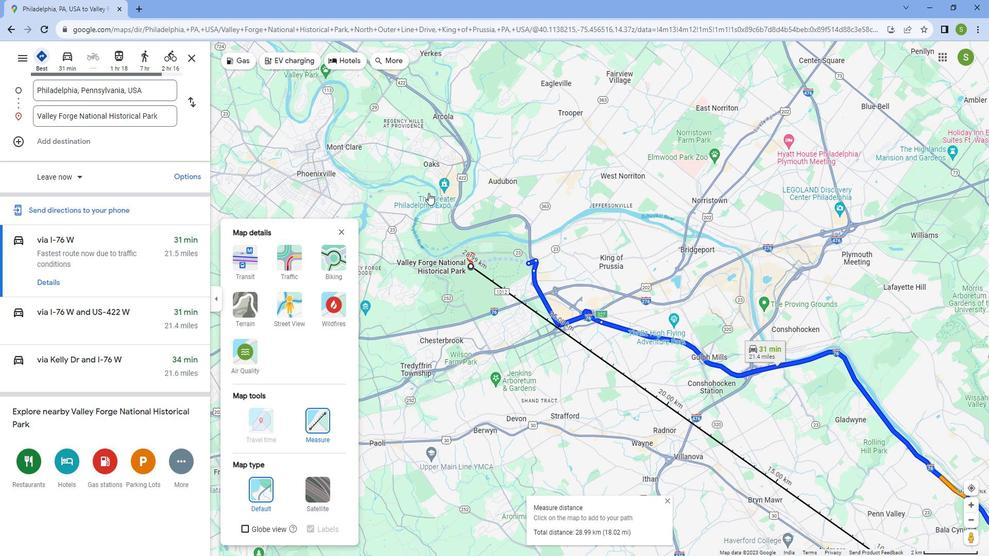 
Action: Mouse scrolled (437, 194) with delta (0, 0)
Screenshot: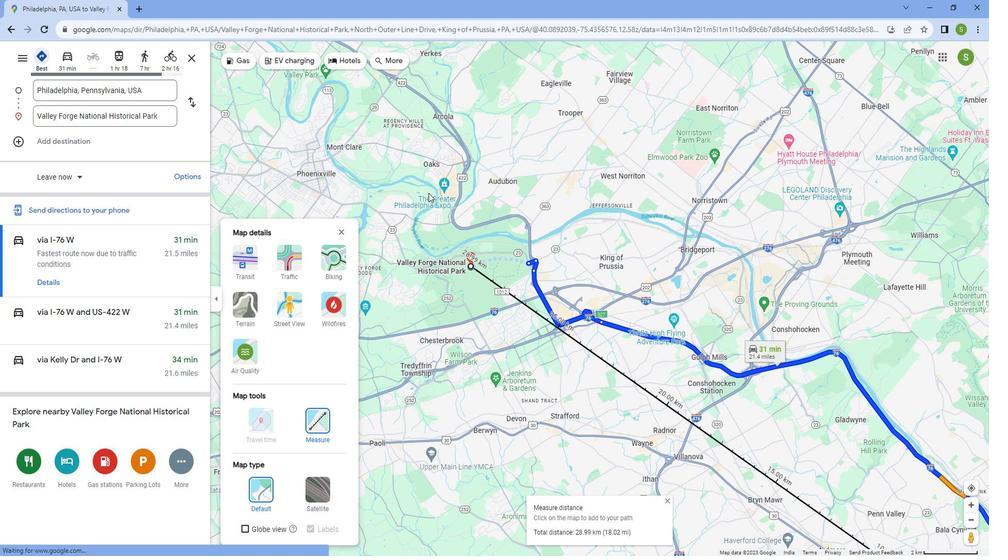 
Action: Mouse scrolled (437, 194) with delta (0, 0)
Screenshot: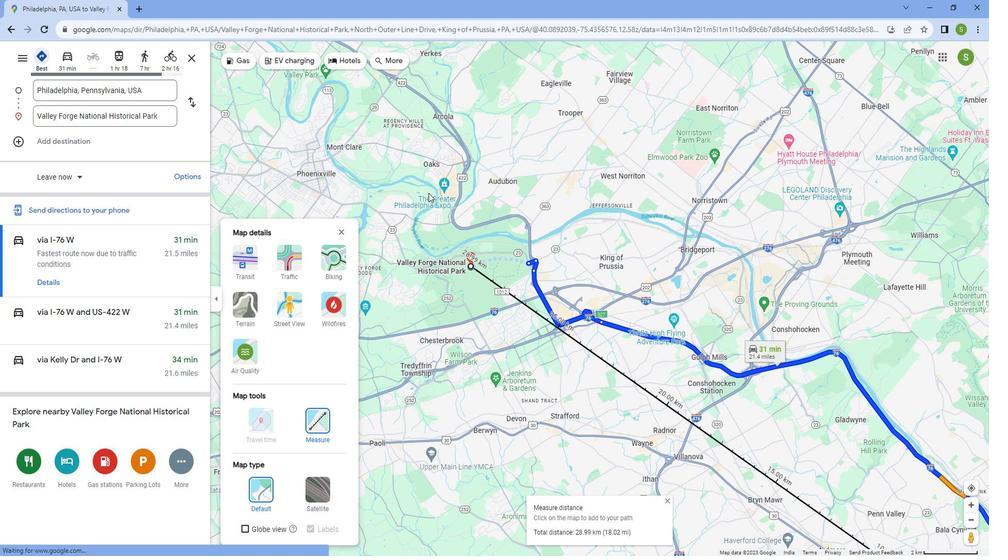 
Action: Mouse scrolled (437, 194) with delta (0, 0)
Screenshot: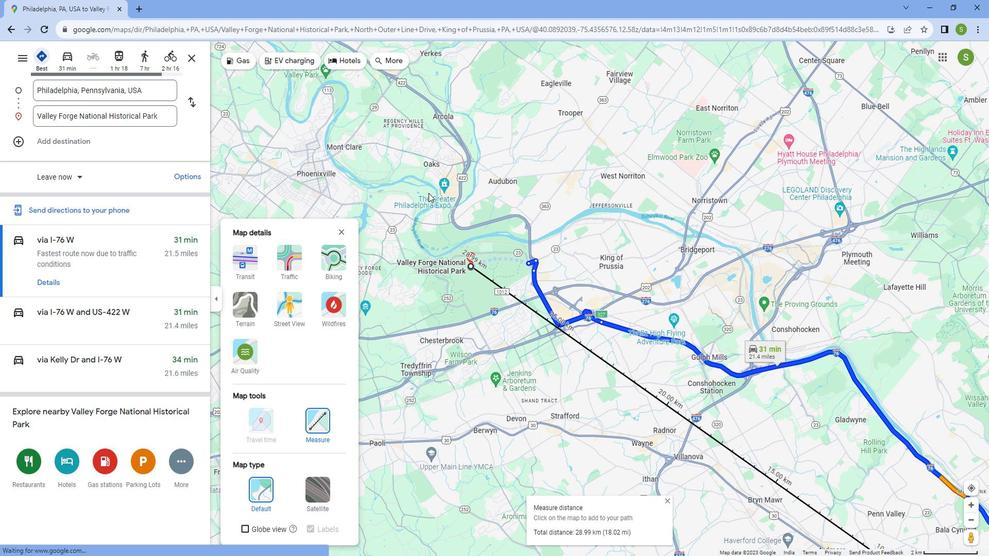 
Action: Mouse scrolled (437, 194) with delta (0, 0)
Screenshot: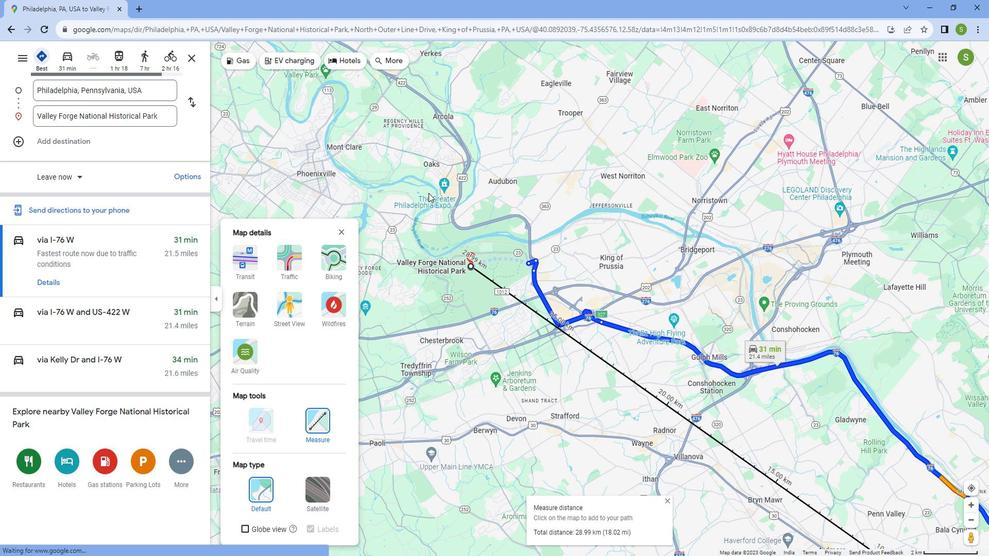 
Action: Mouse scrolled (437, 194) with delta (0, 0)
Screenshot: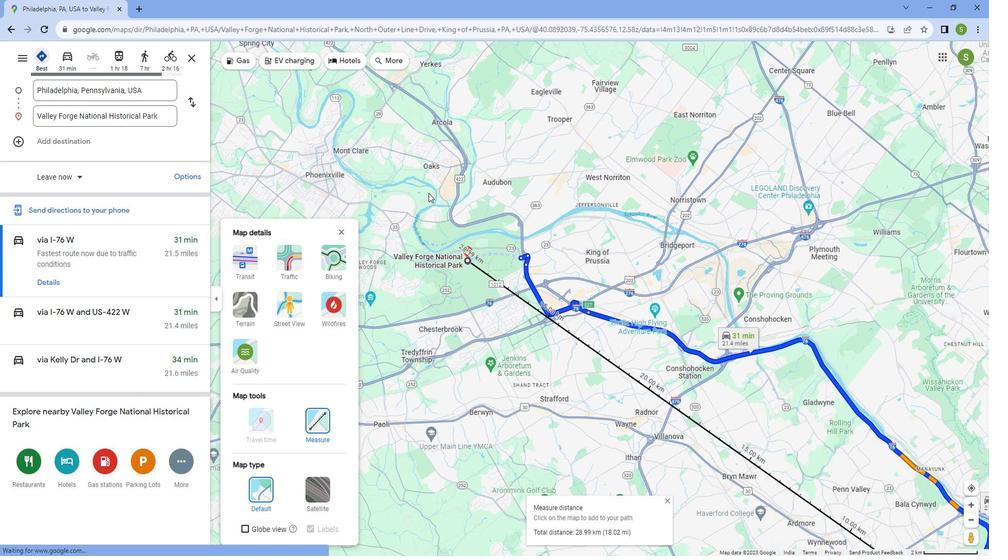 
Action: Mouse scrolled (437, 194) with delta (0, 0)
Screenshot: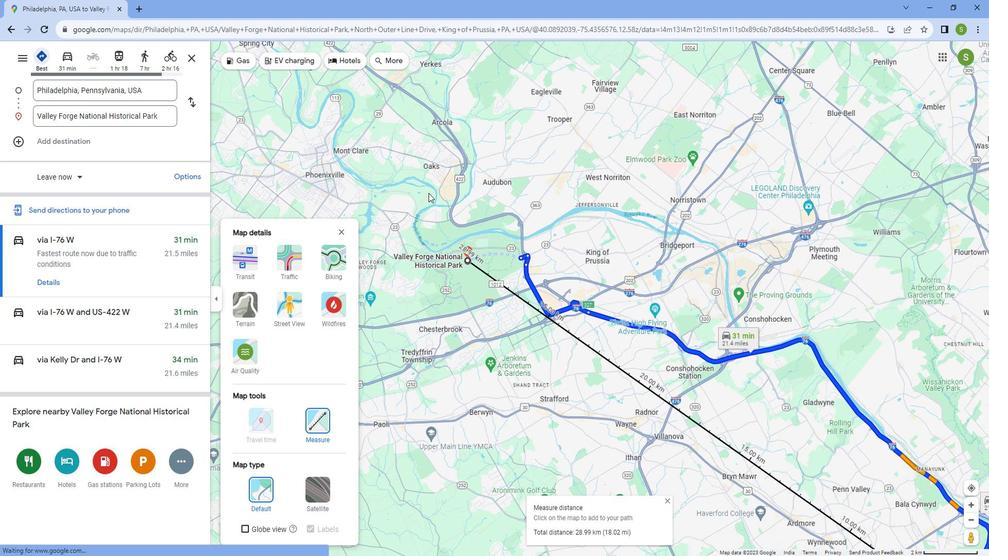 
Action: Mouse scrolled (437, 195) with delta (0, 0)
Screenshot: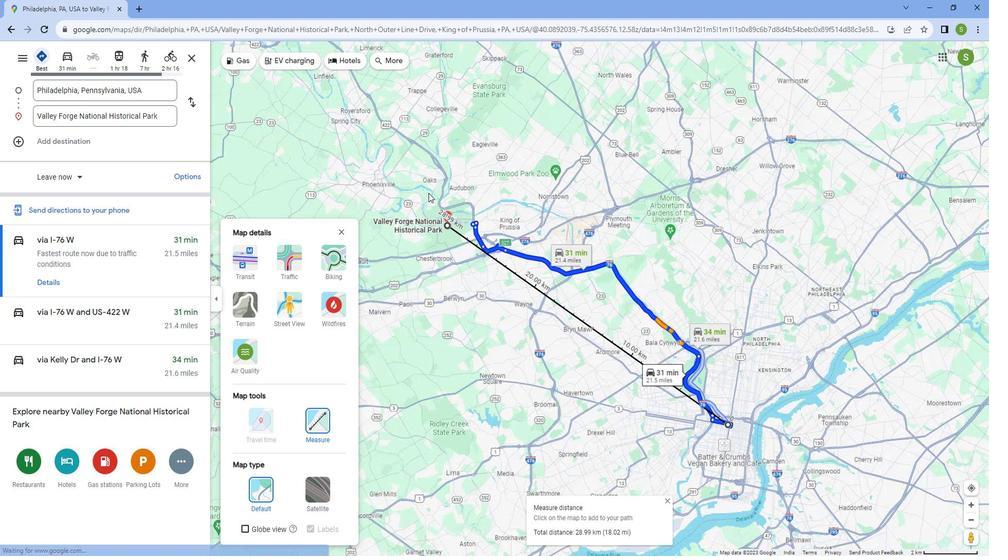 
Action: Mouse moved to (574, 269)
Screenshot: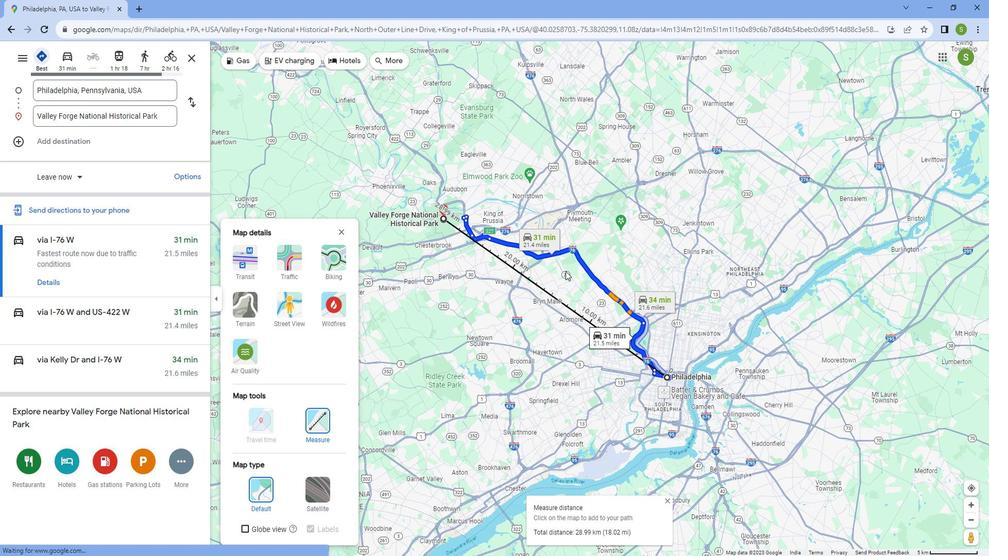 
Action: Mouse scrolled (574, 270) with delta (0, 0)
Screenshot: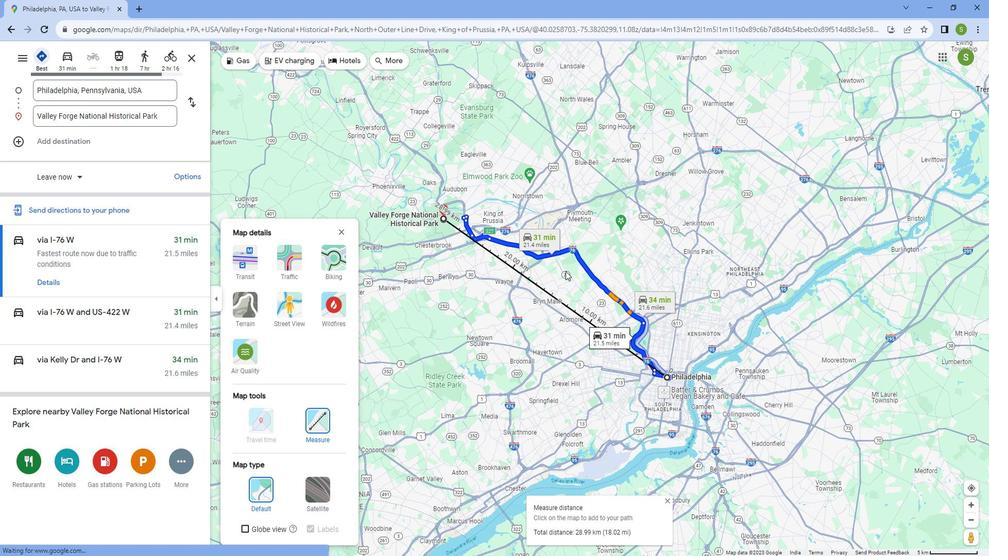 
Action: Mouse moved to (543, 265)
Screenshot: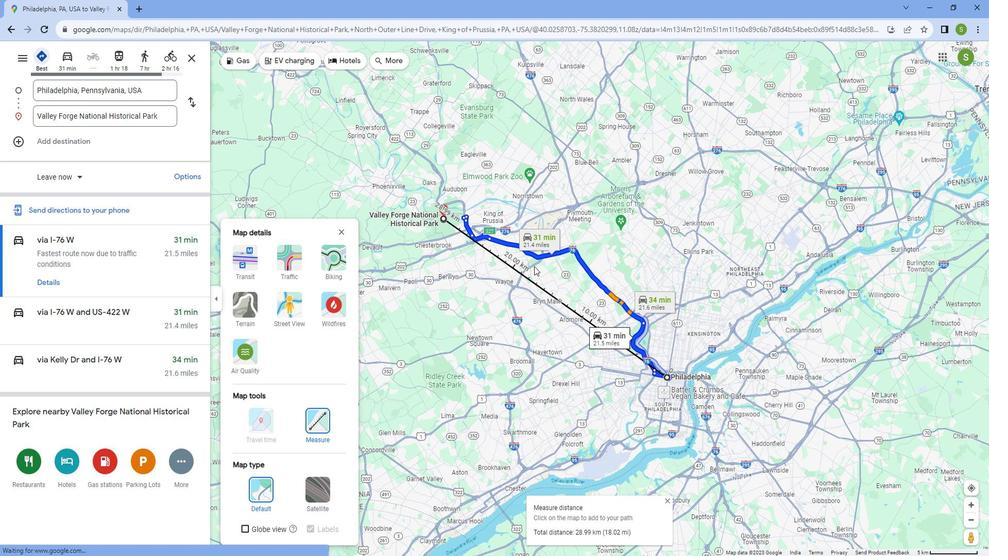 
Action: Mouse scrolled (543, 265) with delta (0, 0)
Screenshot: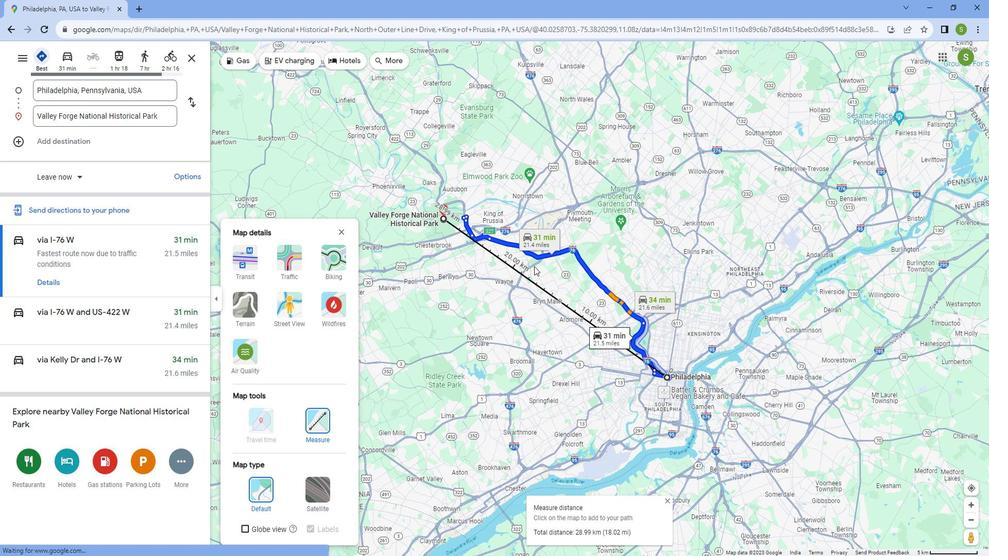 
Action: Mouse scrolled (543, 265) with delta (0, 0)
Screenshot: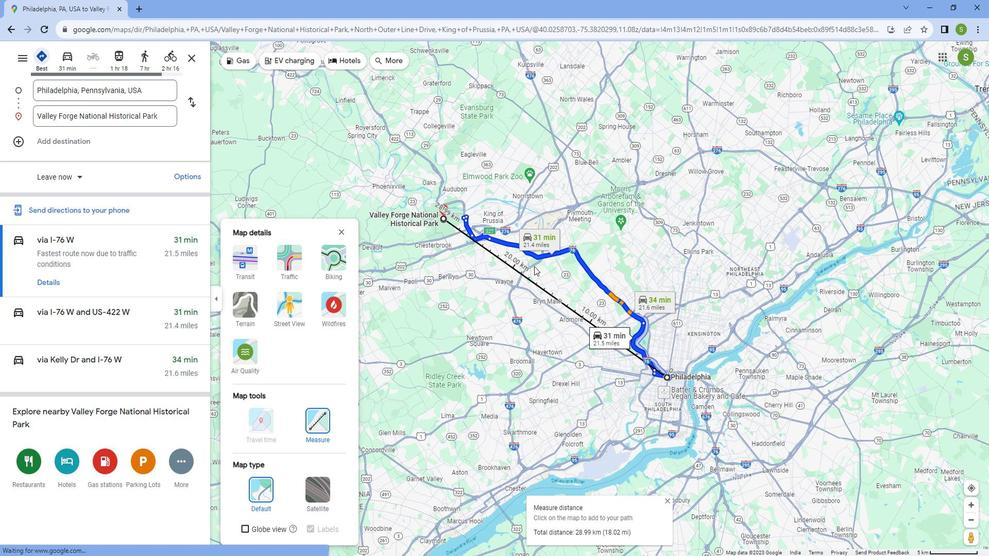 
Action: Mouse moved to (571, 256)
Screenshot: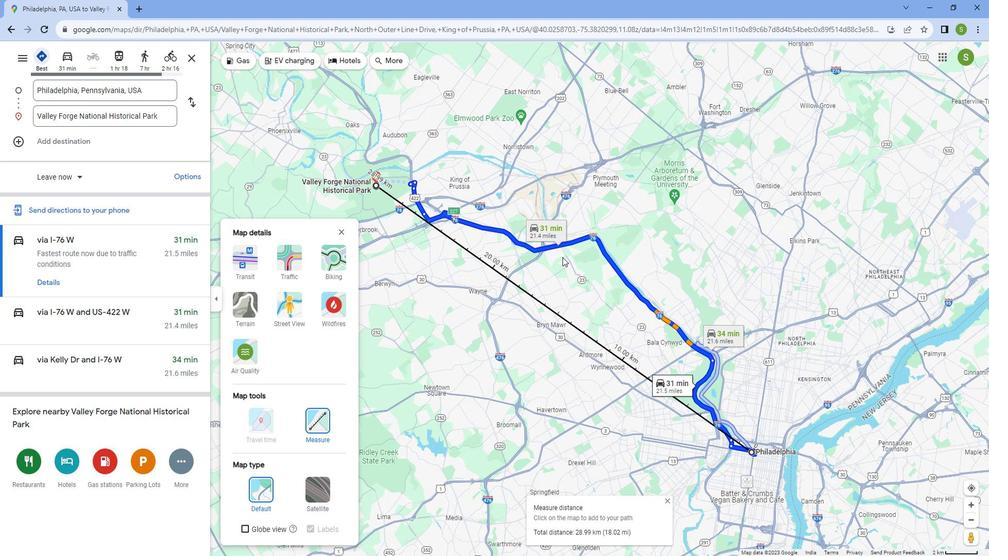 
Action: Mouse scrolled (571, 256) with delta (0, 0)
Screenshot: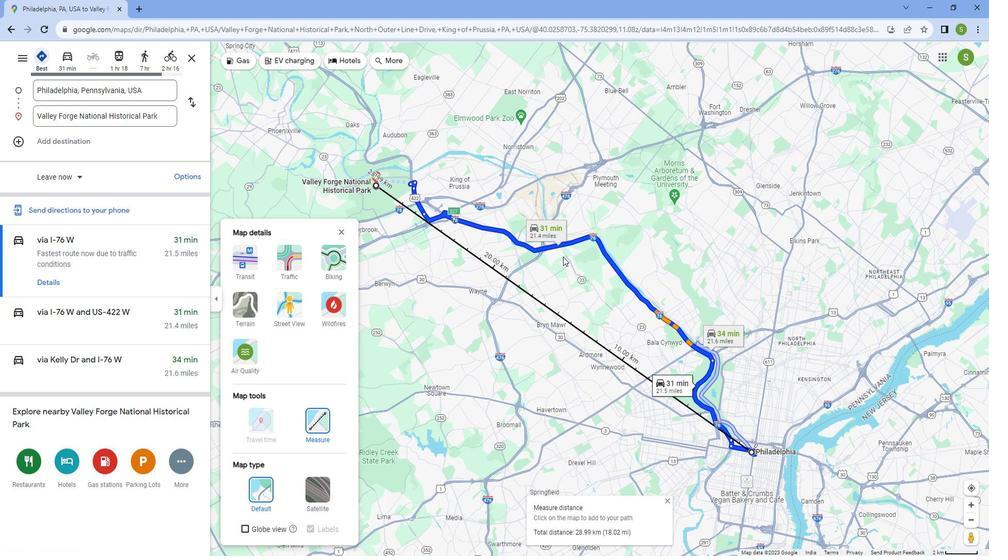 
Action: Mouse scrolled (571, 256) with delta (0, 0)
Screenshot: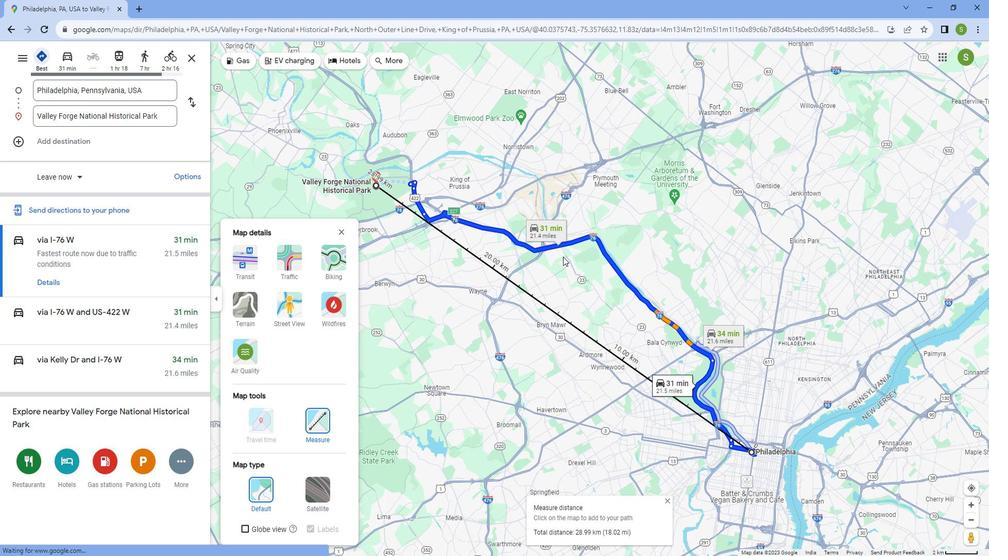 
Action: Mouse moved to (566, 254)
Screenshot: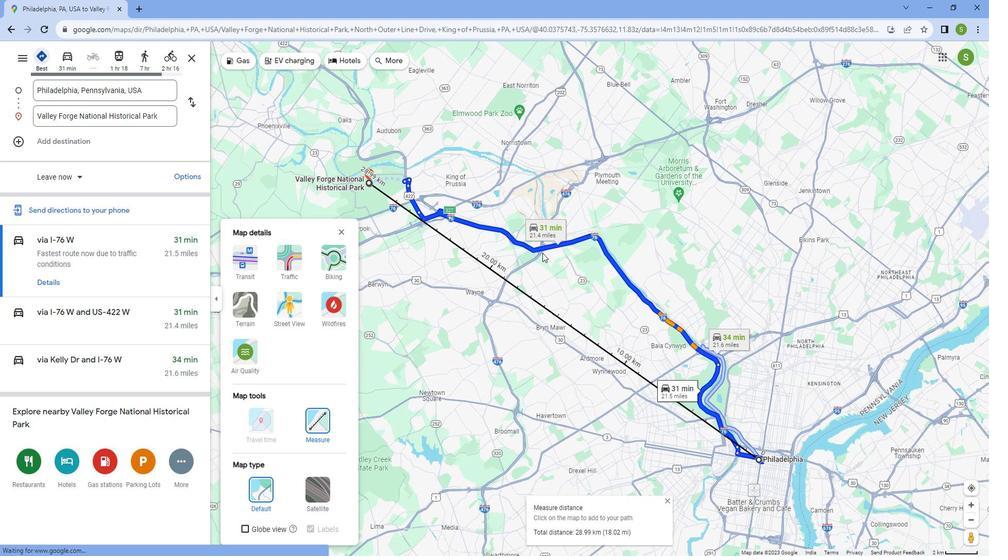 
Action: Mouse scrolled (566, 255) with delta (0, 0)
Screenshot: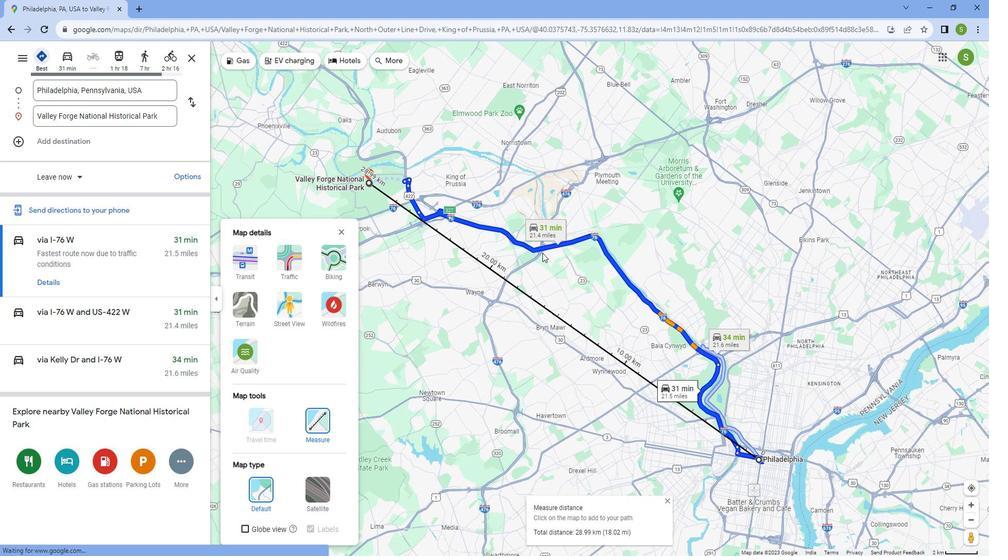 
Action: Mouse moved to (550, 252)
Screenshot: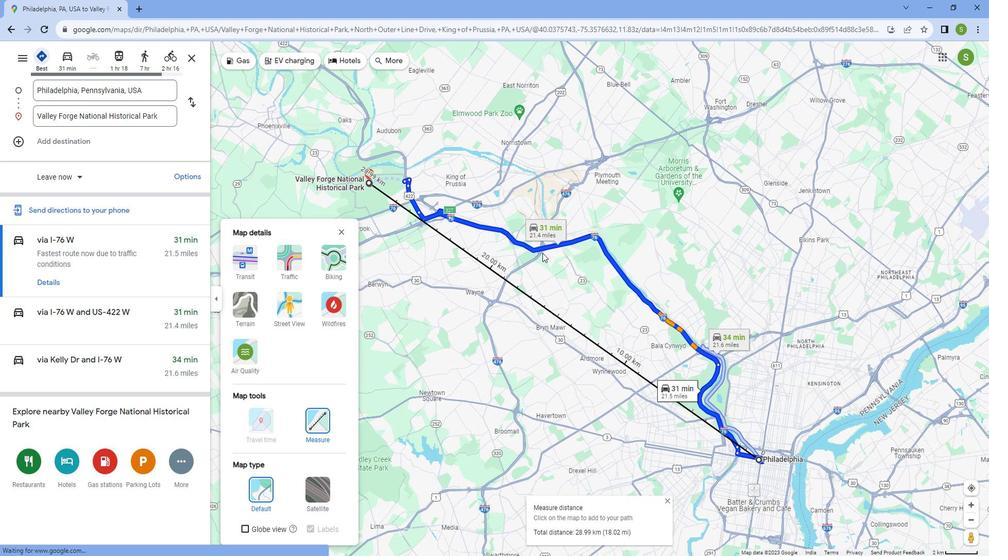 
Action: Mouse scrolled (550, 252) with delta (0, 0)
Screenshot: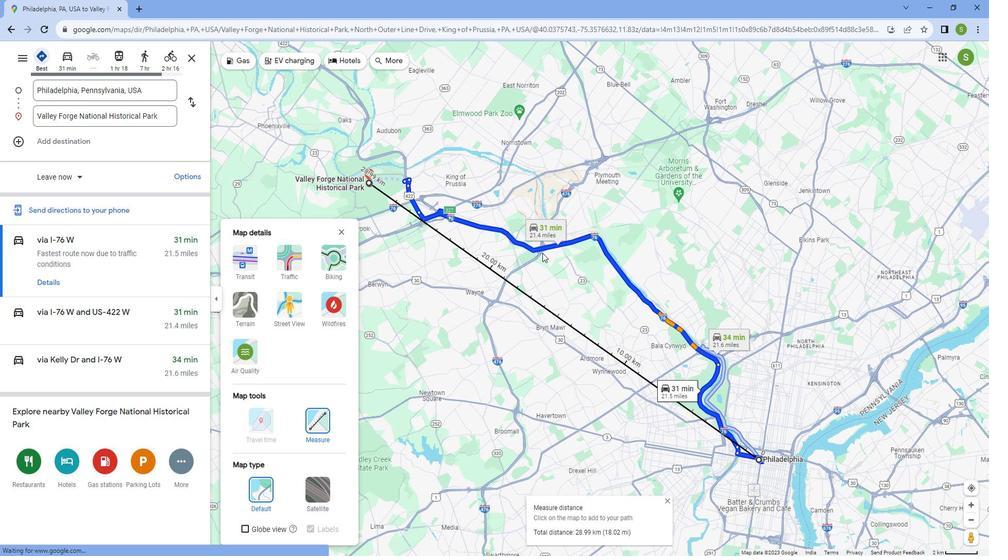 
Action: Mouse moved to (537, 252)
Screenshot: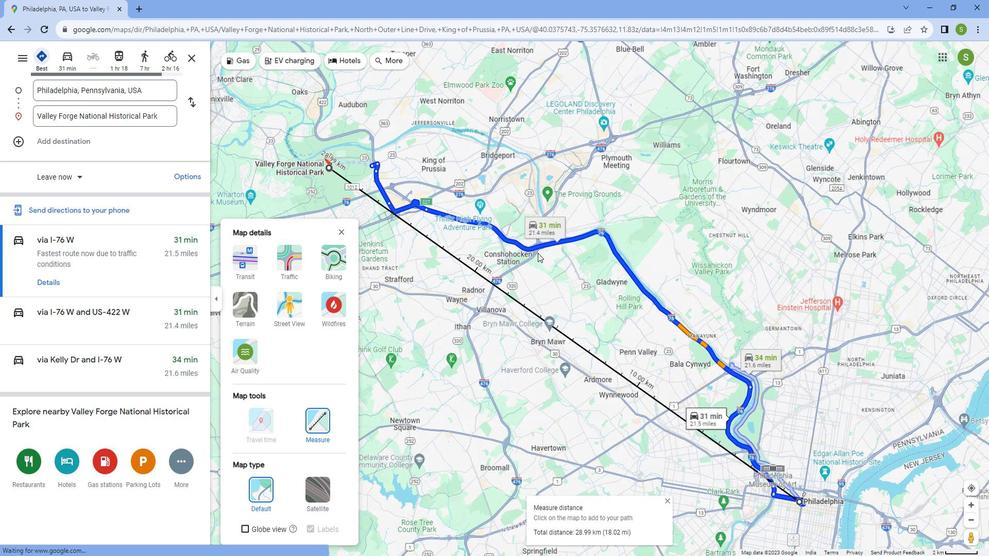 
Action: Mouse scrolled (537, 251) with delta (0, 0)
Screenshot: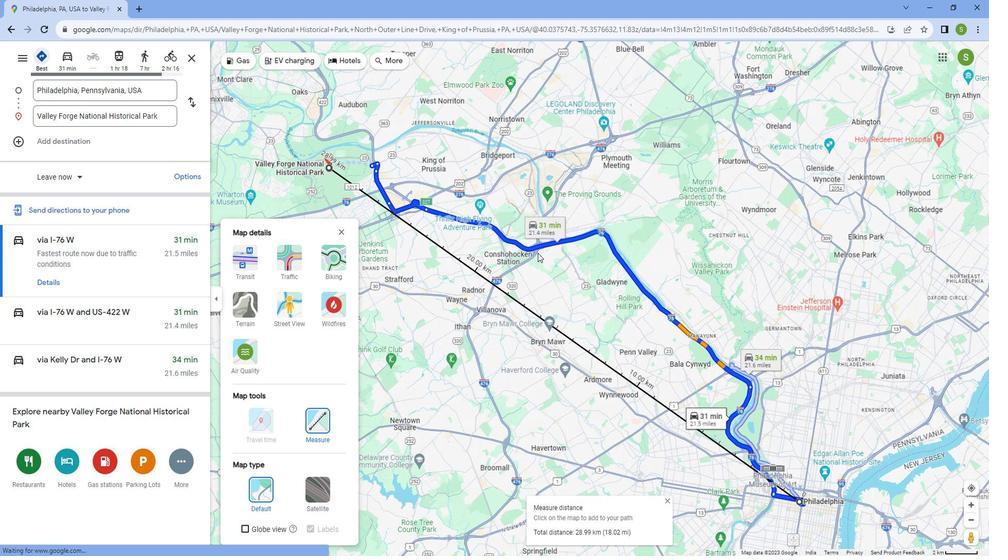 
Action: Mouse moved to (512, 242)
Screenshot: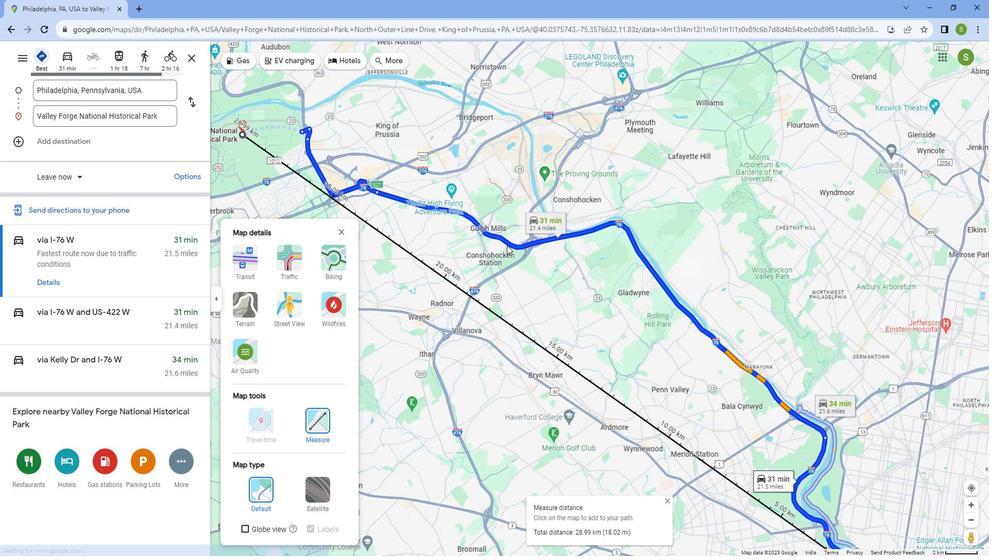 
Action: Mouse scrolled (512, 243) with delta (0, 0)
Screenshot: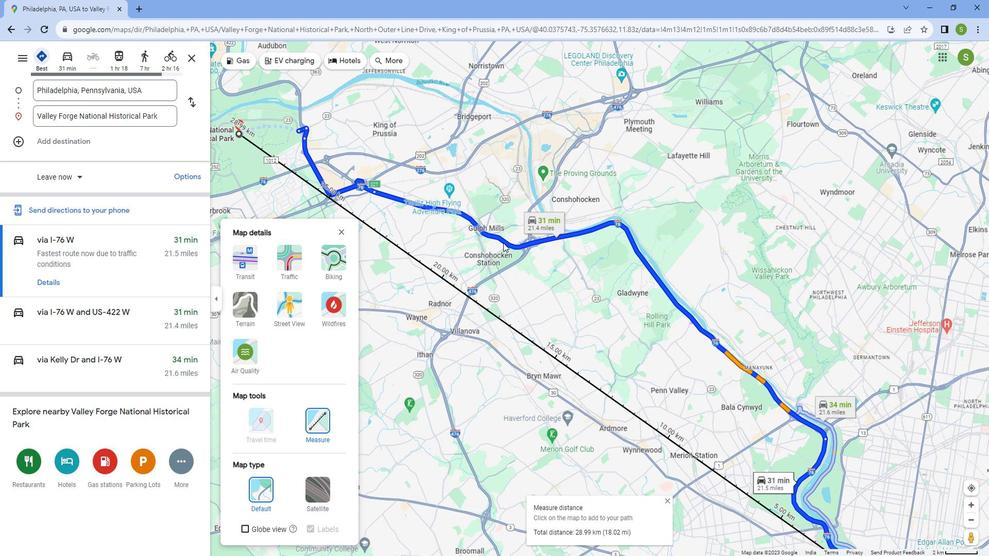 
Action: Mouse scrolled (512, 243) with delta (0, 0)
Screenshot: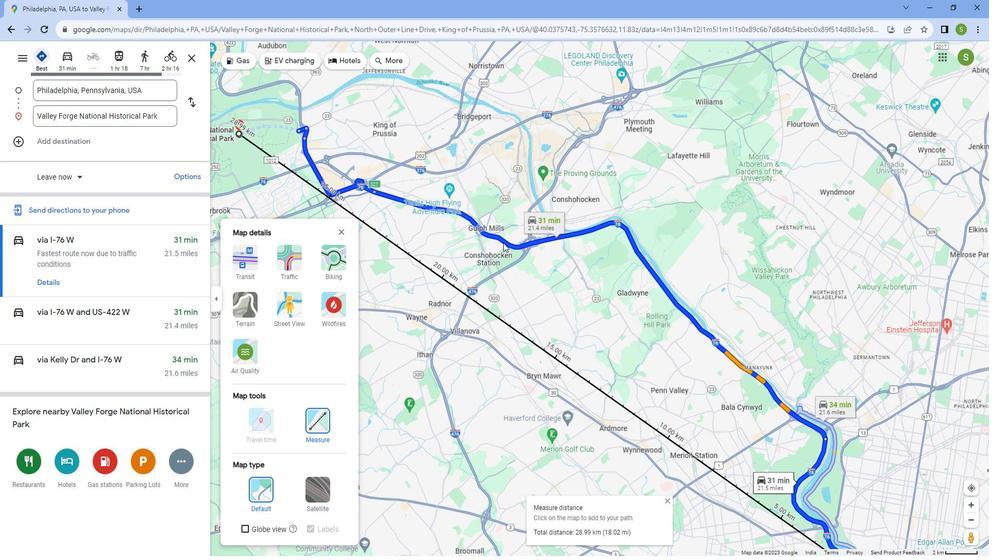 
Action: Mouse scrolled (512, 243) with delta (0, 0)
Screenshot: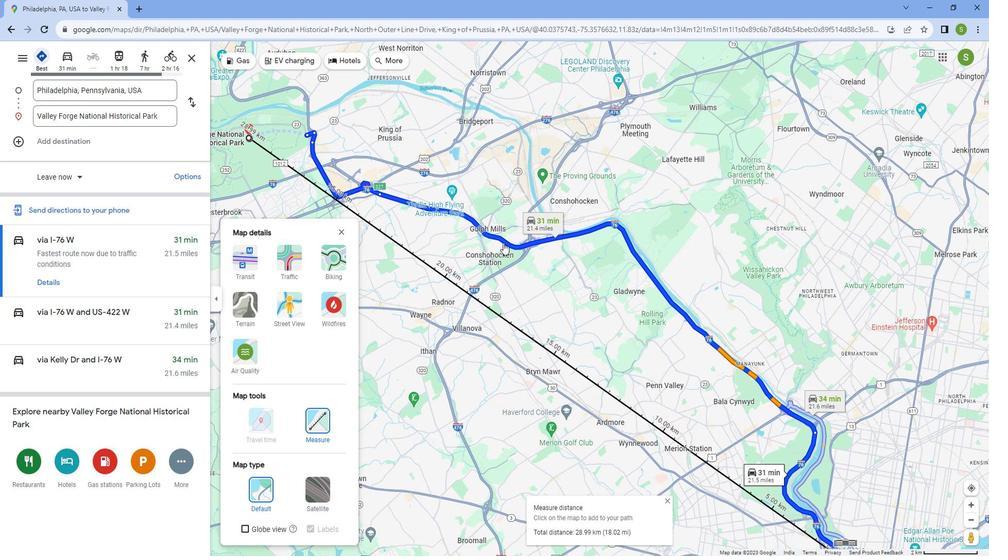 
Action: Mouse scrolled (512, 242) with delta (0, 0)
Screenshot: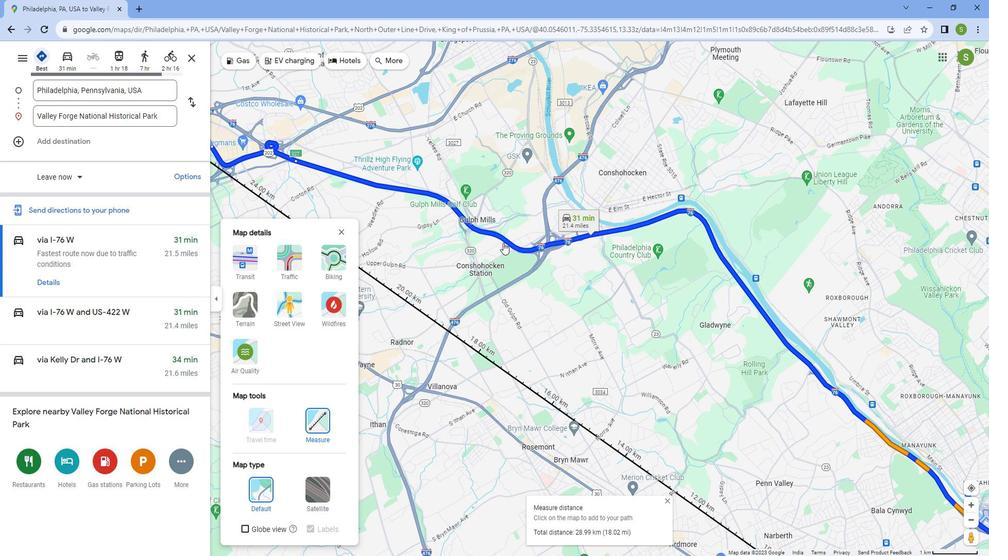 
Action: Mouse scrolled (512, 242) with delta (0, 0)
Screenshot: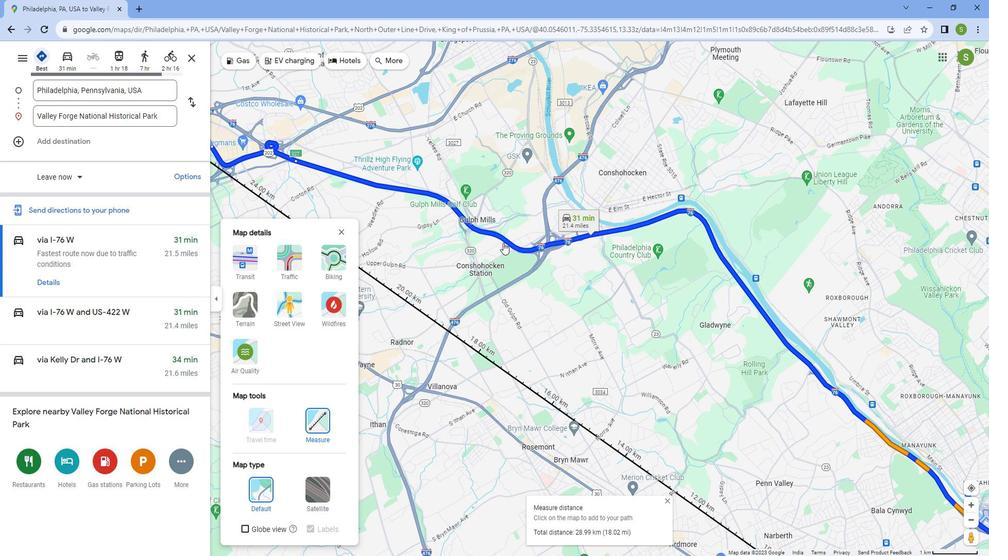 
Action: Mouse scrolled (512, 242) with delta (0, 0)
Screenshot: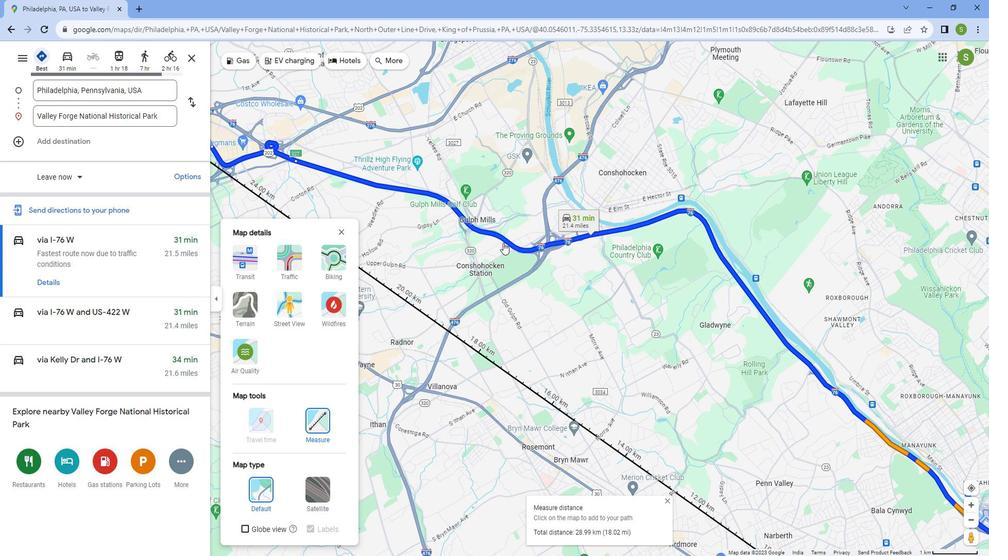 
Action: Mouse scrolled (512, 242) with delta (0, 0)
Screenshot: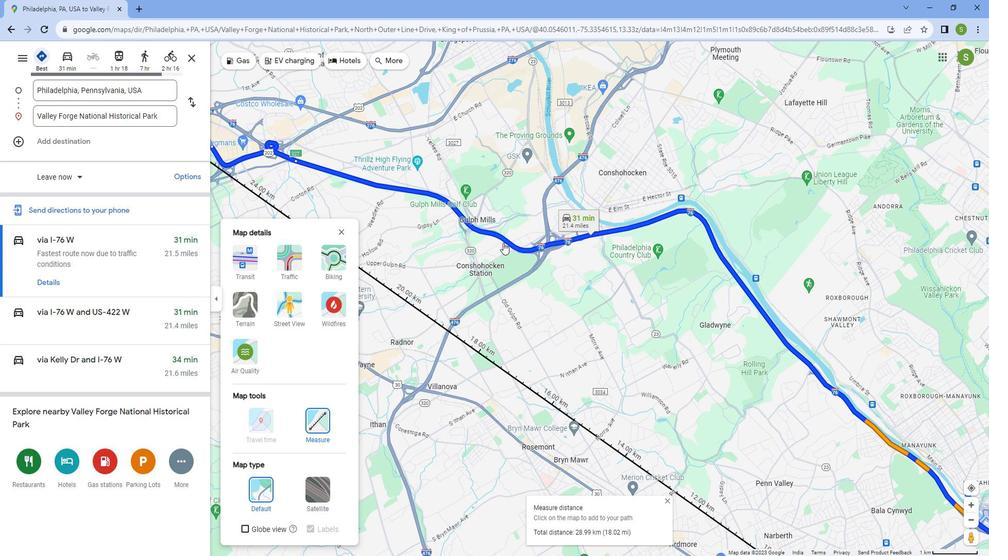 
Action: Mouse scrolled (512, 242) with delta (0, 0)
Screenshot: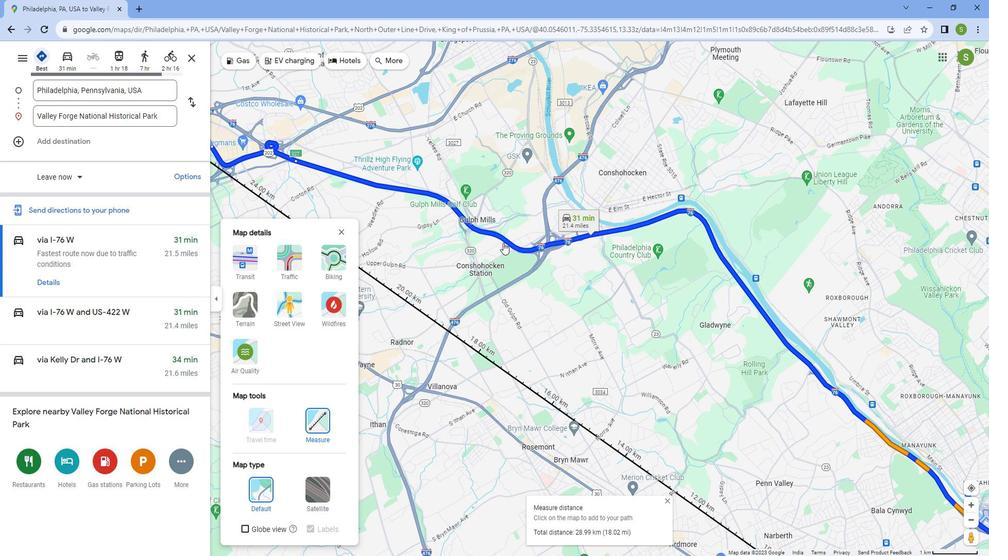
Action: Mouse scrolled (512, 242) with delta (0, 0)
Screenshot: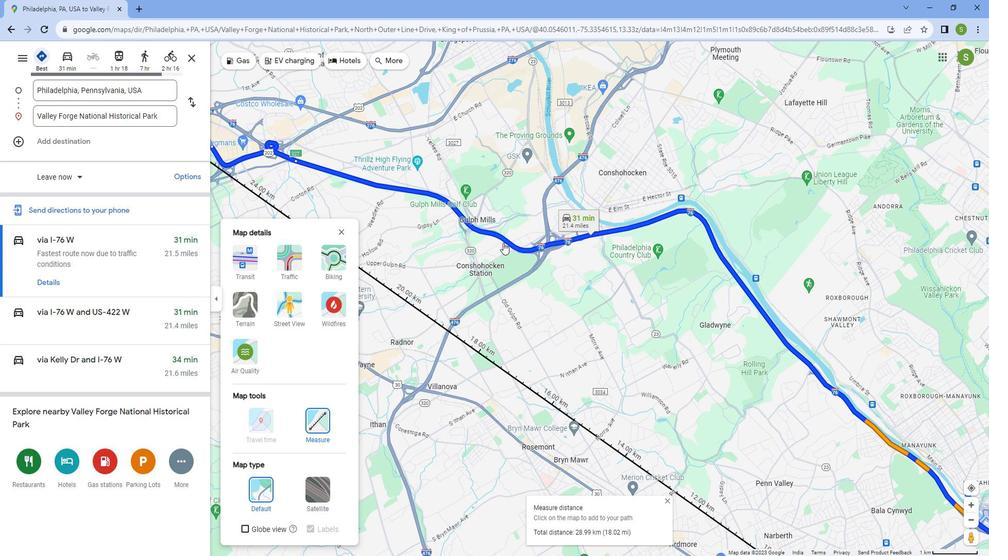 
Action: Mouse scrolled (512, 242) with delta (0, 0)
Screenshot: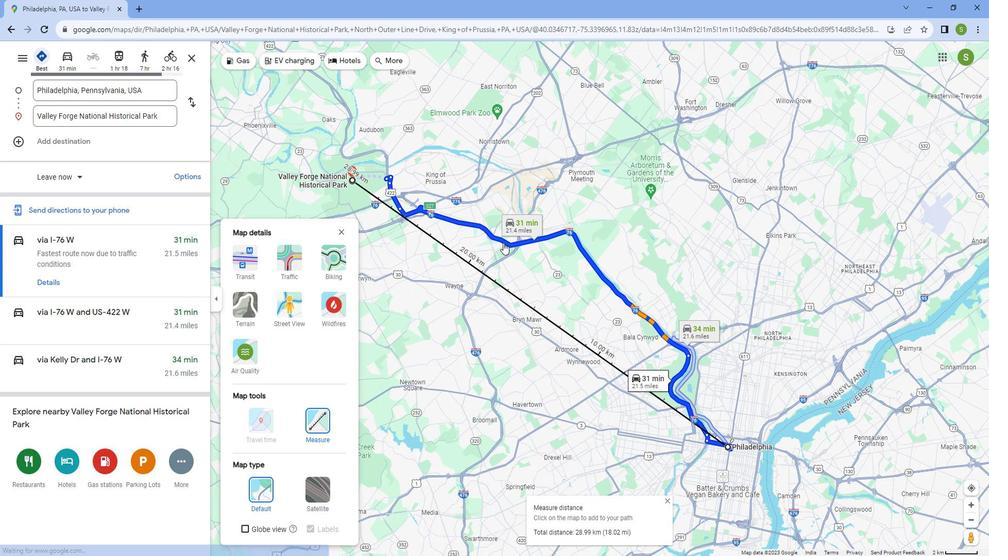 
Action: Mouse scrolled (512, 242) with delta (0, 0)
Screenshot: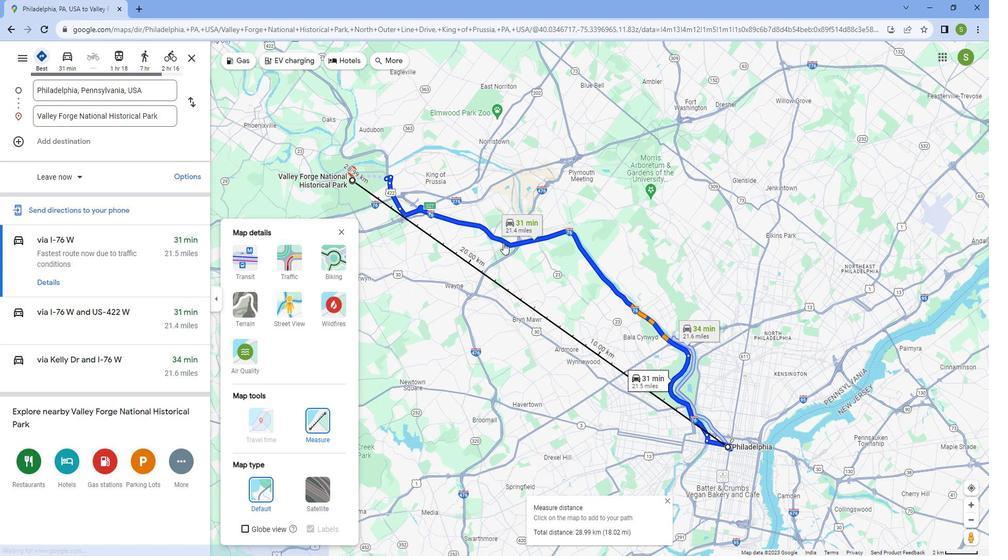 
Action: Mouse scrolled (512, 242) with delta (0, 0)
Screenshot: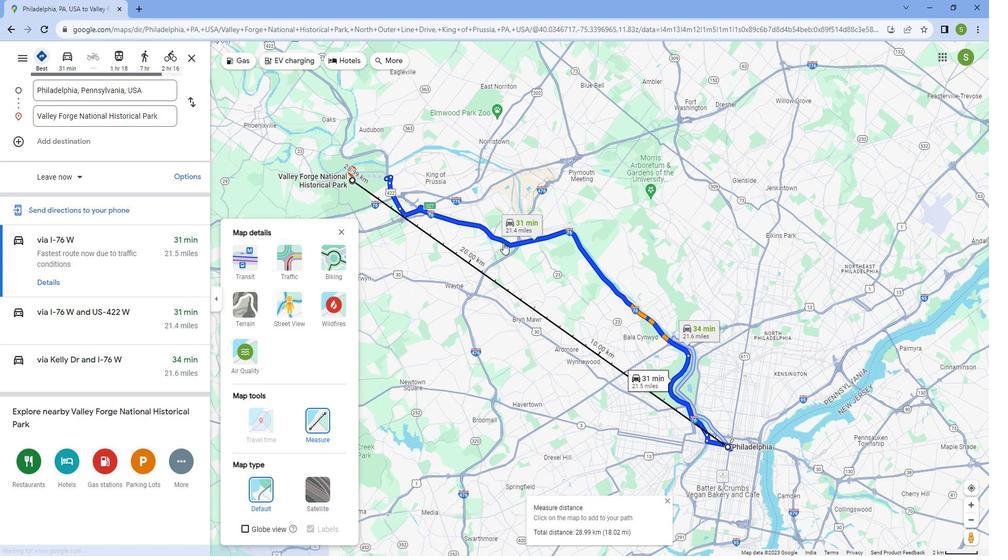 
Action: Mouse scrolled (512, 242) with delta (0, 0)
Screenshot: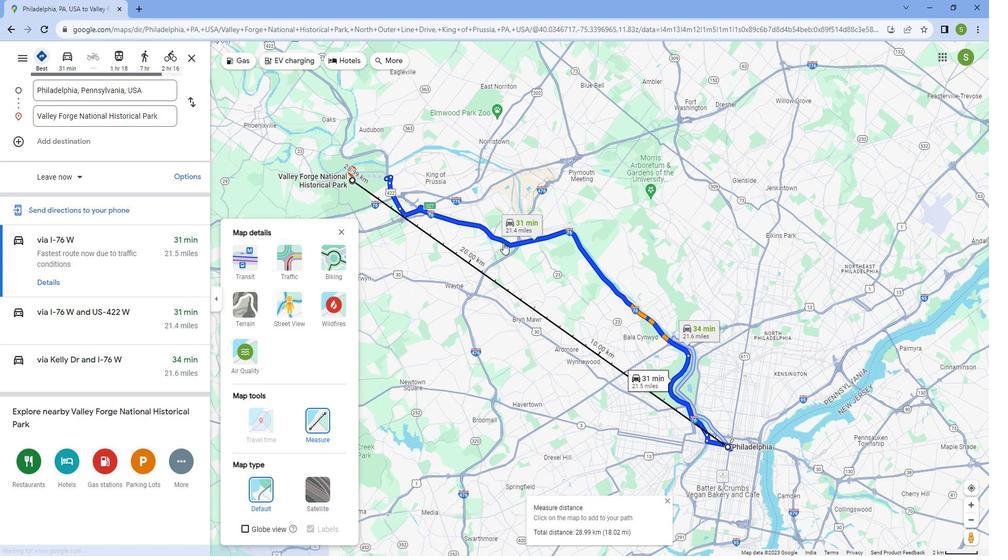 
Action: Mouse scrolled (512, 242) with delta (0, 0)
Screenshot: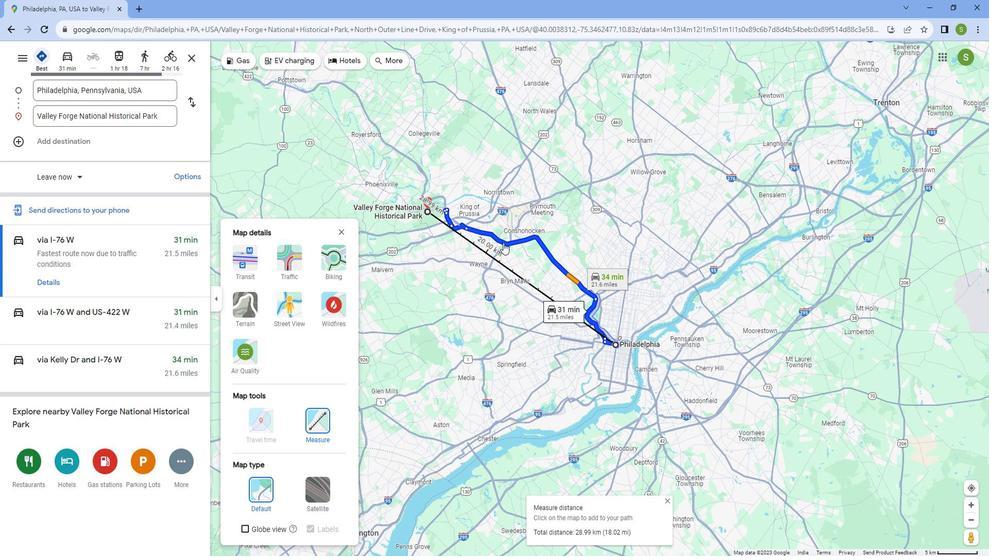 
Action: Mouse scrolled (512, 242) with delta (0, 0)
Screenshot: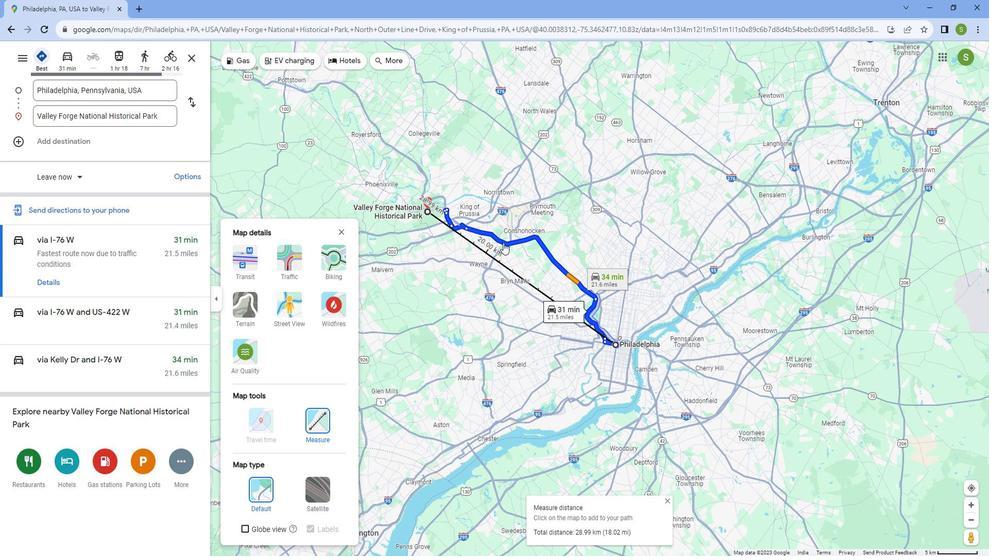
